 Task: Removing Echo.
Action: Mouse moved to (45, 12)
Screenshot: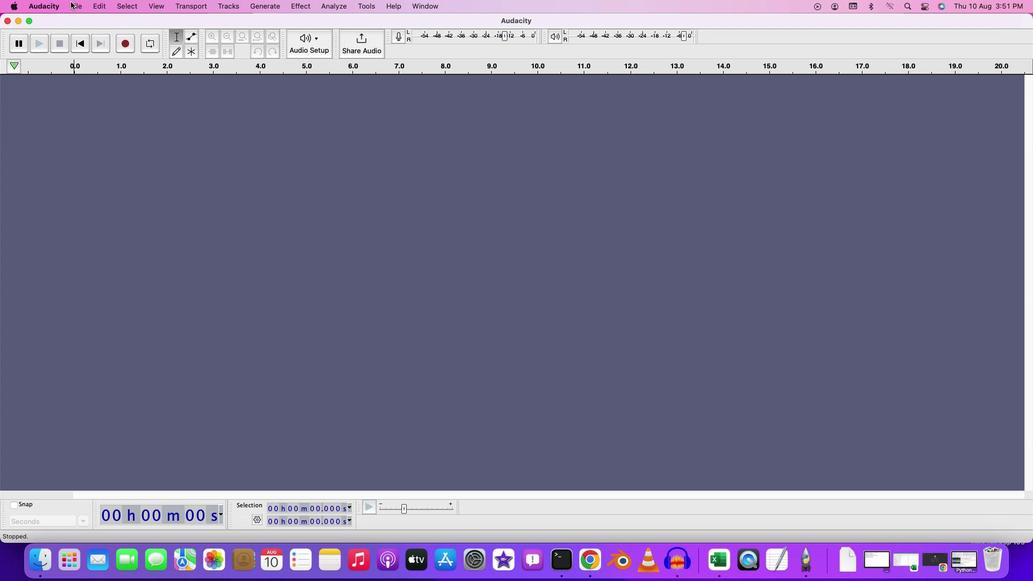 
Action: Mouse pressed left at (45, 12)
Screenshot: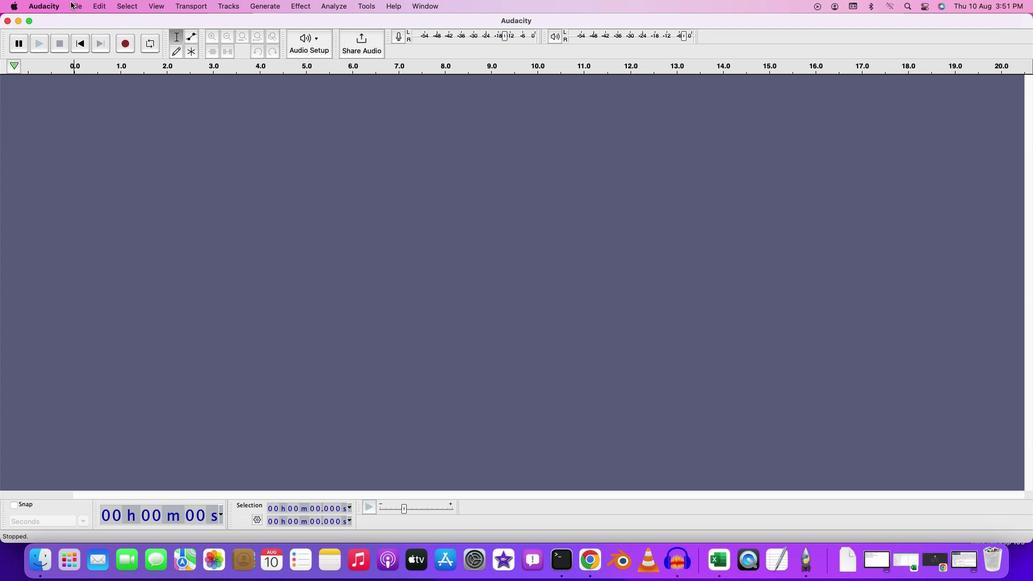 
Action: Mouse moved to (78, 46)
Screenshot: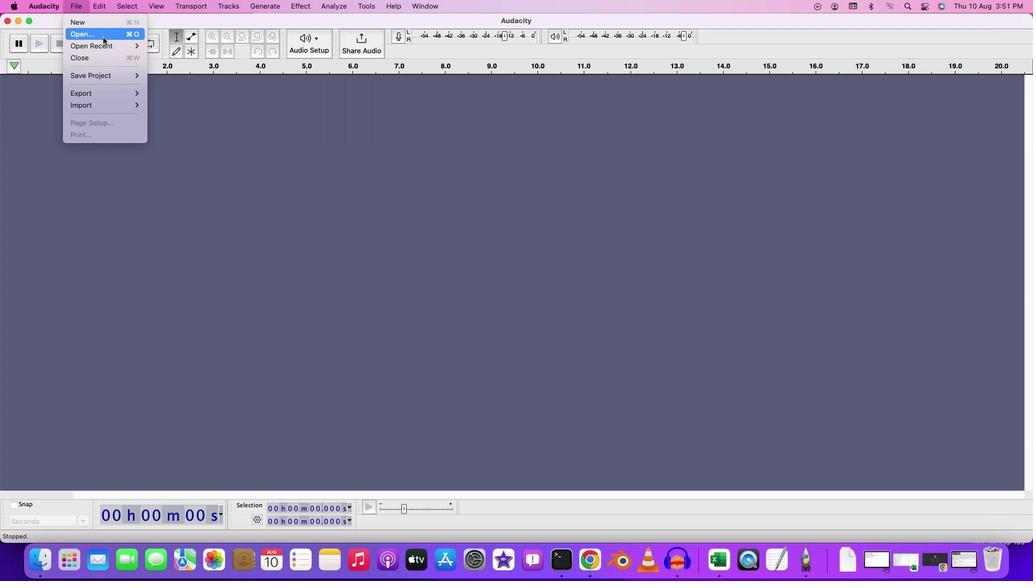 
Action: Mouse pressed left at (78, 46)
Screenshot: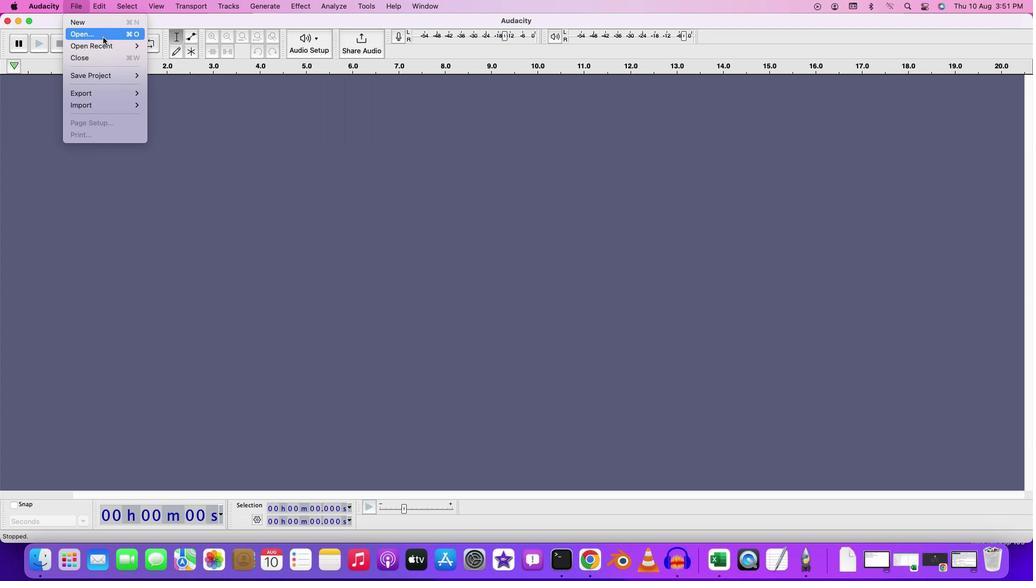 
Action: Mouse moved to (337, 147)
Screenshot: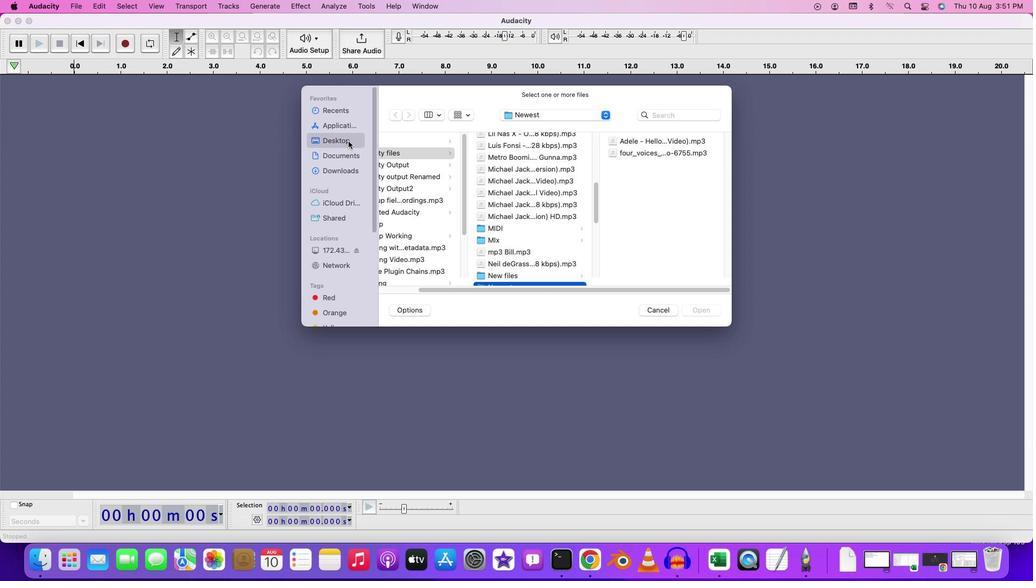 
Action: Mouse pressed left at (337, 147)
Screenshot: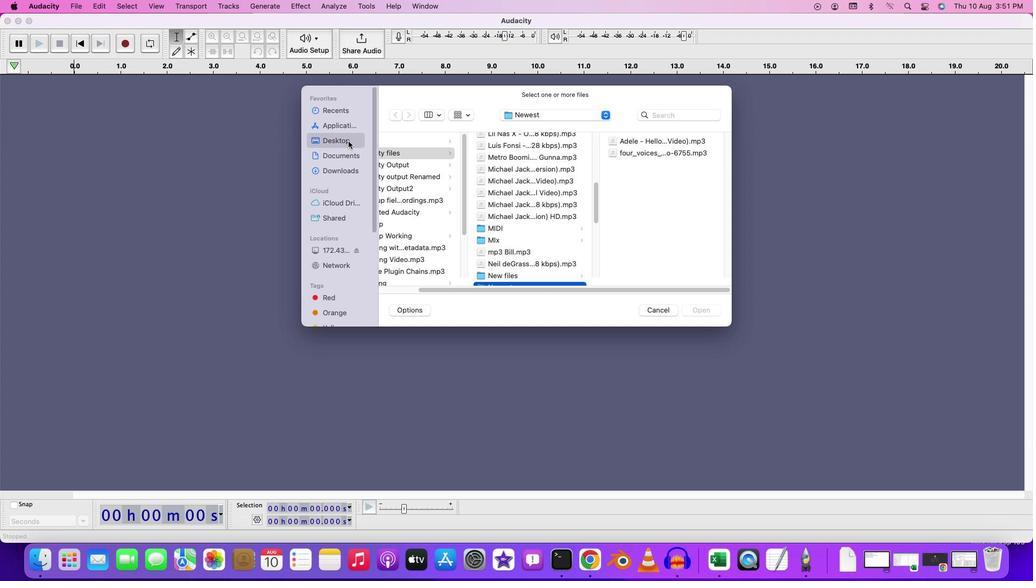 
Action: Mouse moved to (433, 159)
Screenshot: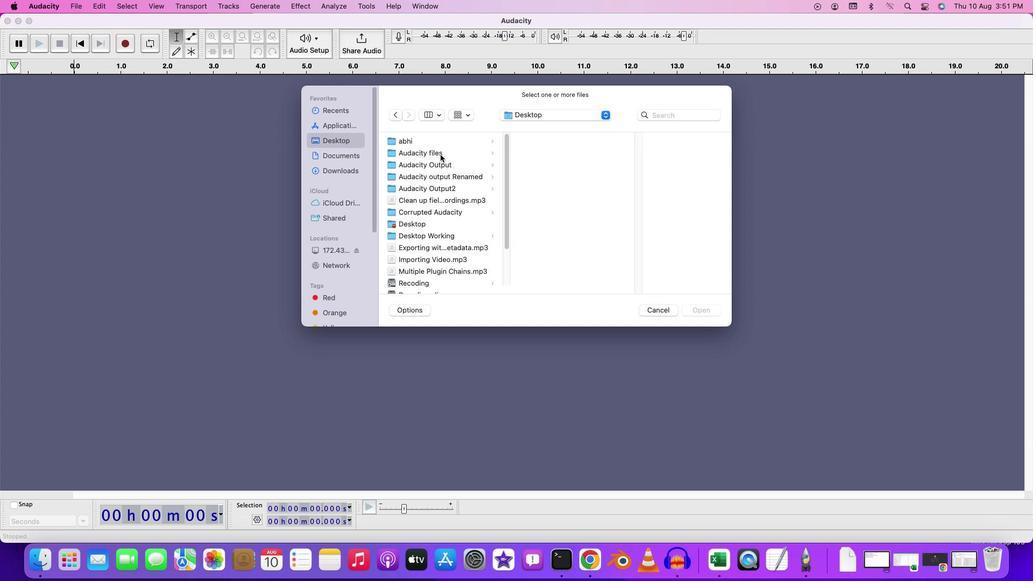 
Action: Mouse pressed left at (433, 159)
Screenshot: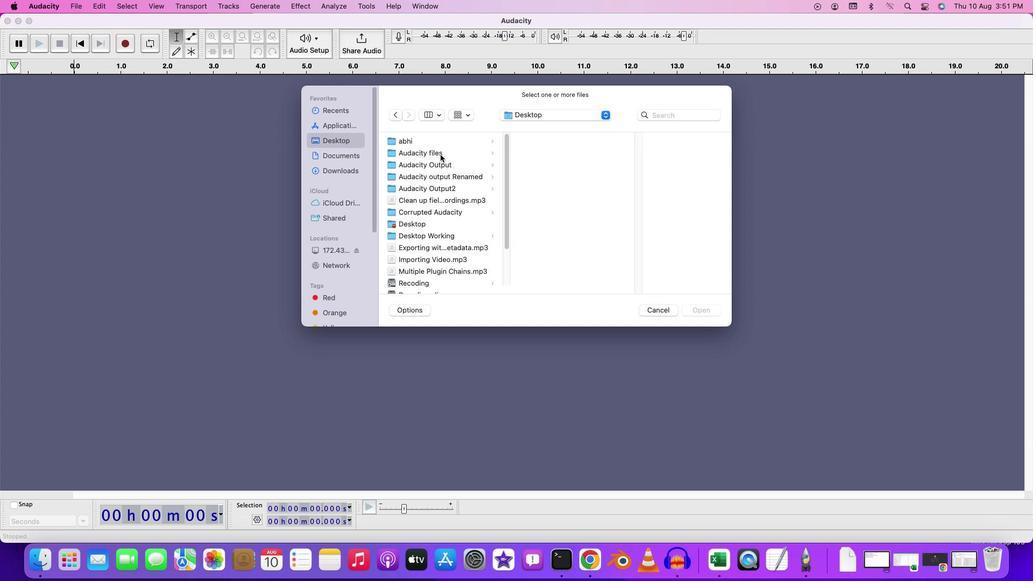 
Action: Mouse moved to (543, 198)
Screenshot: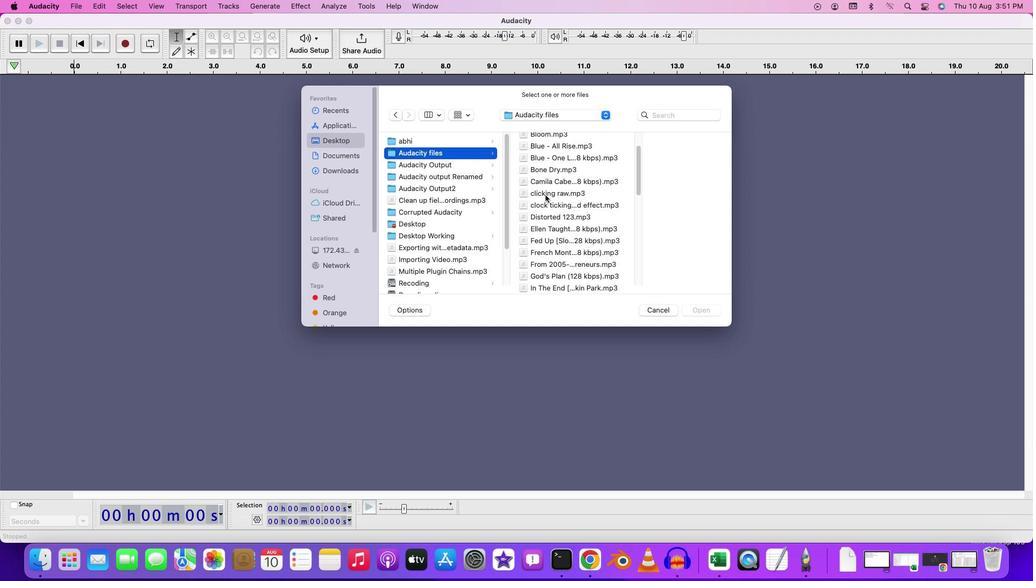
Action: Mouse scrolled (543, 198) with delta (-29, 10)
Screenshot: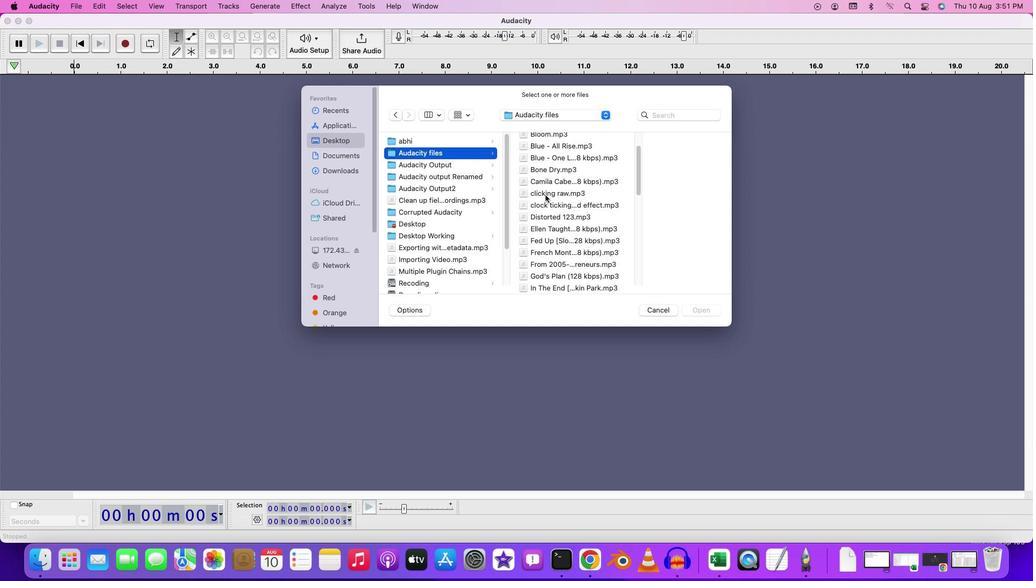 
Action: Mouse scrolled (543, 198) with delta (-29, 10)
Screenshot: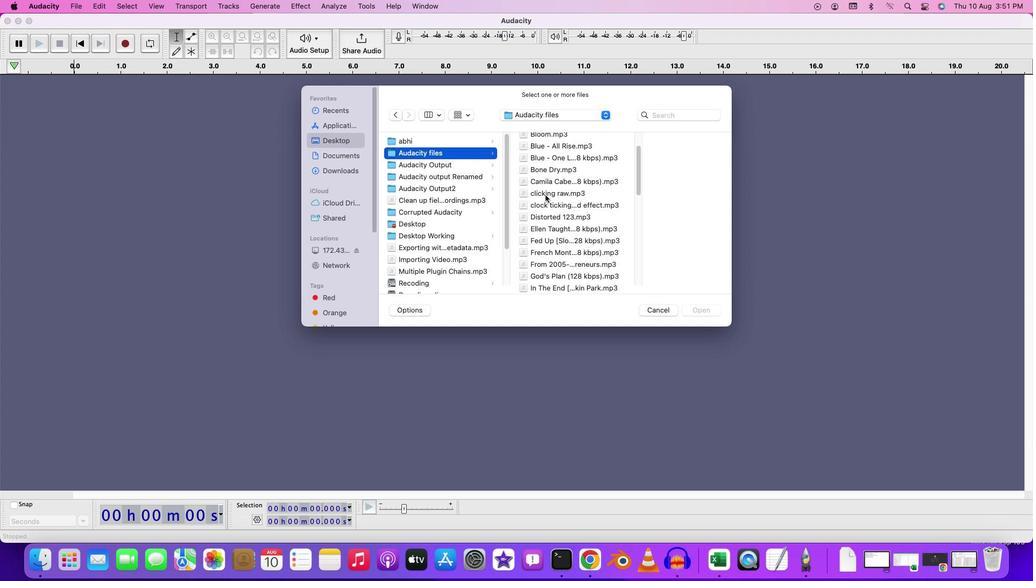 
Action: Mouse scrolled (543, 198) with delta (-29, 9)
Screenshot: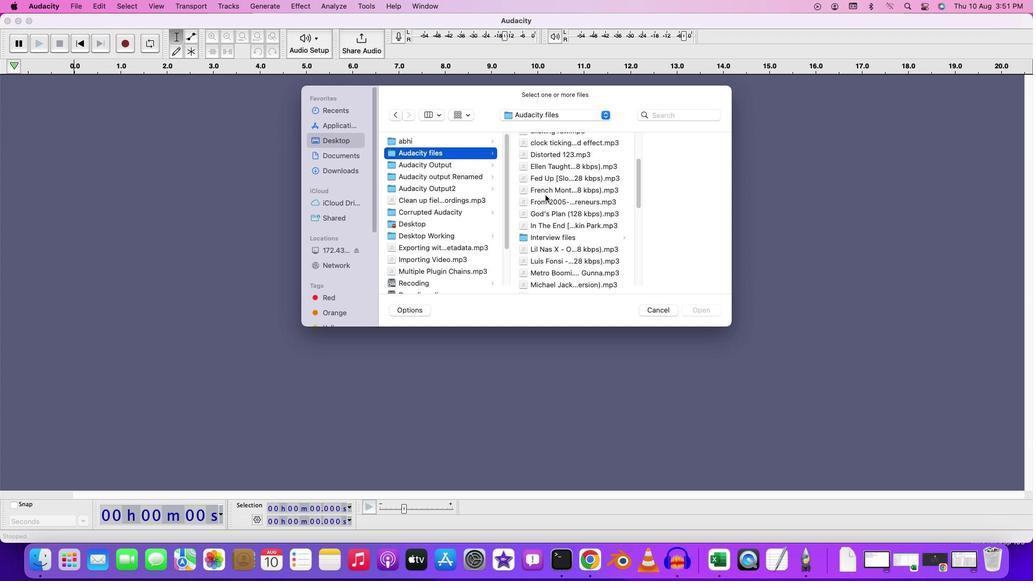 
Action: Mouse scrolled (543, 198) with delta (-29, 8)
Screenshot: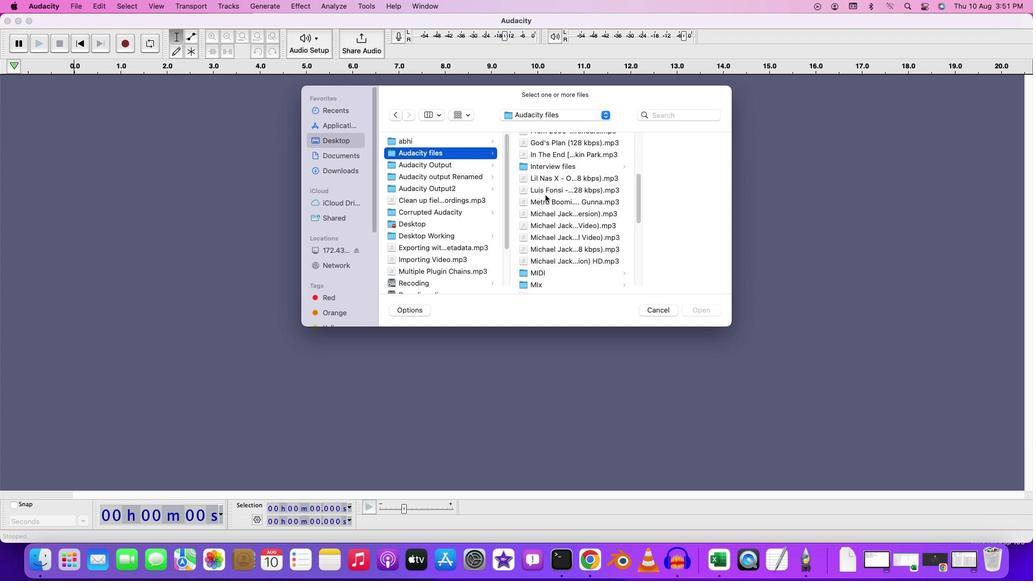 
Action: Mouse scrolled (543, 198) with delta (-29, 8)
Screenshot: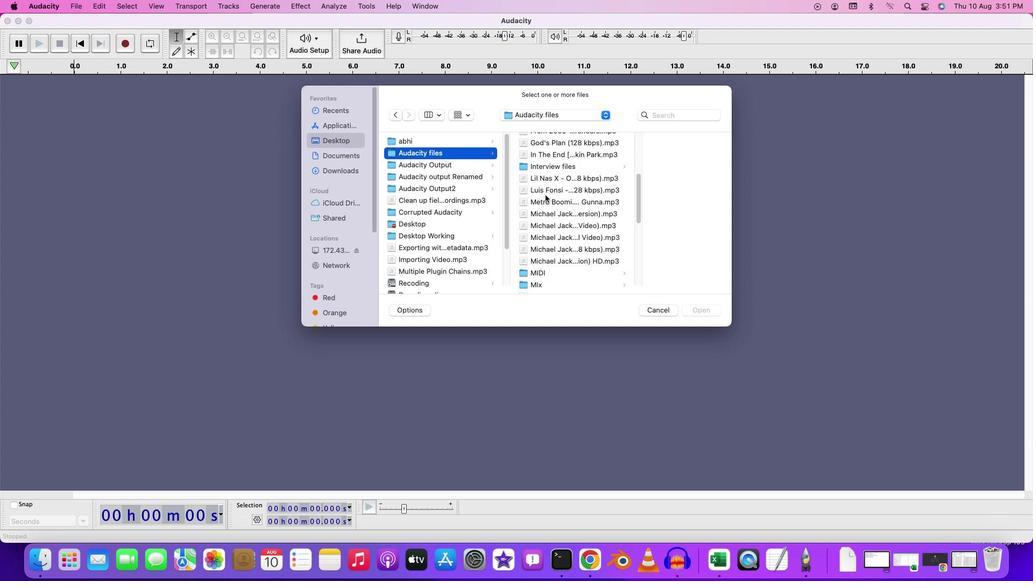 
Action: Mouse scrolled (543, 198) with delta (-29, 10)
Screenshot: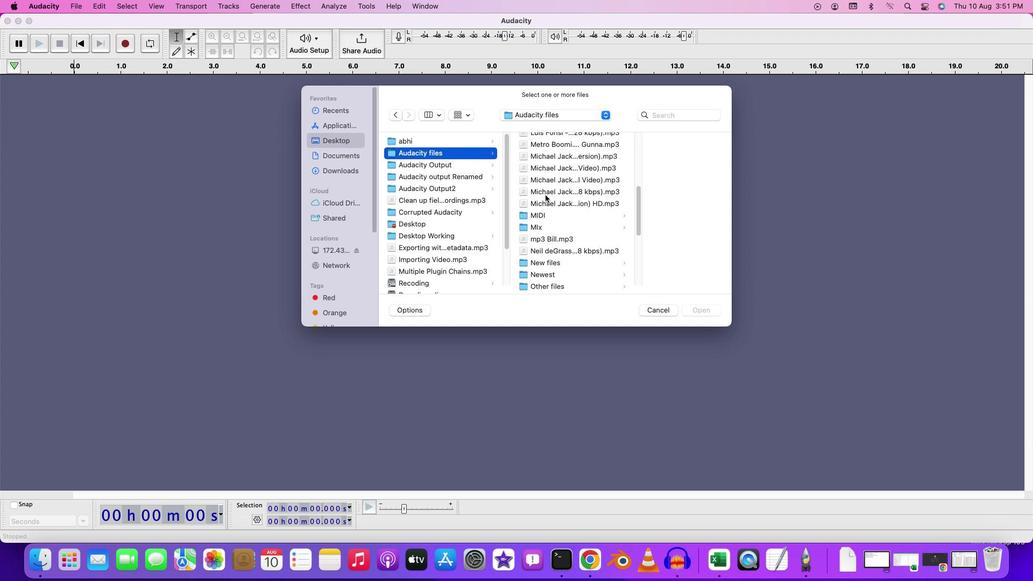 
Action: Mouse scrolled (543, 198) with delta (-29, 10)
Screenshot: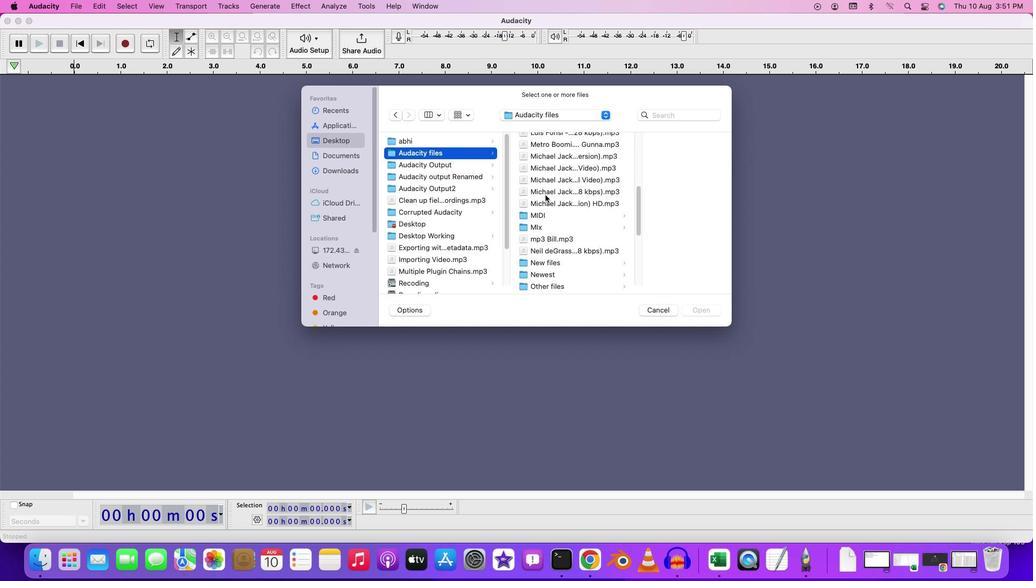
Action: Mouse scrolled (543, 198) with delta (-29, 9)
Screenshot: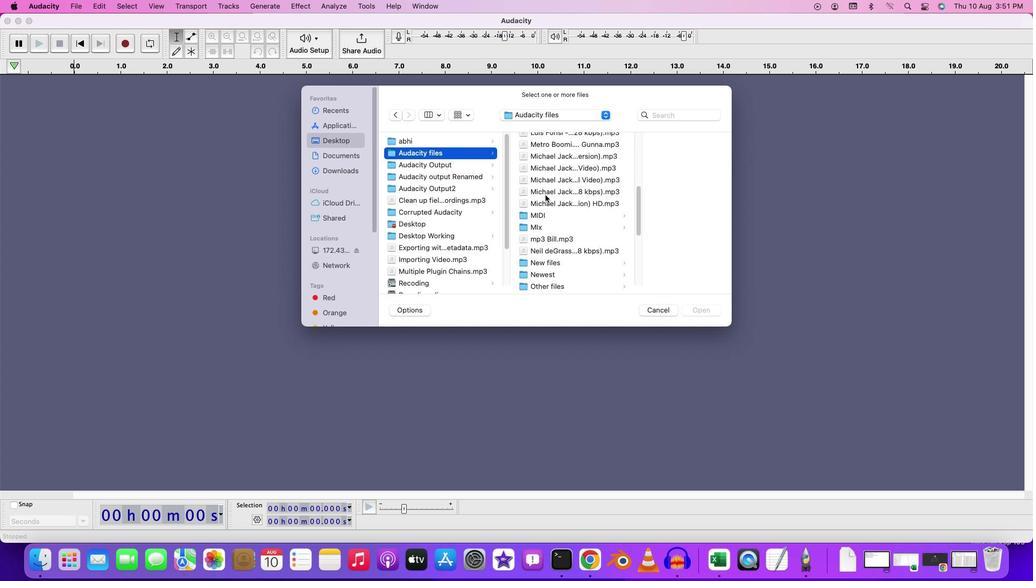 
Action: Mouse scrolled (543, 198) with delta (-29, 8)
Screenshot: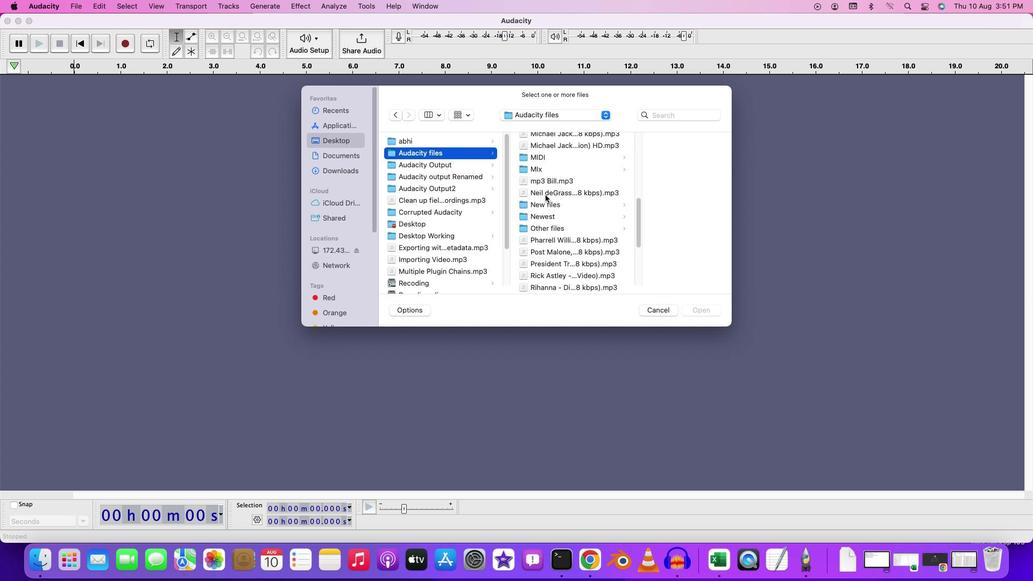 
Action: Mouse moved to (555, 219)
Screenshot: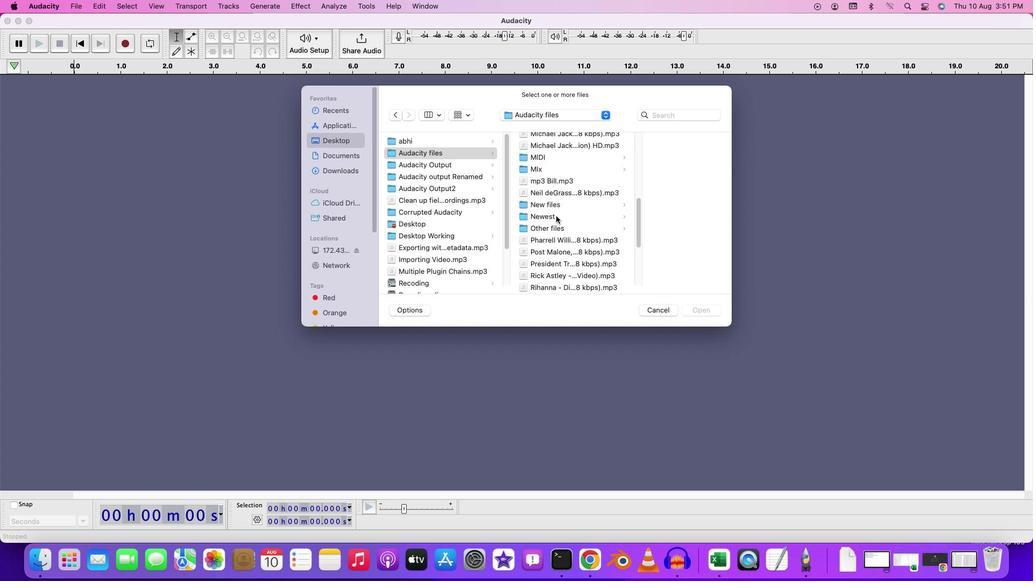 
Action: Mouse pressed left at (555, 219)
Screenshot: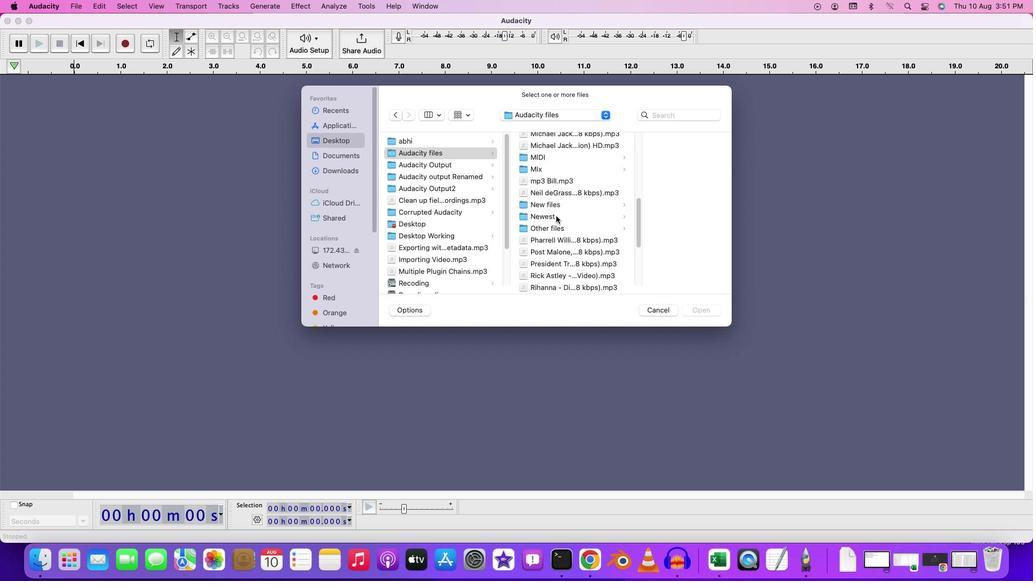 
Action: Mouse moved to (666, 158)
Screenshot: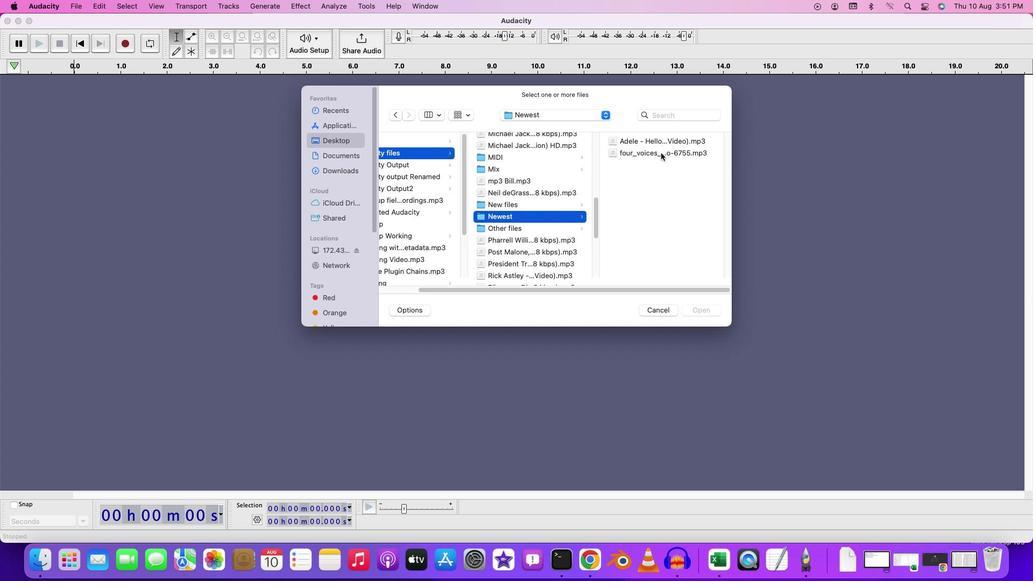 
Action: Mouse pressed left at (666, 158)
Screenshot: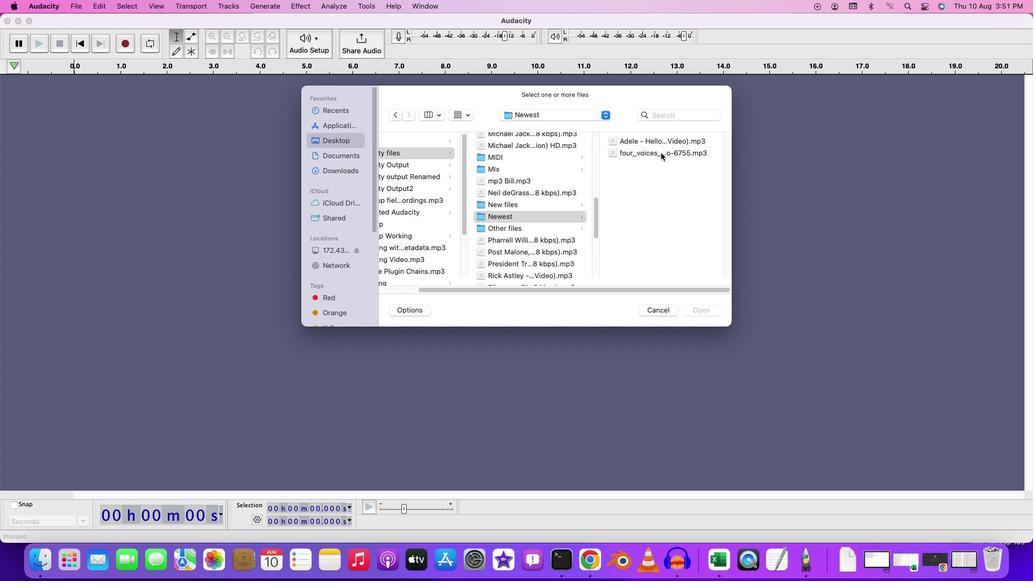 
Action: Mouse pressed left at (666, 158)
Screenshot: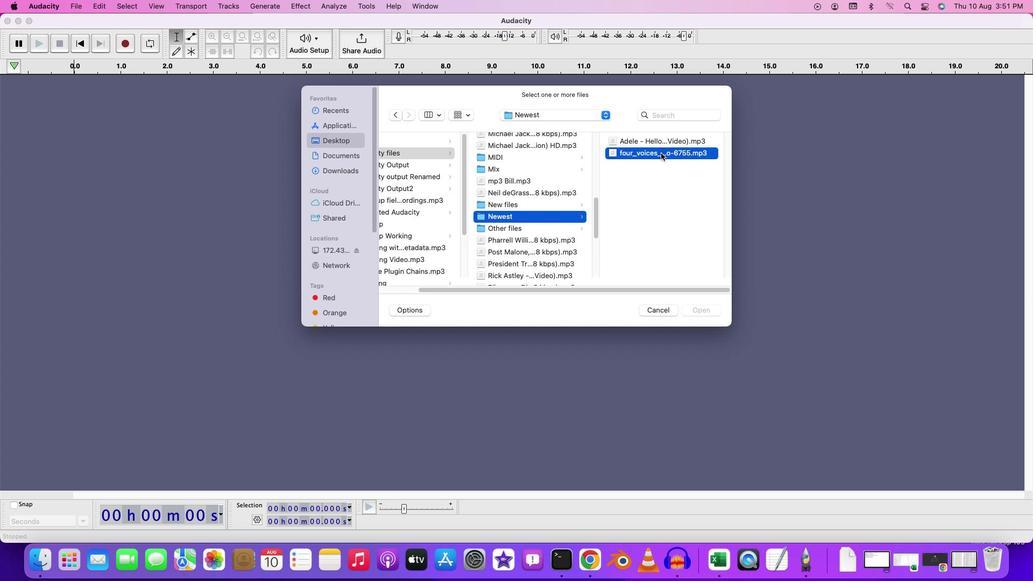 
Action: Mouse moved to (288, 308)
Screenshot: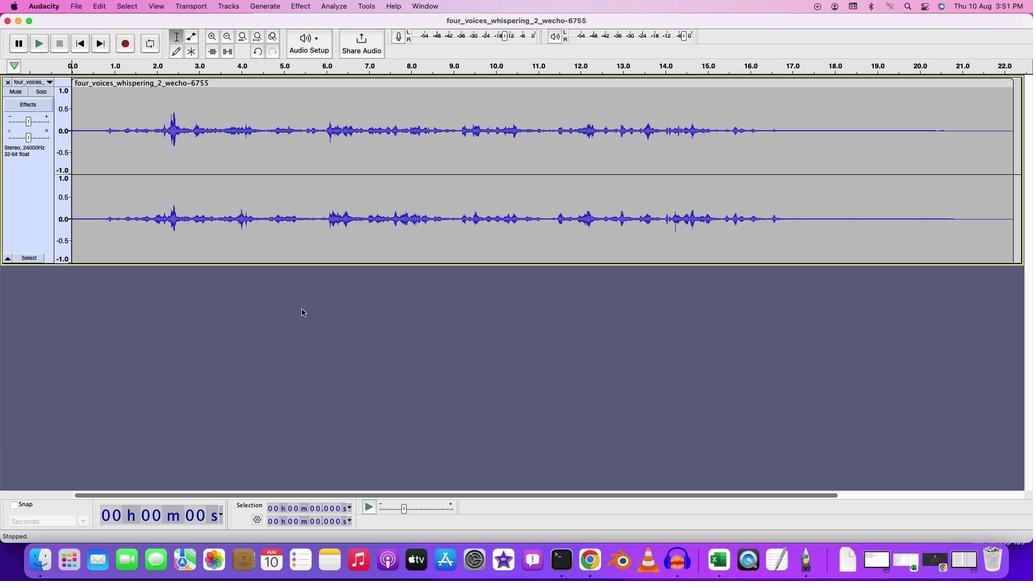 
Action: Mouse pressed left at (288, 308)
Screenshot: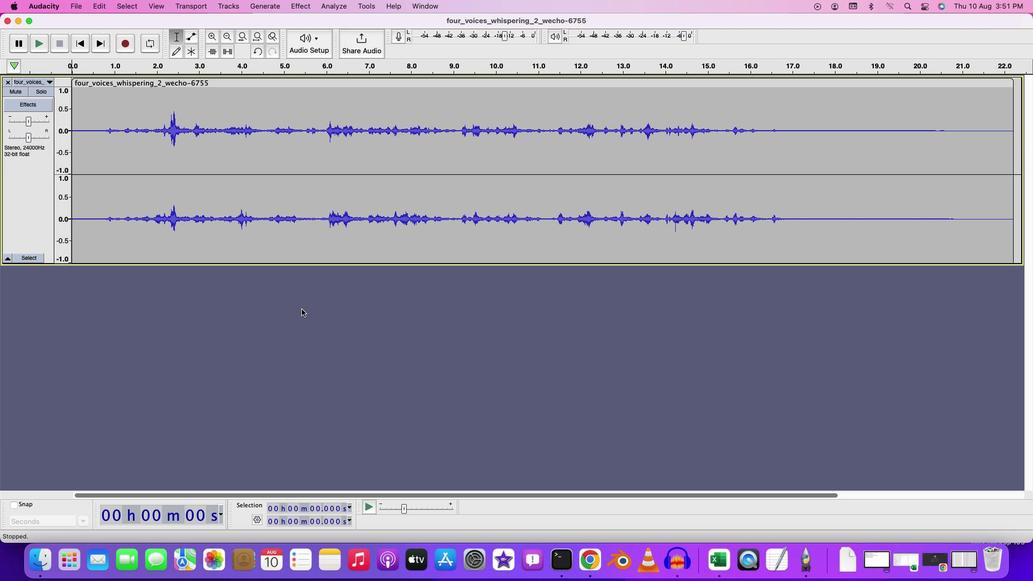 
Action: Mouse moved to (67, 119)
Screenshot: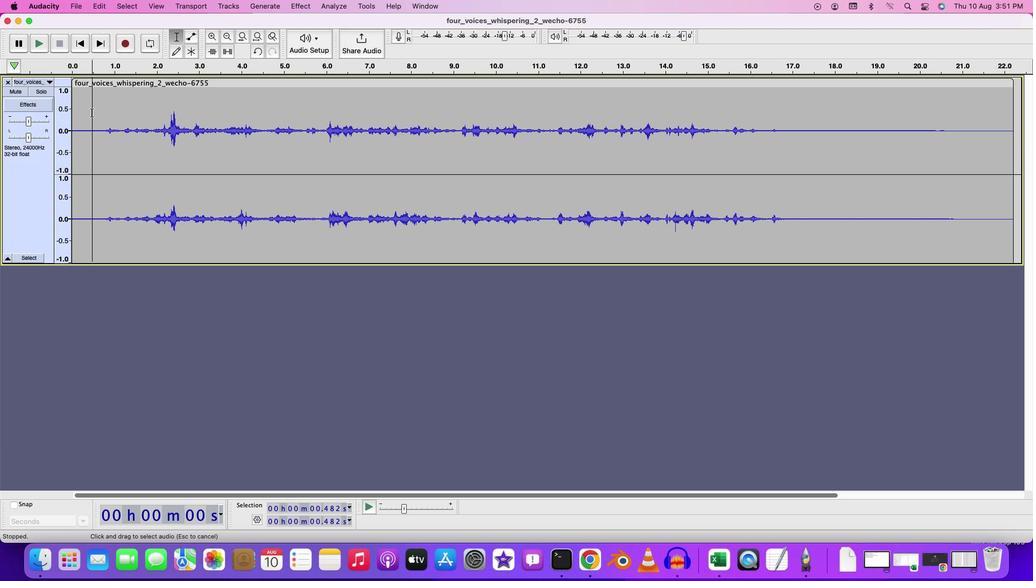 
Action: Mouse pressed left at (67, 119)
Screenshot: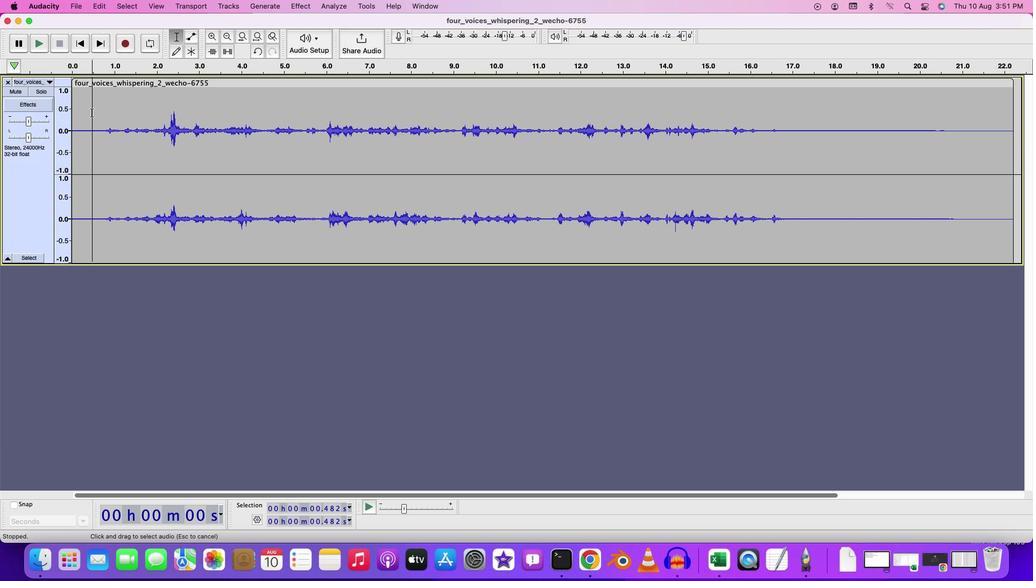 
Action: Key pressed Key.space
Screenshot: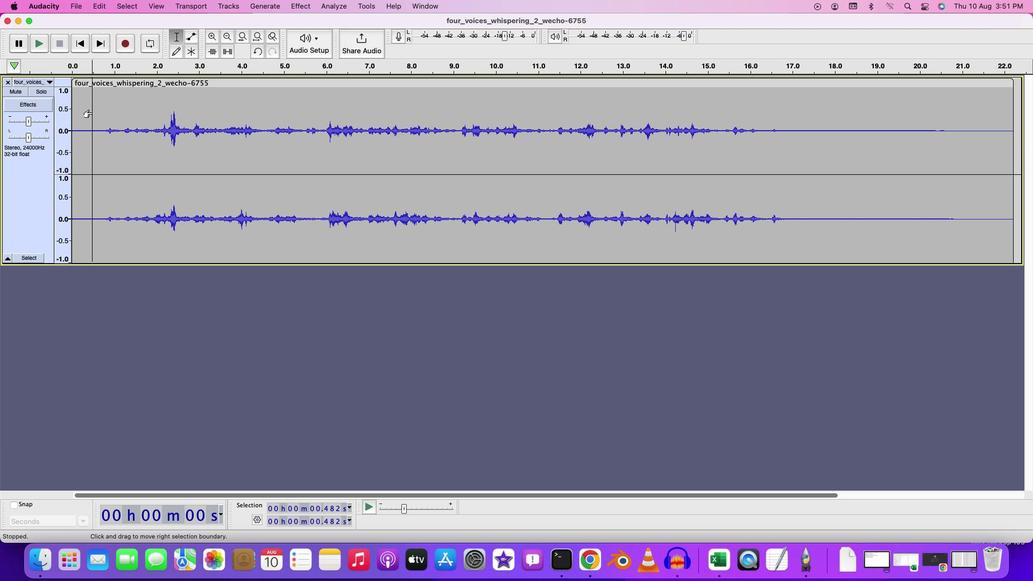 
Action: Mouse moved to (451, 233)
Screenshot: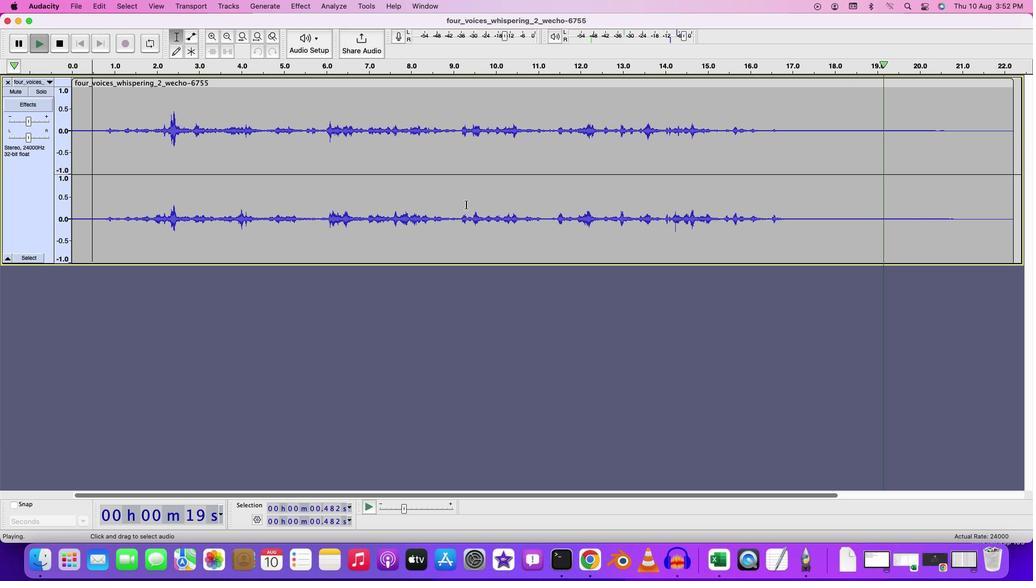 
Action: Key pressed Key.alt
Screenshot: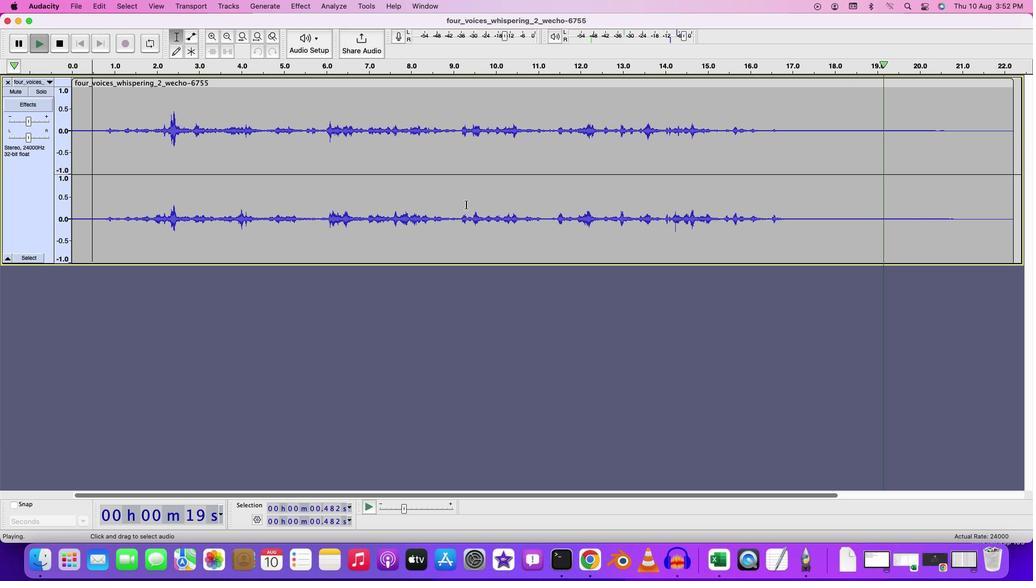 
Action: Mouse moved to (460, 198)
Screenshot: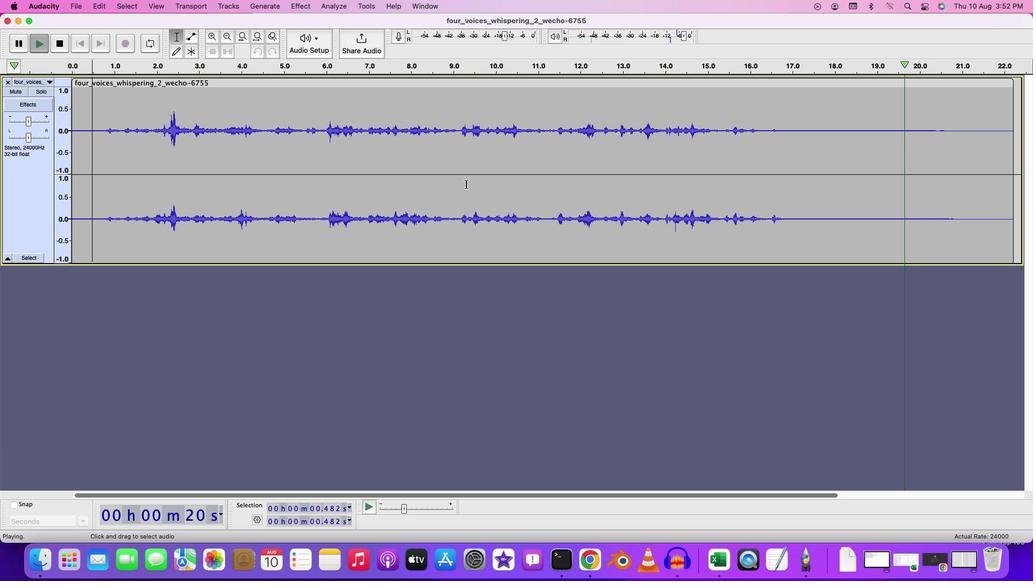 
Action: Key pressed Key.space
Screenshot: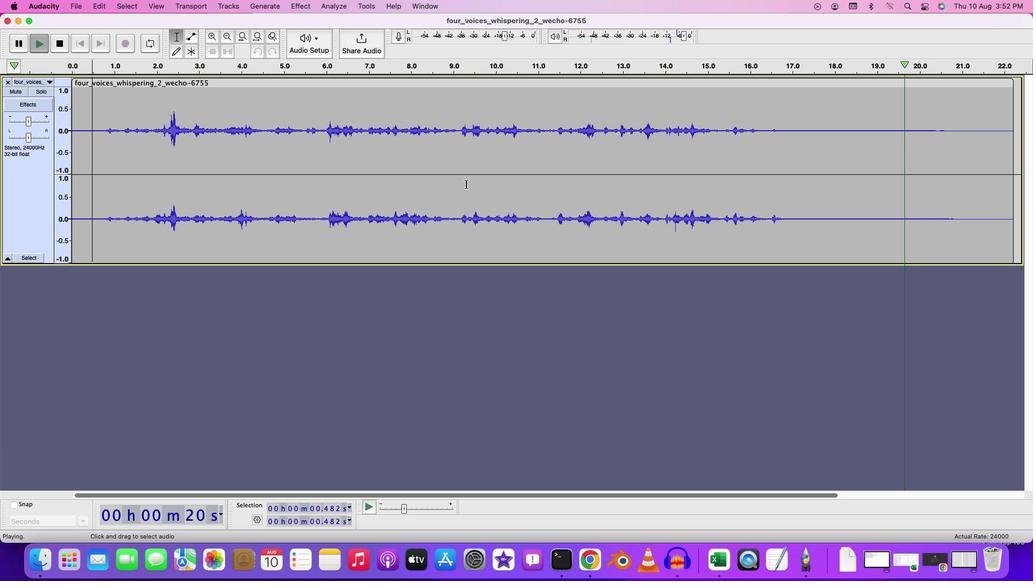 
Action: Mouse moved to (452, 162)
Screenshot: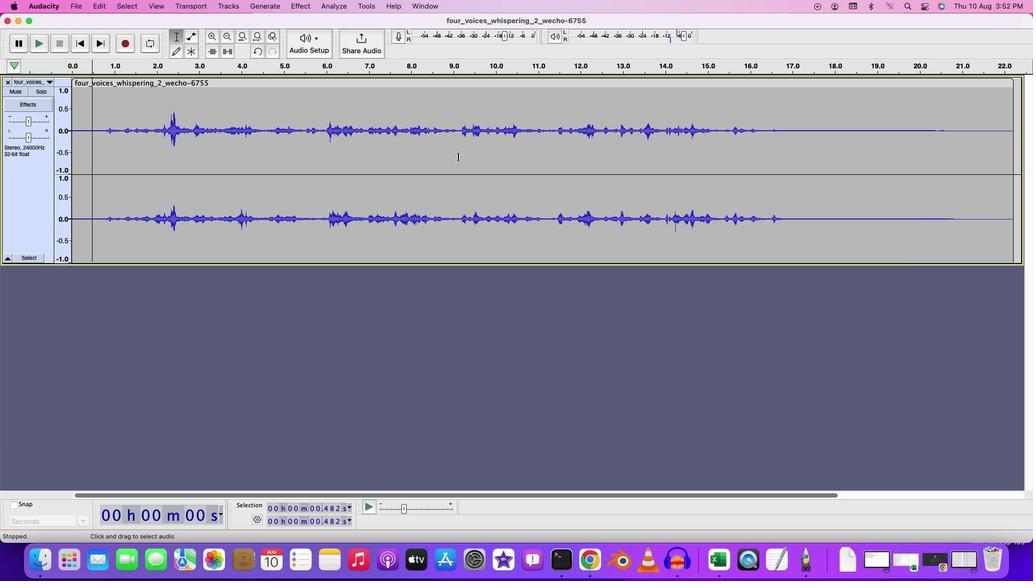 
Action: Mouse pressed left at (452, 162)
Screenshot: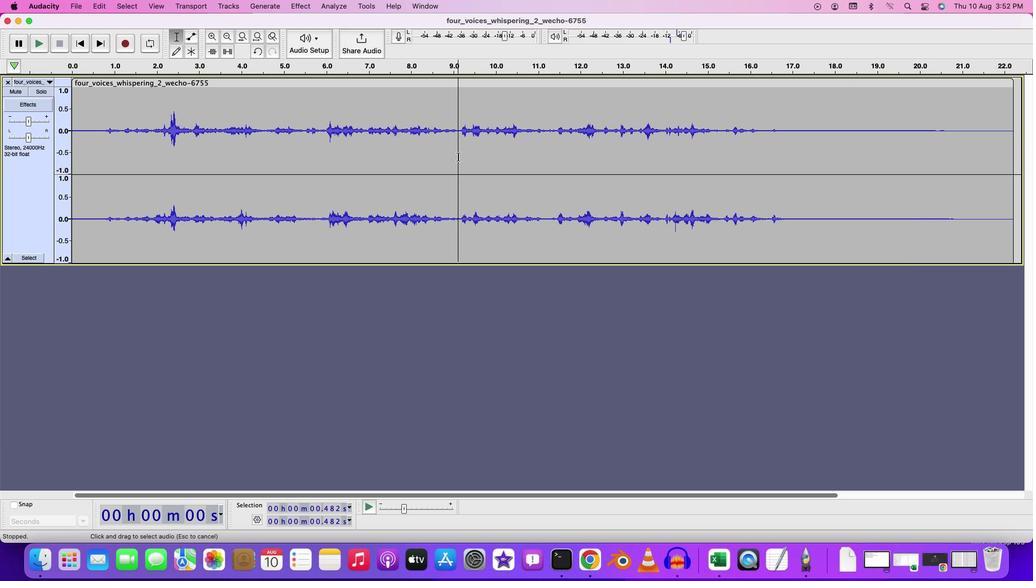
Action: Mouse pressed left at (452, 162)
Screenshot: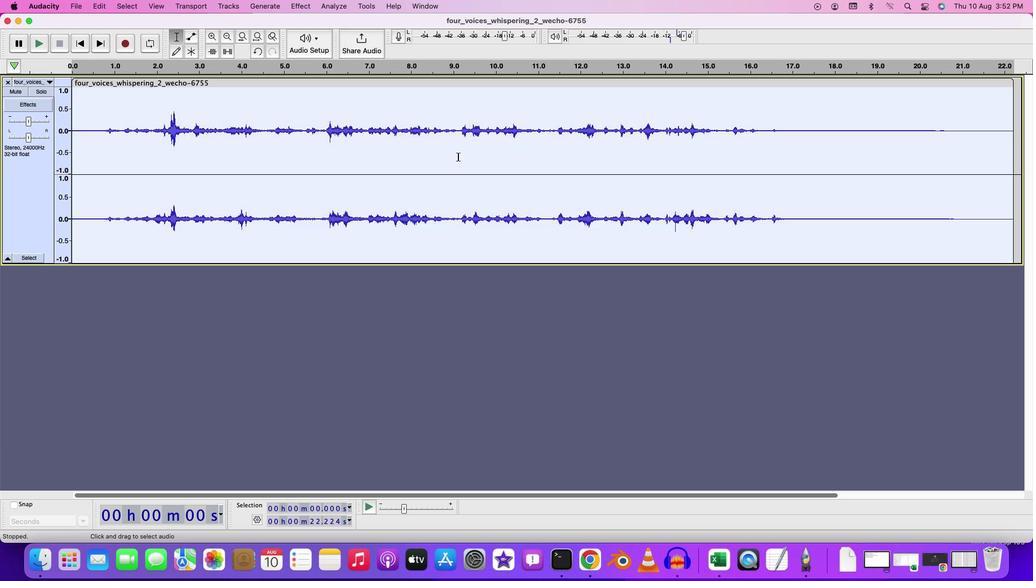 
Action: Mouse moved to (294, 15)
Screenshot: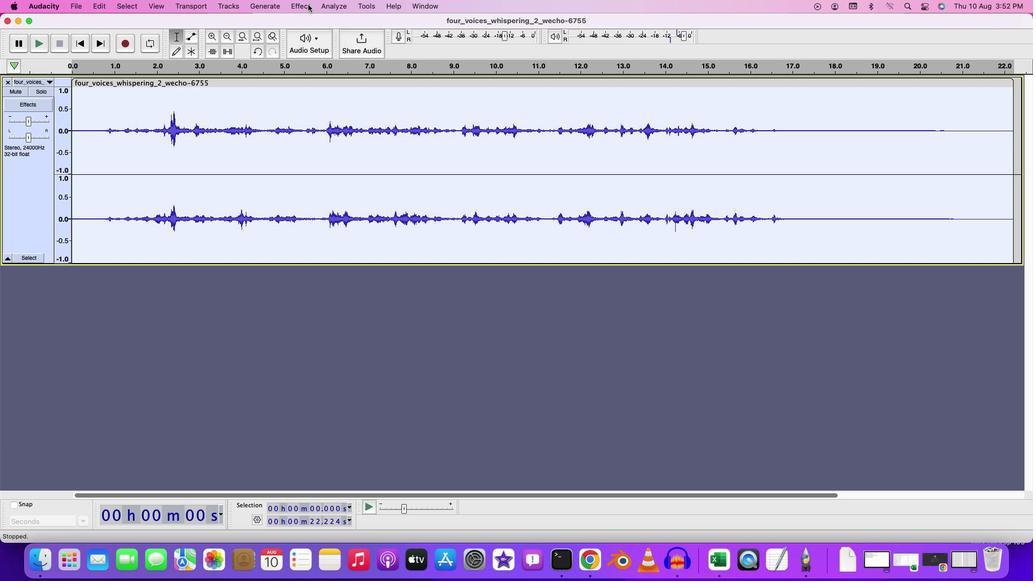 
Action: Mouse pressed left at (294, 15)
Screenshot: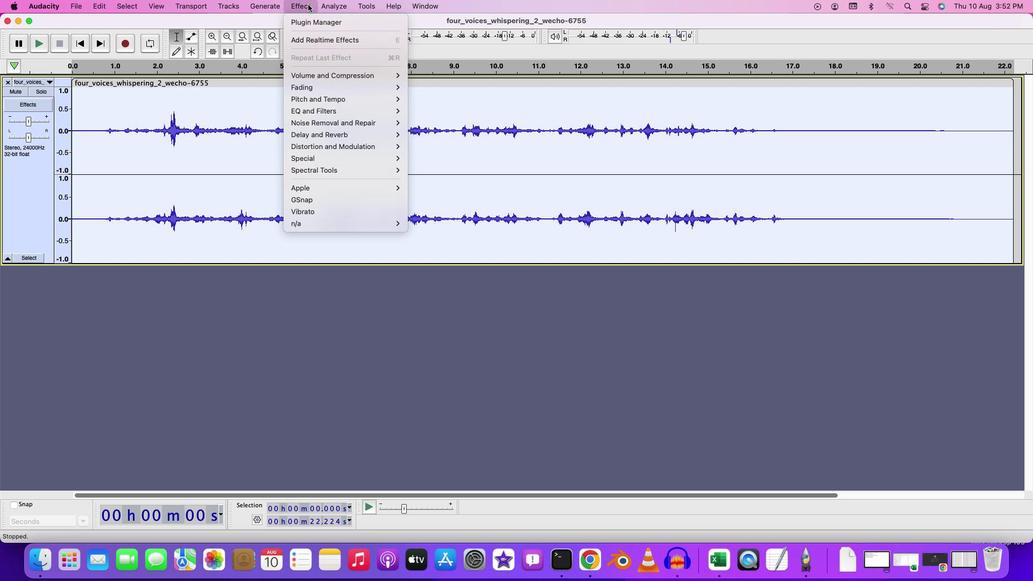 
Action: Mouse moved to (421, 155)
Screenshot: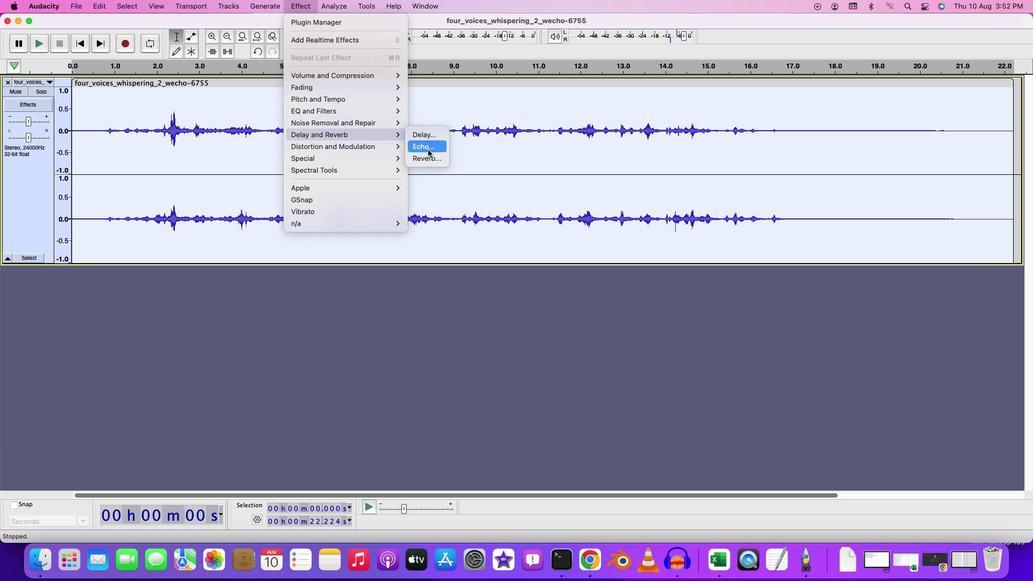 
Action: Mouse pressed left at (421, 155)
Screenshot: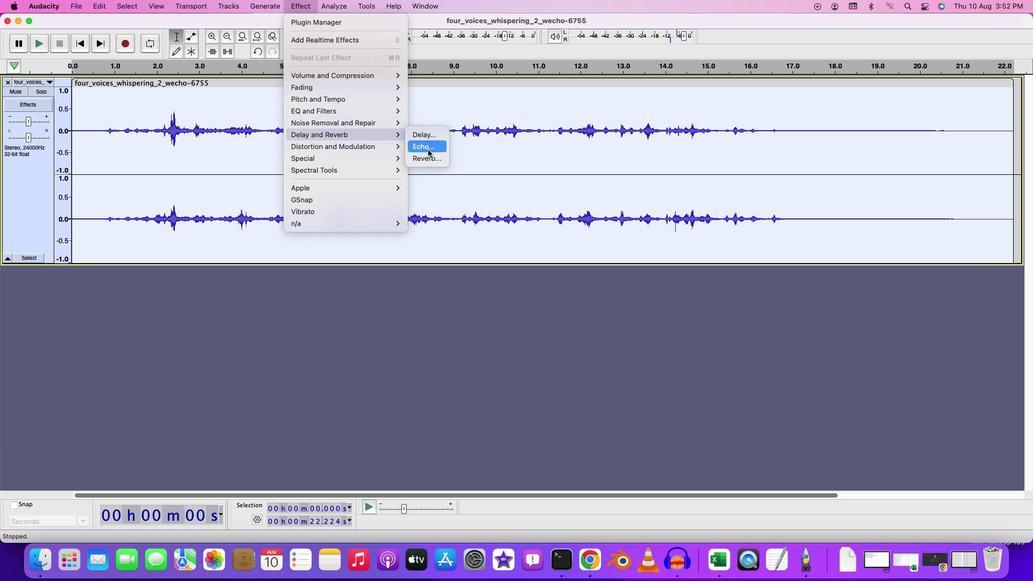 
Action: Mouse moved to (581, 263)
Screenshot: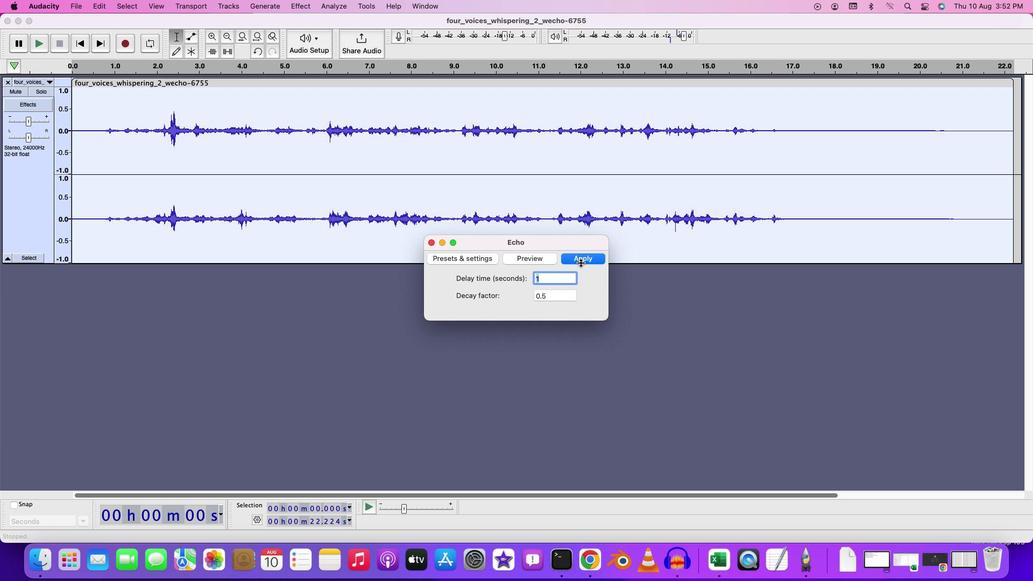 
Action: Mouse pressed left at (581, 263)
Screenshot: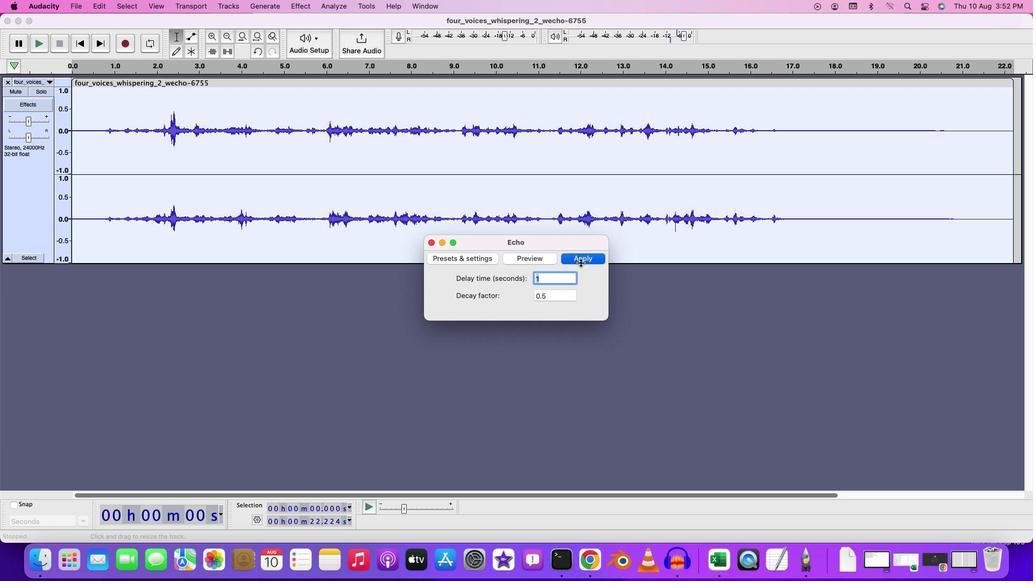 
Action: Mouse moved to (89, 115)
Screenshot: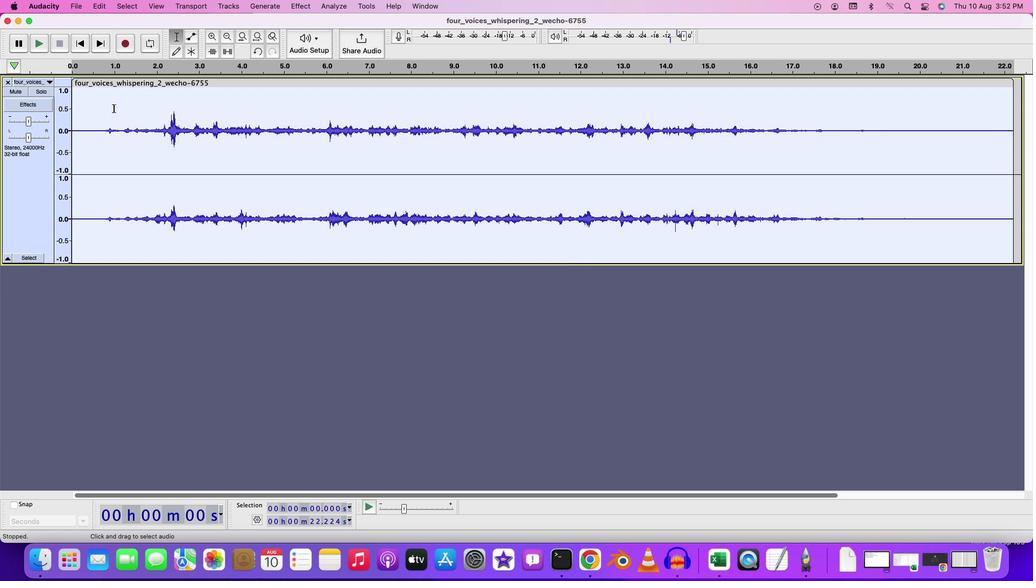 
Action: Mouse pressed left at (89, 115)
Screenshot: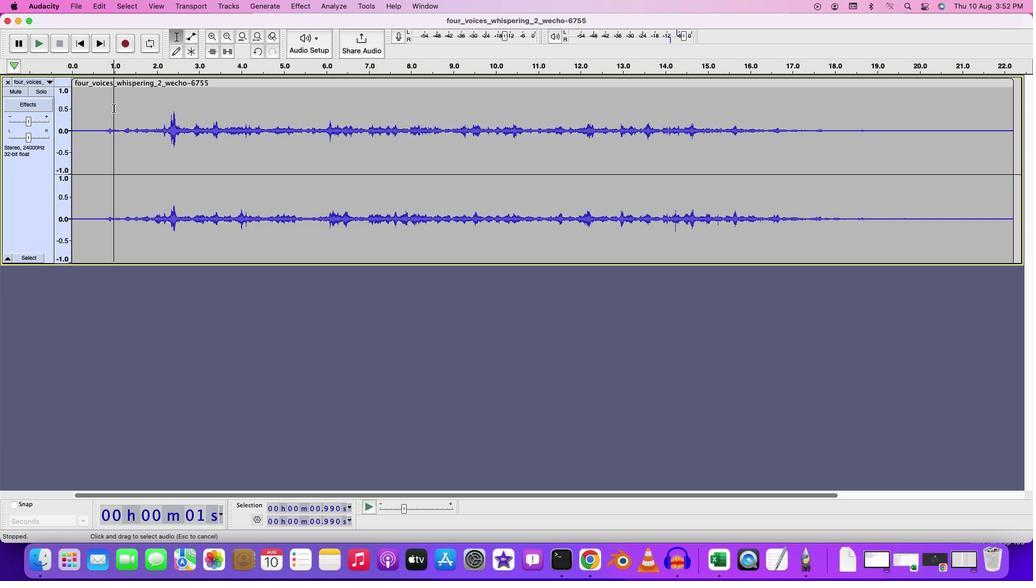 
Action: Key pressed Key.space
Screenshot: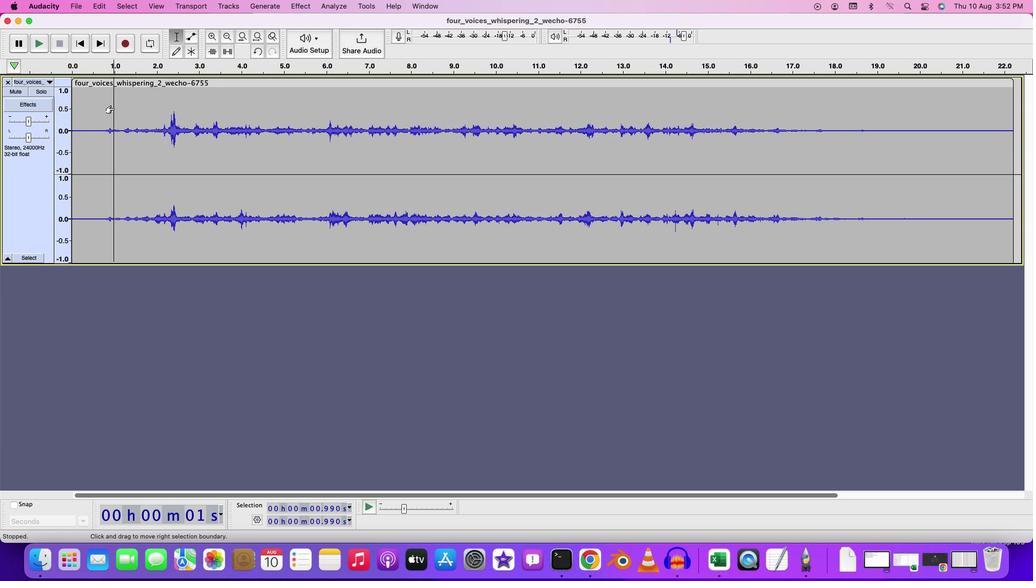 
Action: Mouse moved to (435, 242)
Screenshot: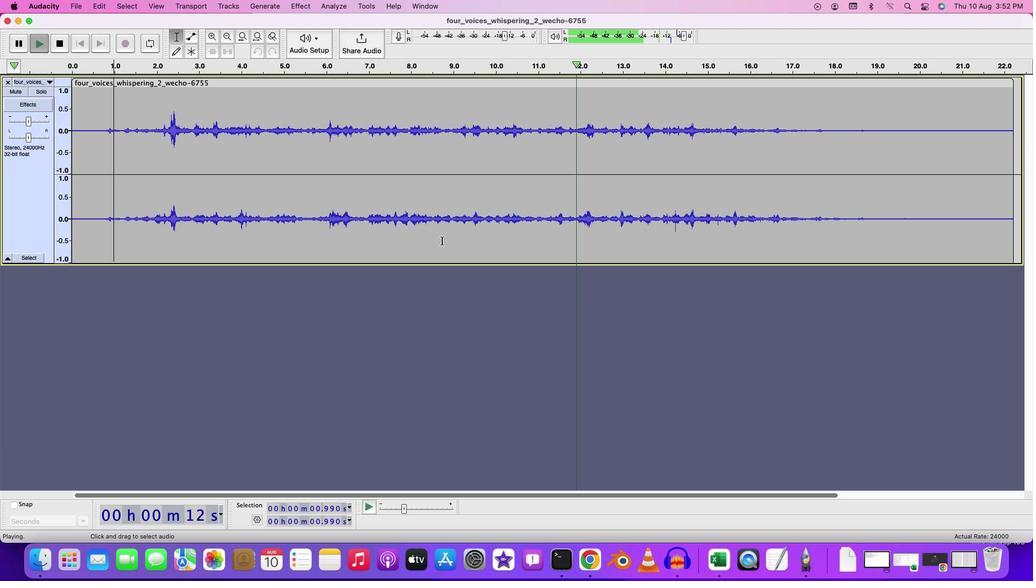 
Action: Key pressed Key.space
Screenshot: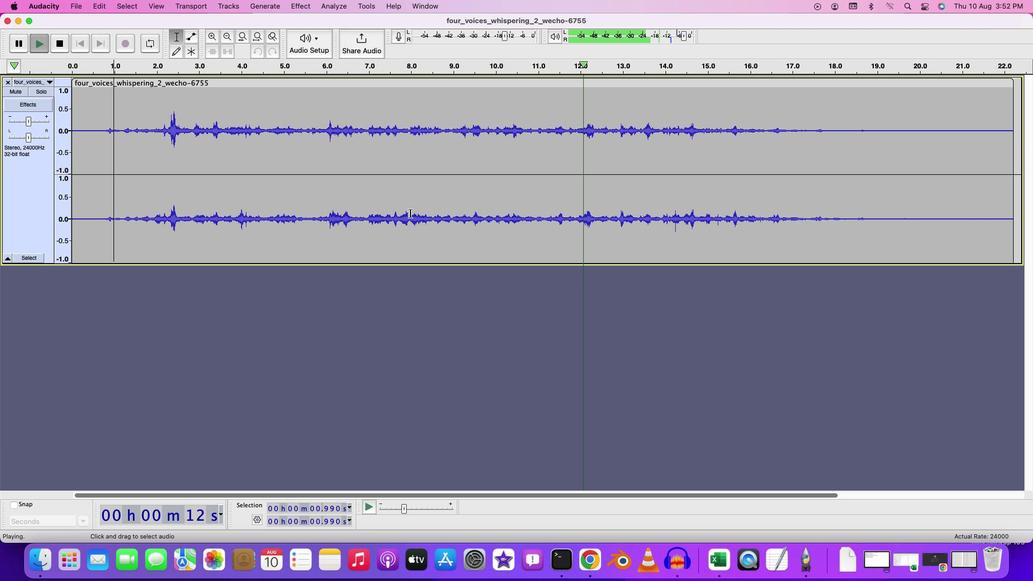 
Action: Mouse moved to (306, 134)
Screenshot: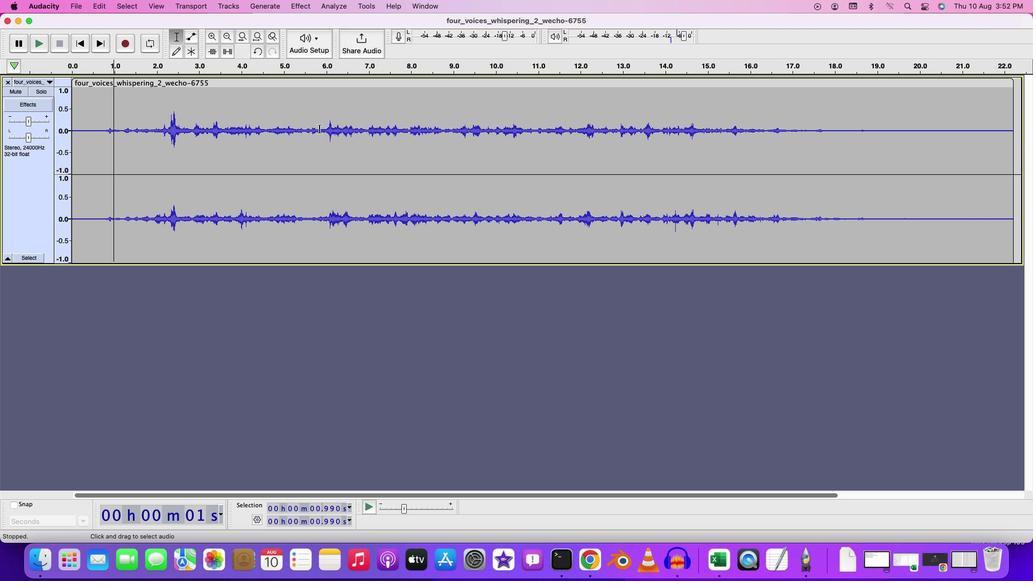 
Action: Mouse pressed left at (306, 134)
Screenshot: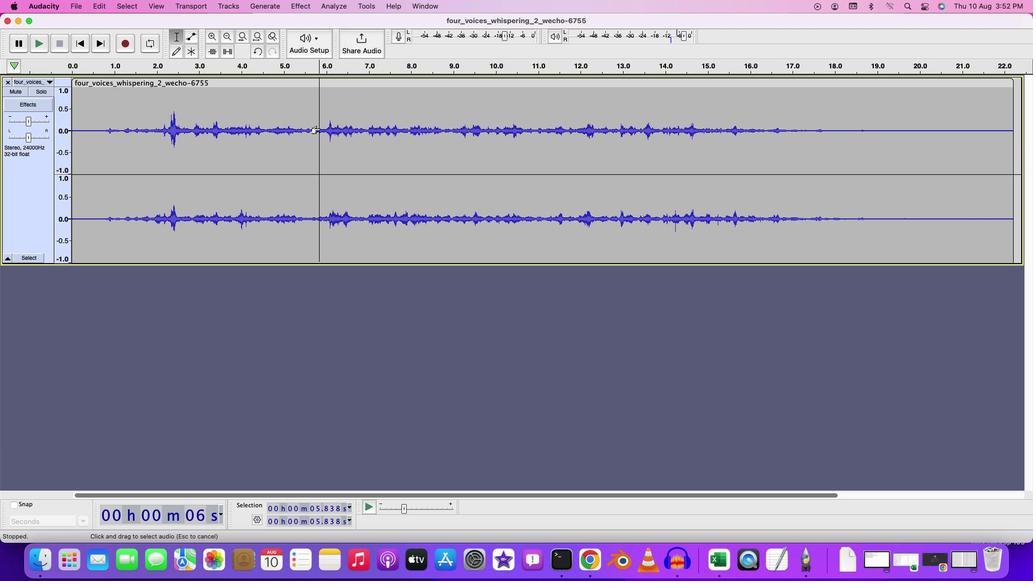 
Action: Mouse pressed left at (306, 134)
Screenshot: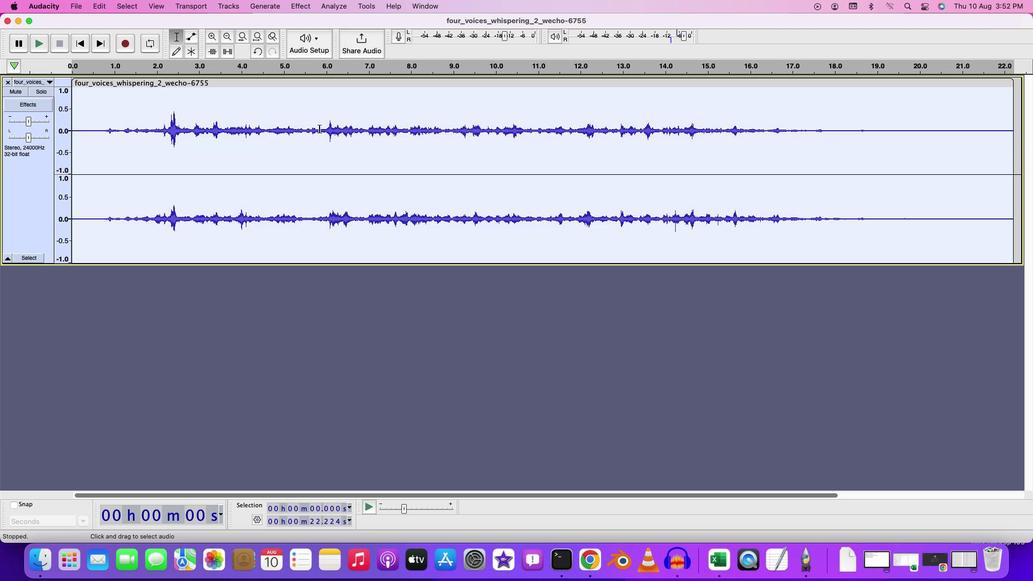 
Action: Mouse moved to (299, 21)
Screenshot: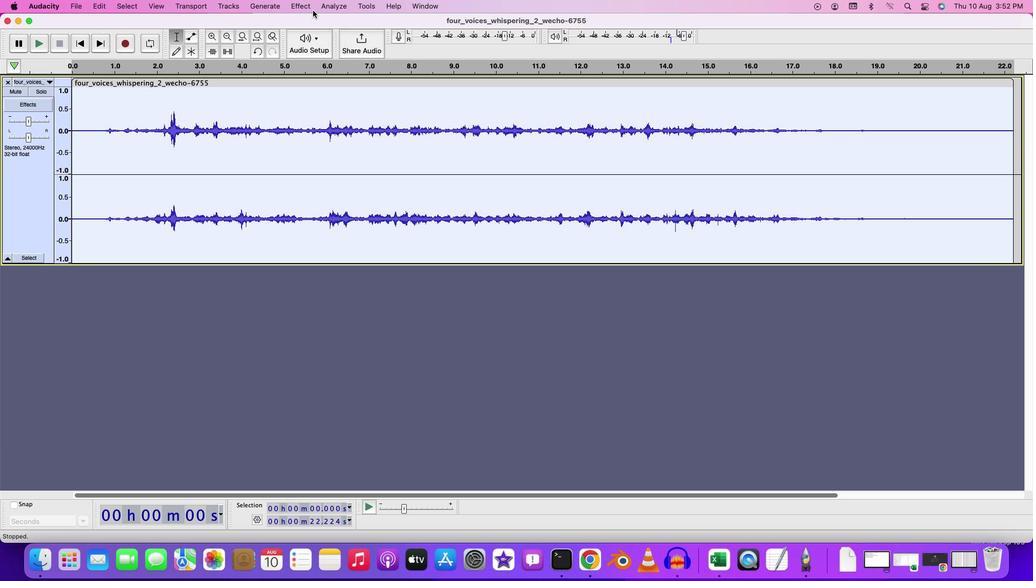 
Action: Mouse pressed left at (299, 21)
Screenshot: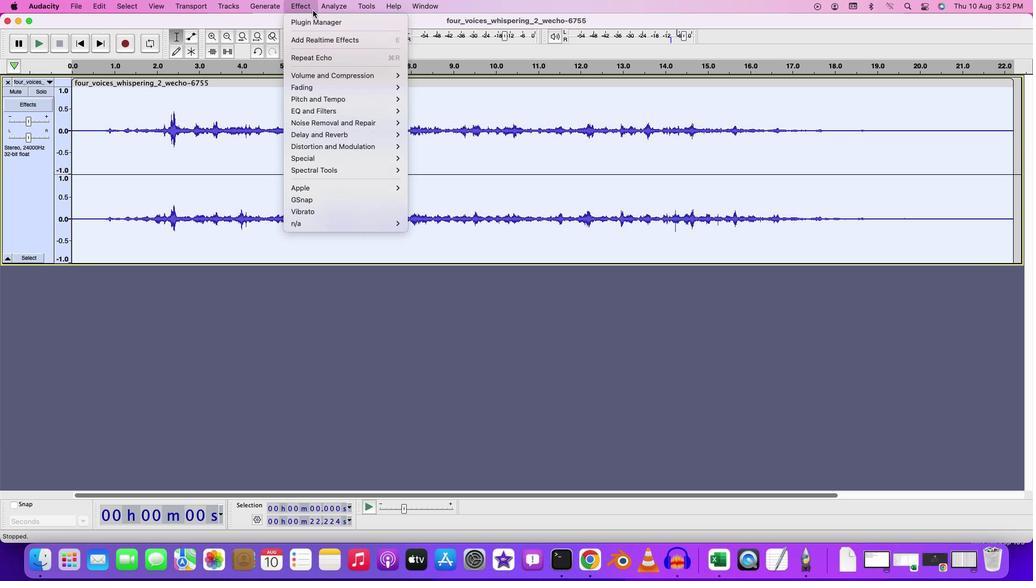
Action: Mouse moved to (432, 151)
Screenshot: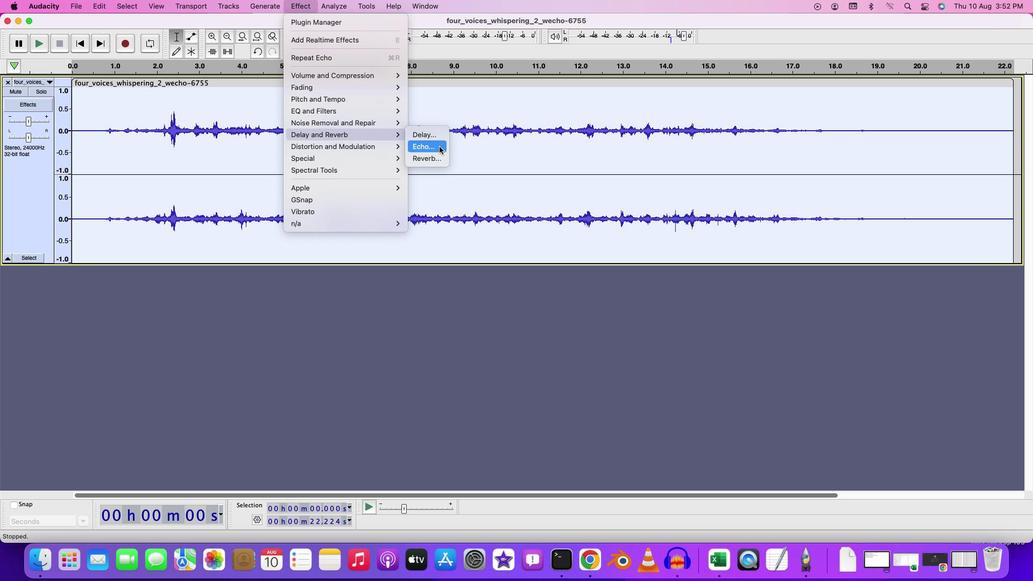
Action: Mouse pressed left at (432, 151)
Screenshot: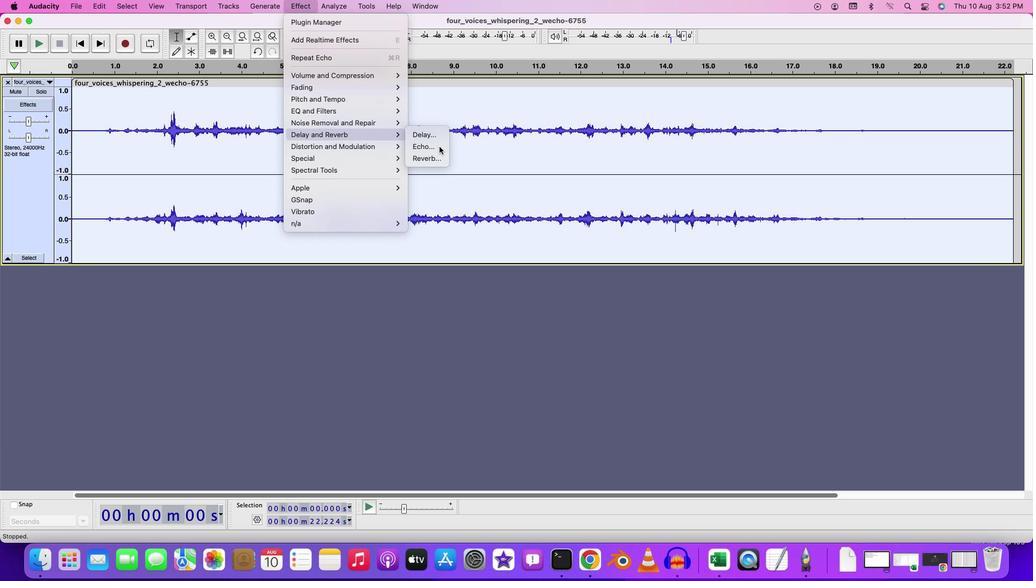 
Action: Mouse moved to (554, 295)
Screenshot: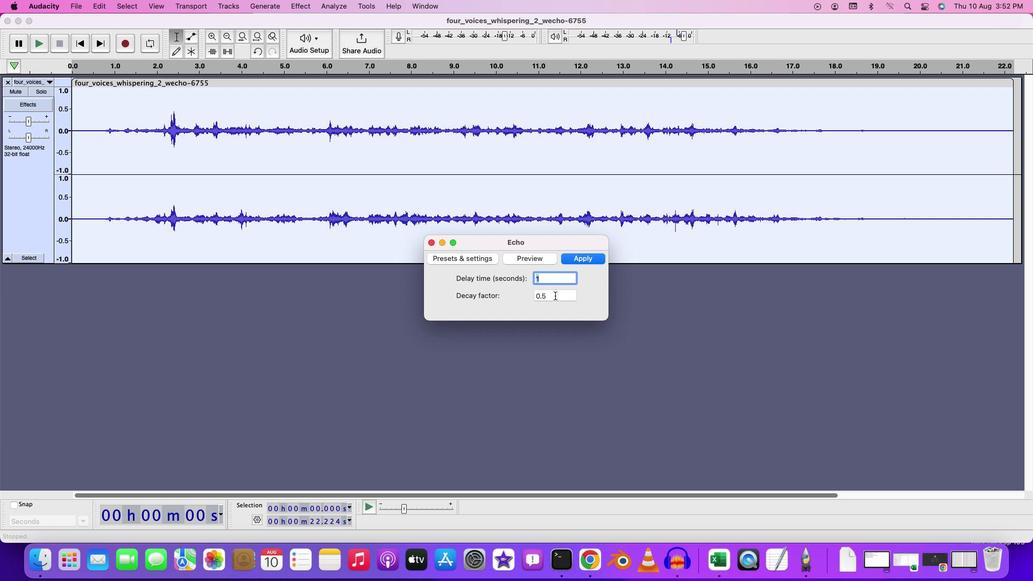 
Action: Mouse pressed left at (554, 295)
Screenshot: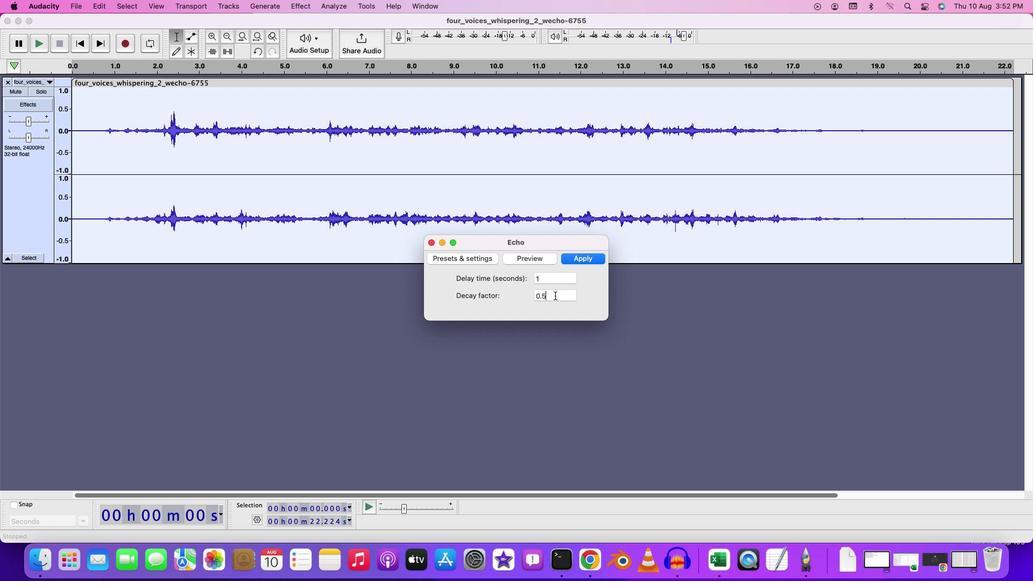 
Action: Mouse moved to (554, 292)
Screenshot: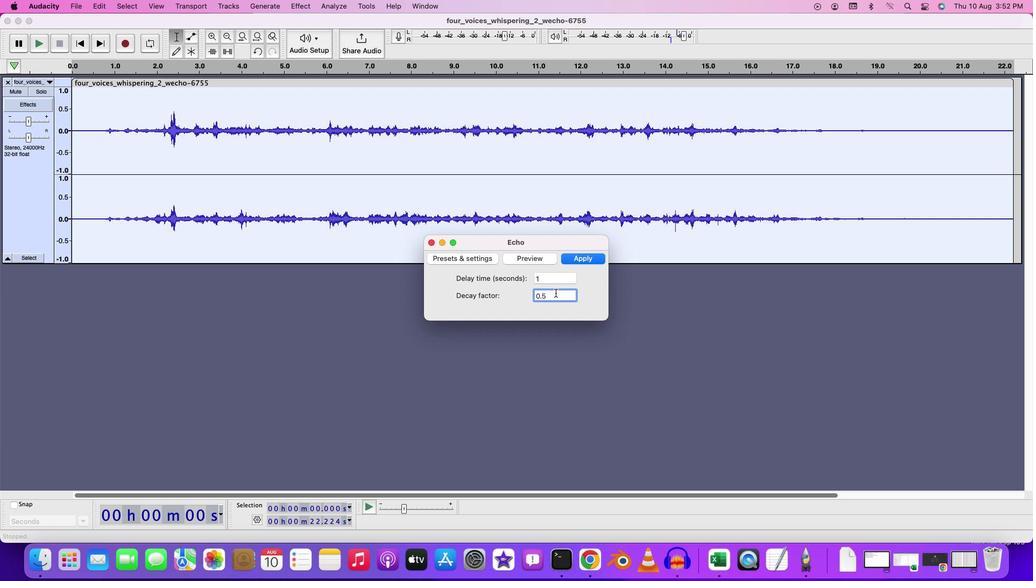 
Action: Key pressed Key.backspace'8'
Screenshot: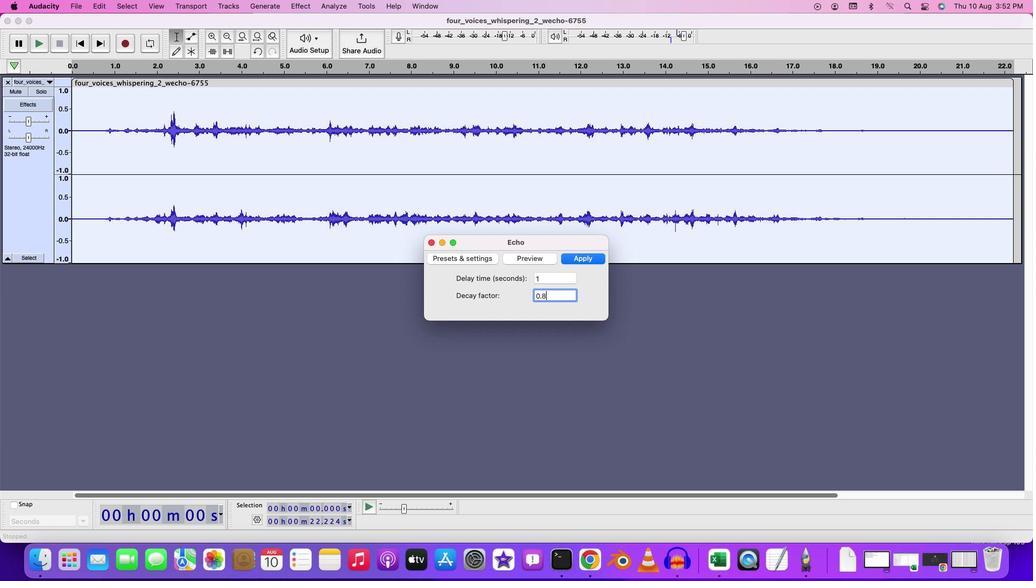 
Action: Mouse moved to (596, 262)
Screenshot: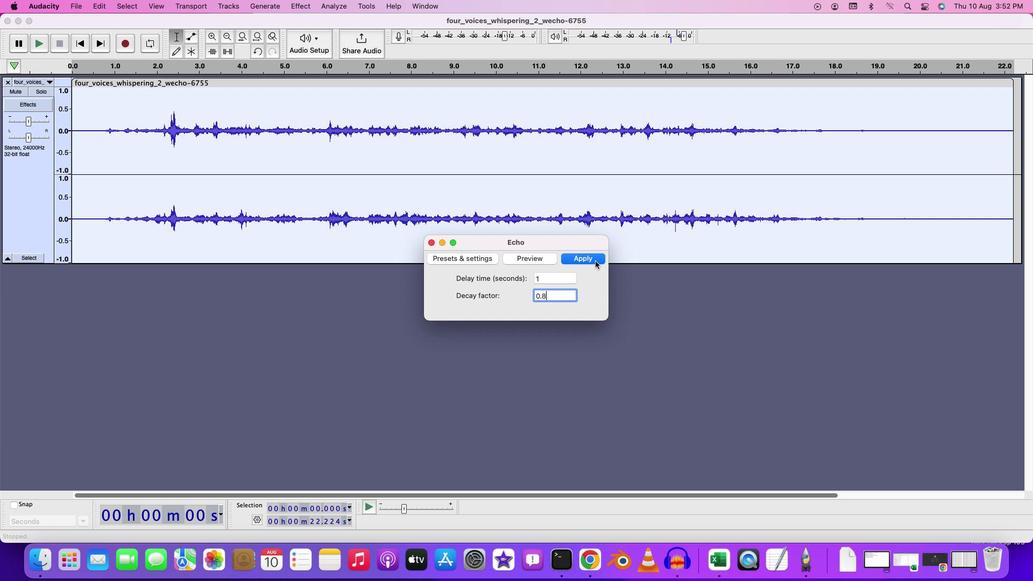 
Action: Mouse pressed left at (596, 262)
Screenshot: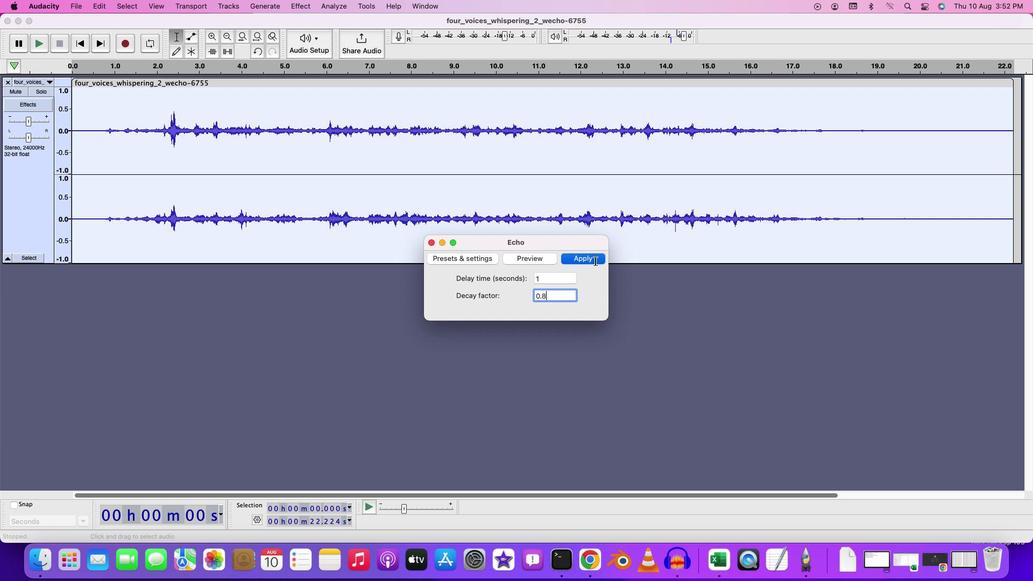 
Action: Mouse moved to (88, 112)
Screenshot: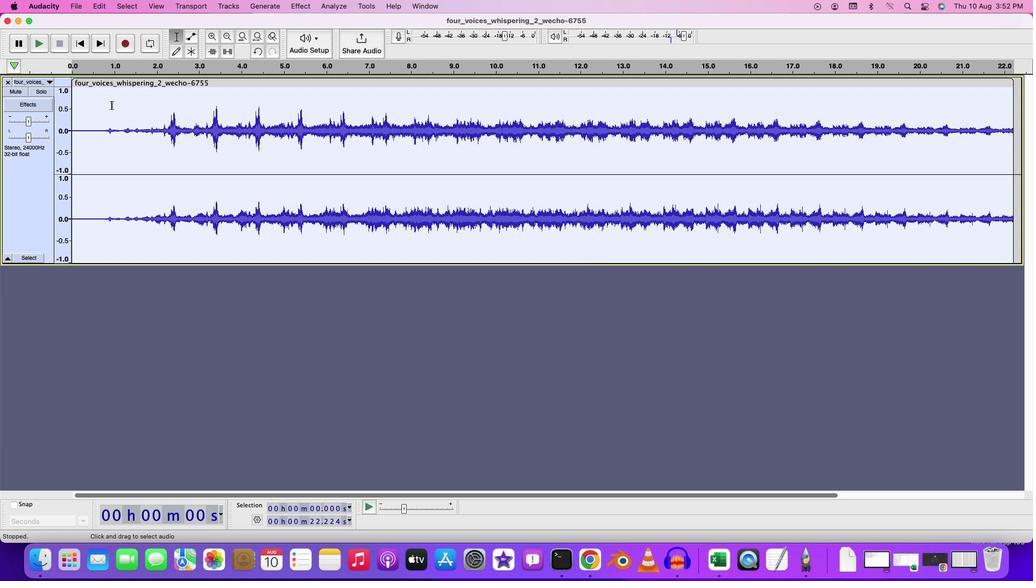 
Action: Mouse pressed left at (88, 112)
Screenshot: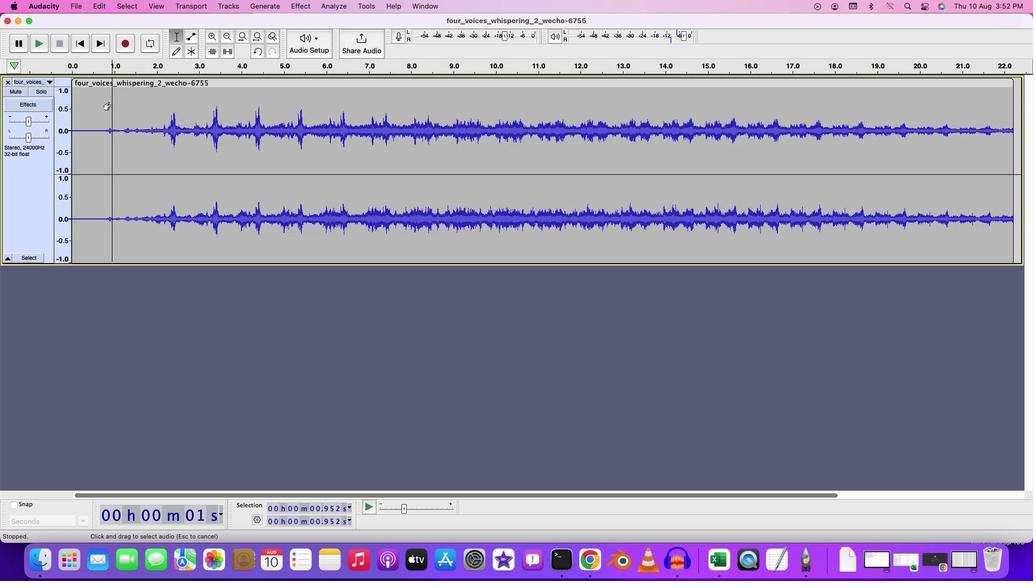
Action: Key pressed Key.space
Screenshot: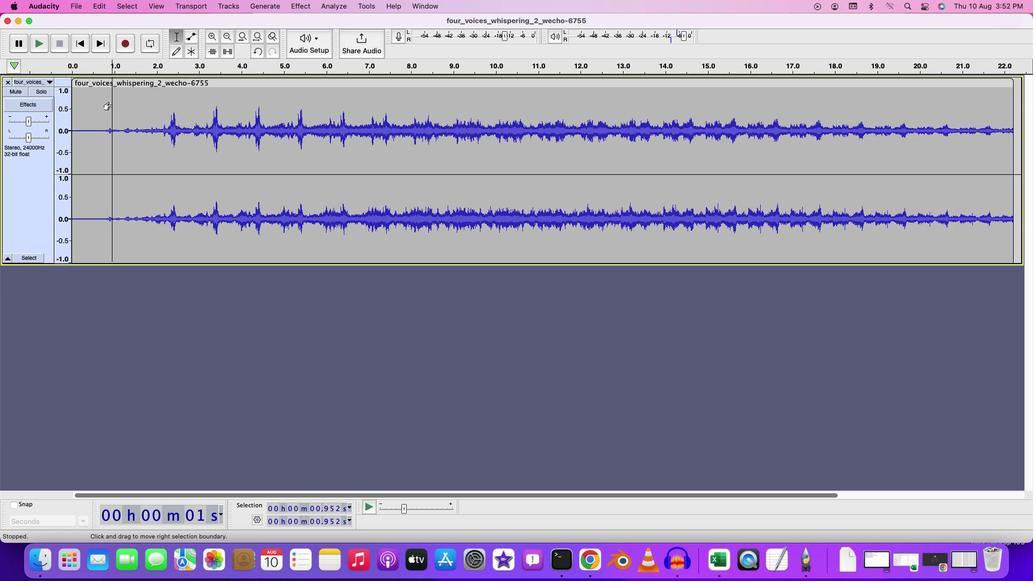 
Action: Mouse moved to (88, 112)
Screenshot: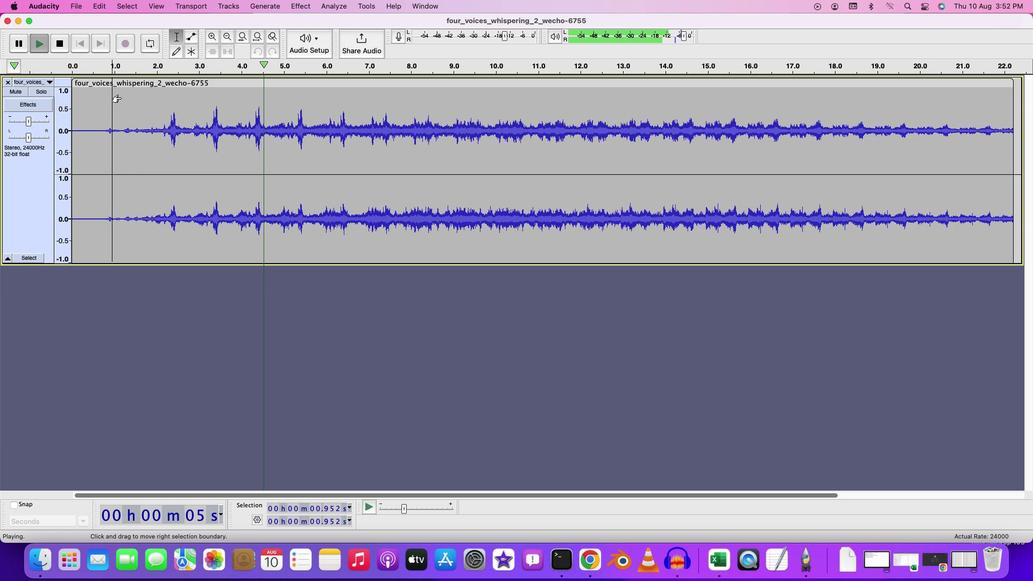 
Action: Key pressed Key.space
Screenshot: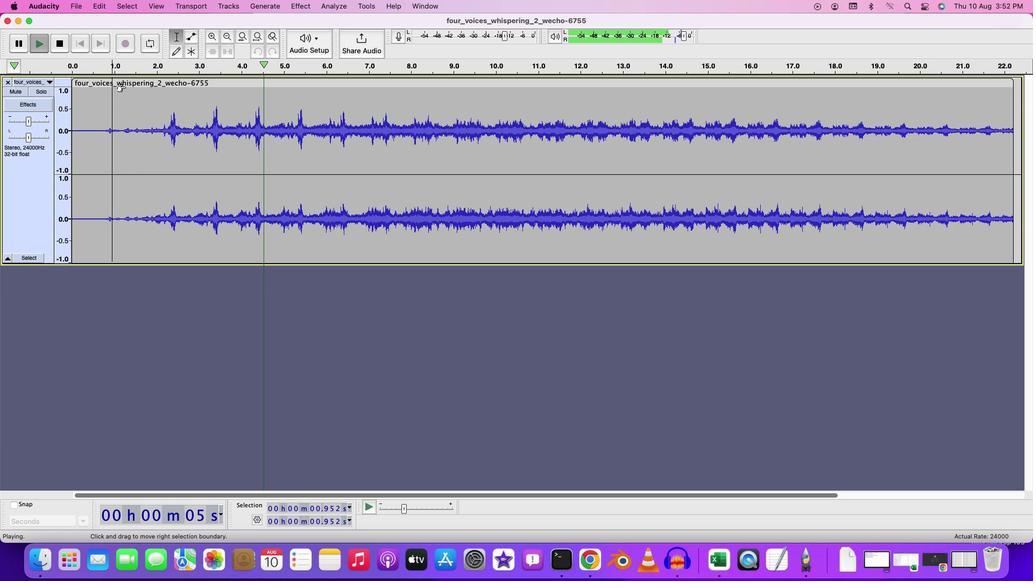 
Action: Mouse moved to (299, 122)
Screenshot: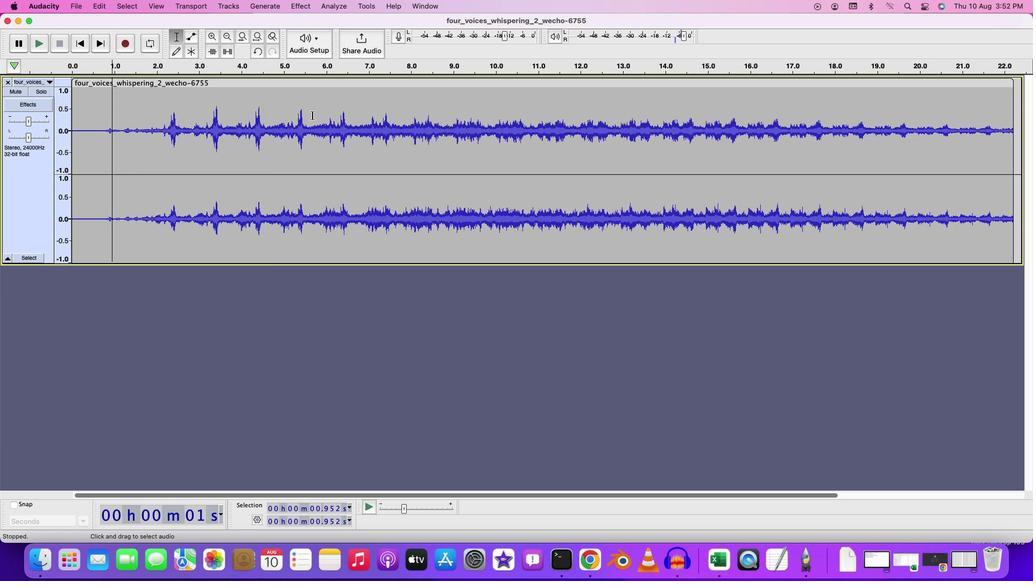 
Action: Mouse pressed left at (299, 122)
Screenshot: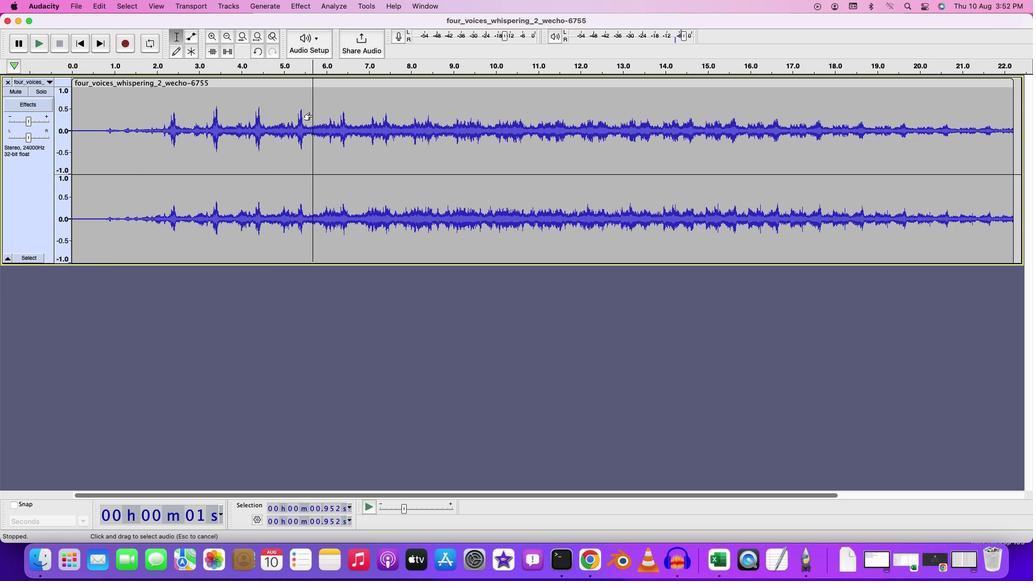 
Action: Mouse pressed left at (299, 122)
Screenshot: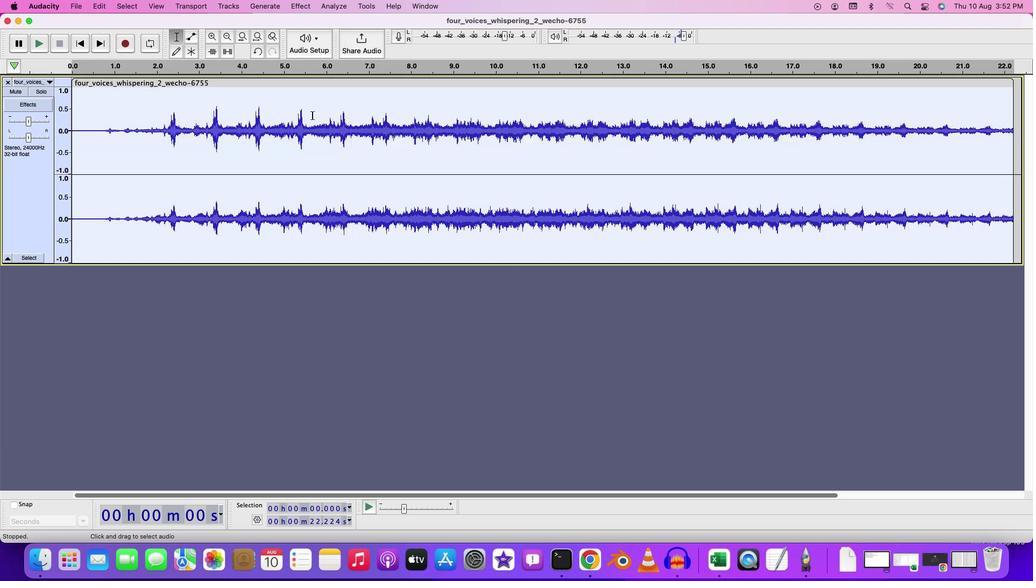 
Action: Mouse moved to (298, 18)
Screenshot: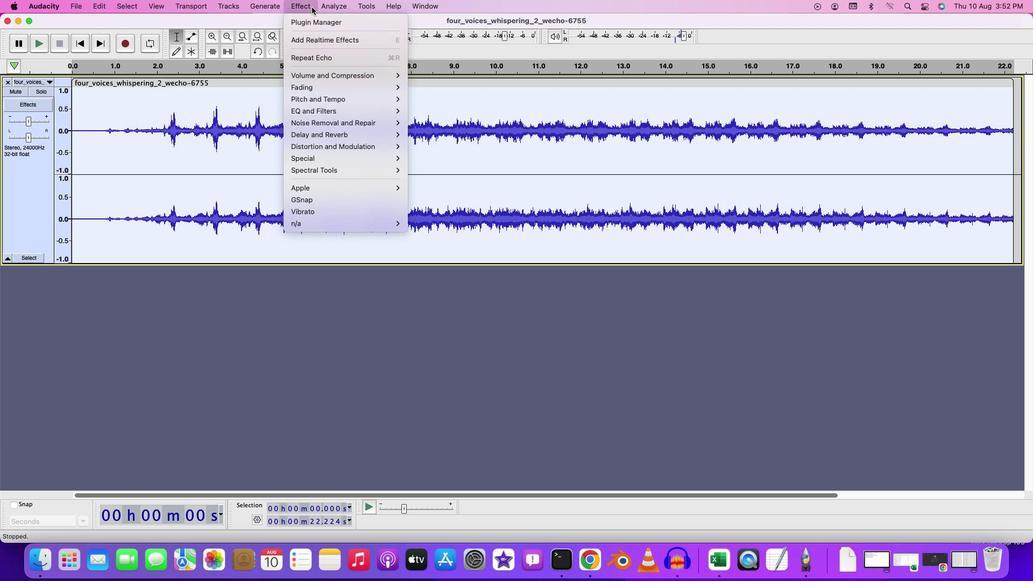 
Action: Mouse pressed left at (298, 18)
Screenshot: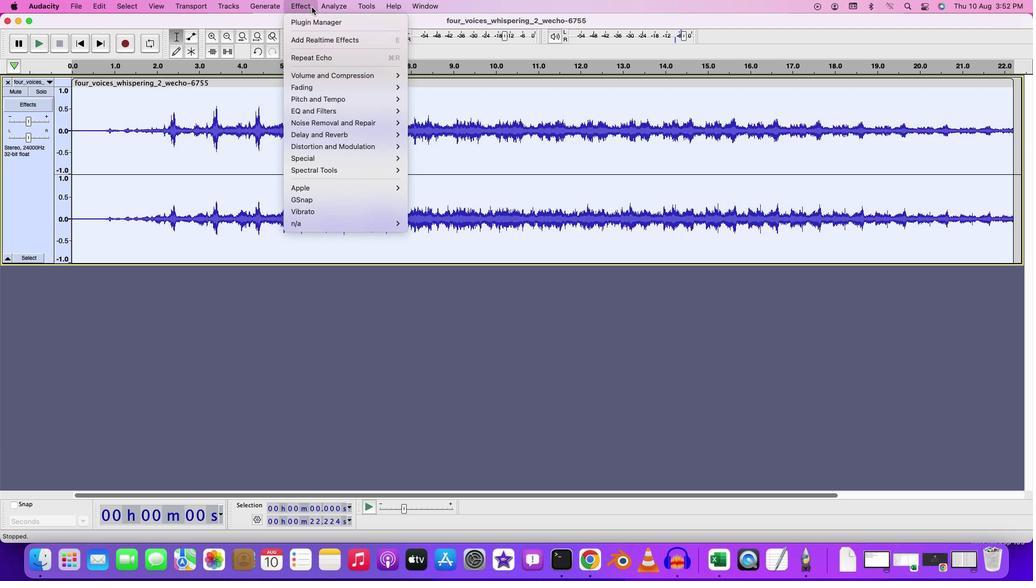 
Action: Mouse moved to (428, 155)
Screenshot: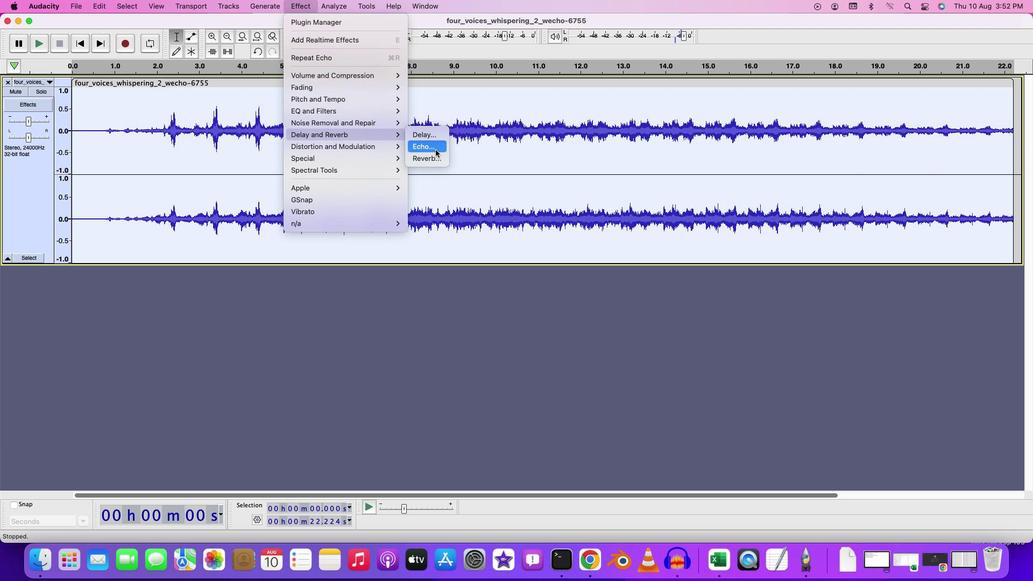 
Action: Mouse pressed left at (428, 155)
Screenshot: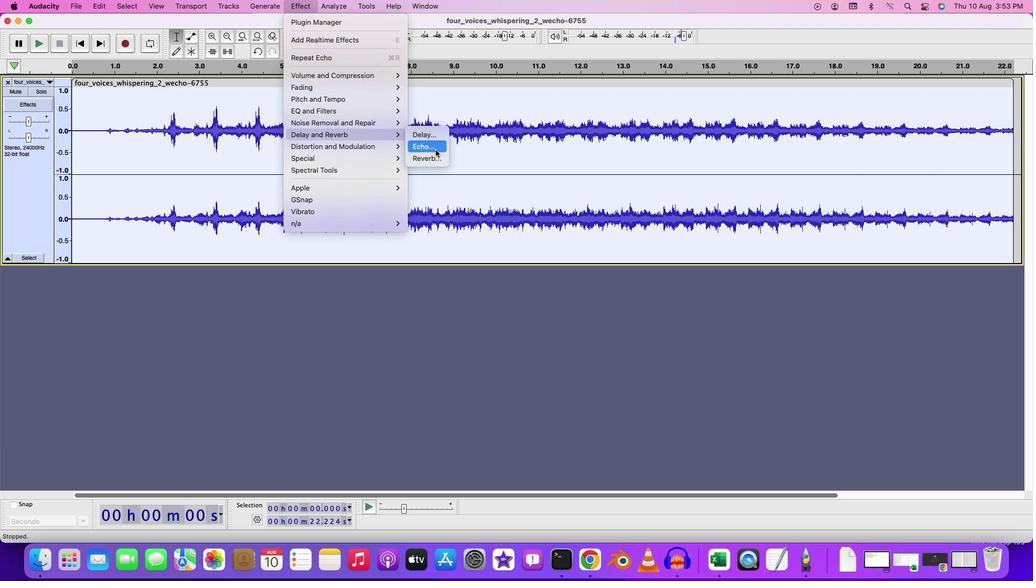 
Action: Mouse moved to (550, 279)
Screenshot: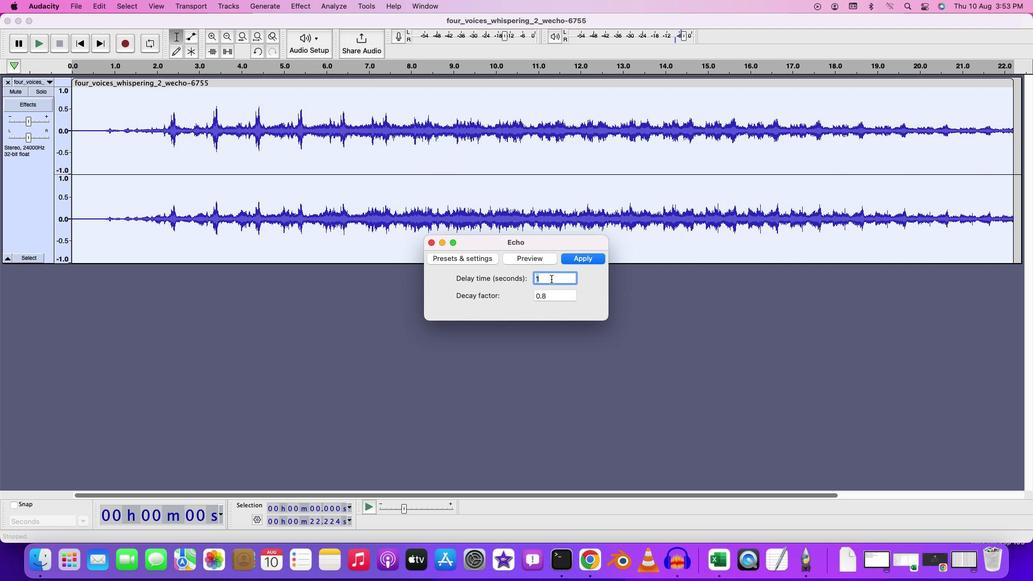 
Action: Mouse pressed left at (550, 279)
Screenshot: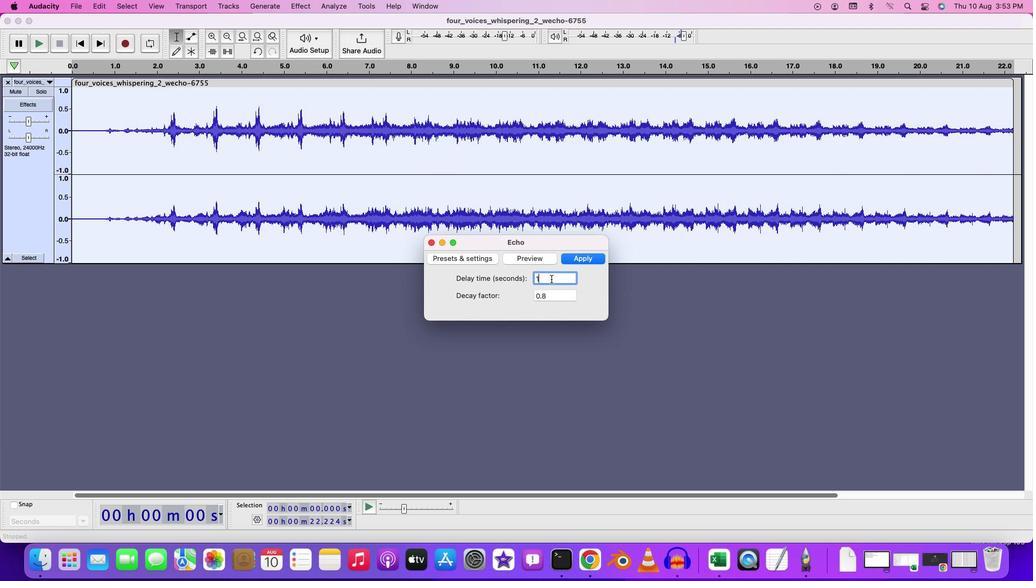 
Action: Key pressed Key.backspace'3'
Screenshot: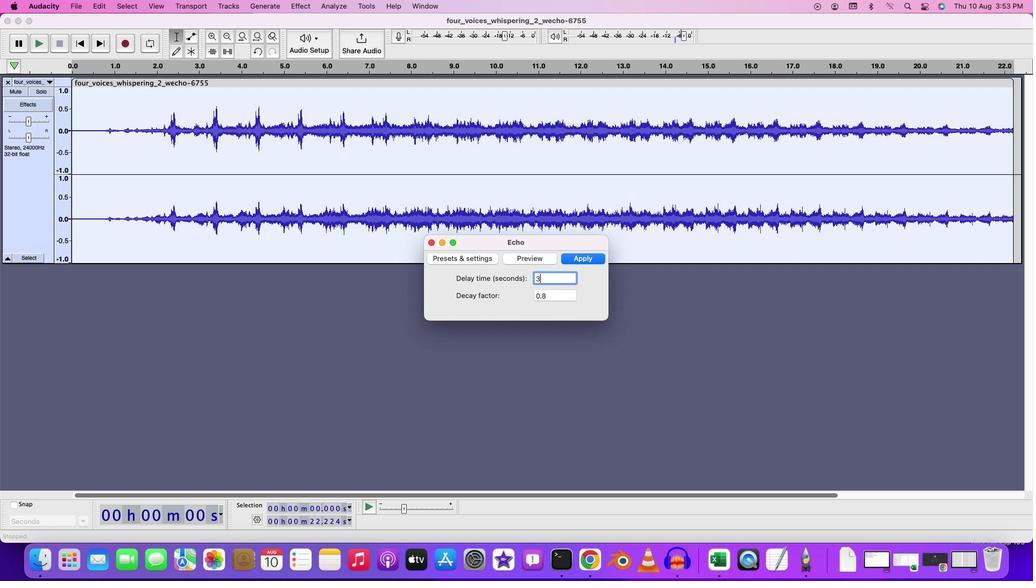 
Action: Mouse moved to (577, 265)
Screenshot: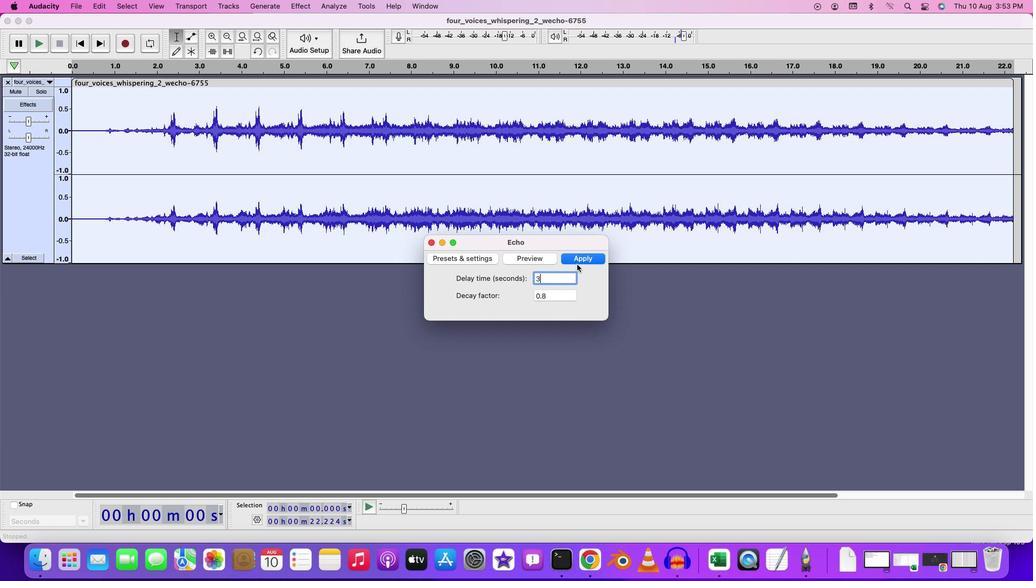 
Action: Mouse pressed left at (577, 265)
Screenshot: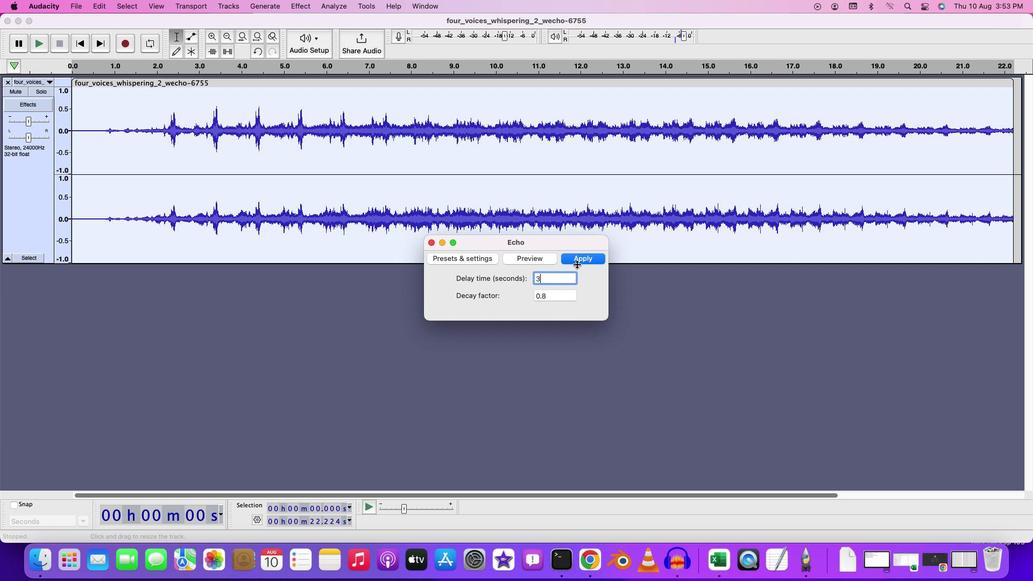 
Action: Mouse moved to (582, 261)
Screenshot: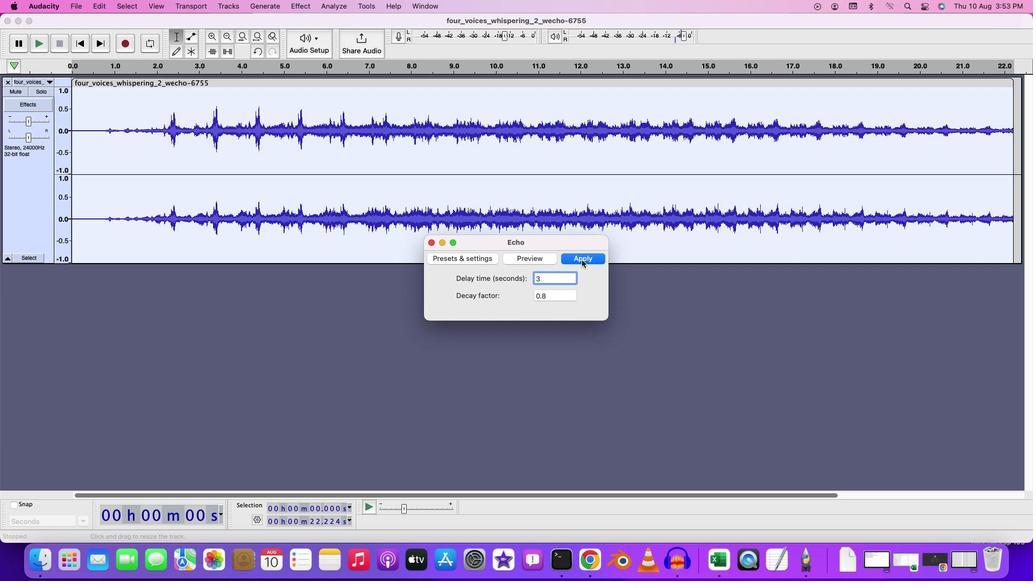 
Action: Mouse pressed left at (582, 261)
Screenshot: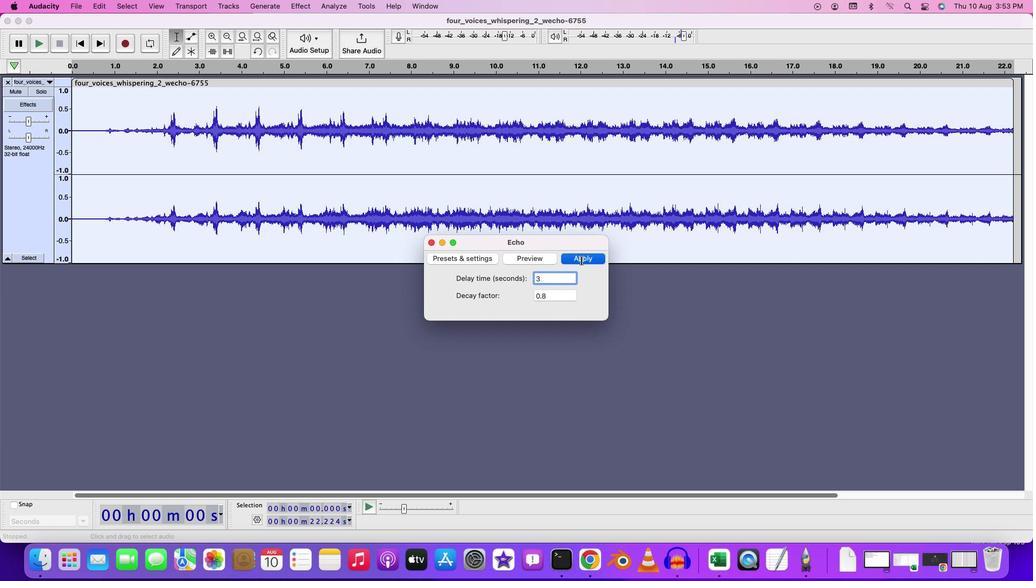 
Action: Mouse moved to (147, 109)
Screenshot: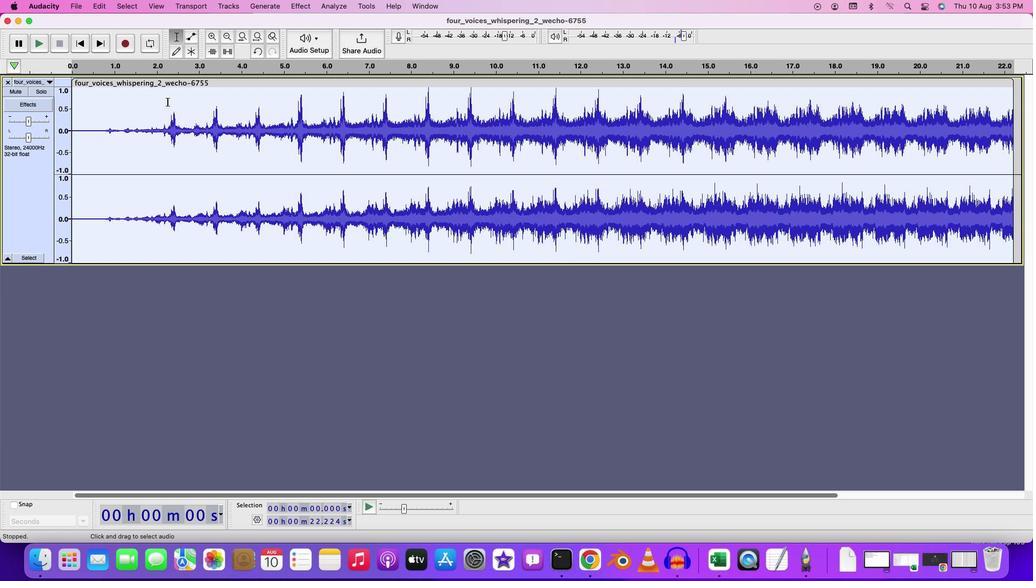
Action: Mouse pressed left at (147, 109)
Screenshot: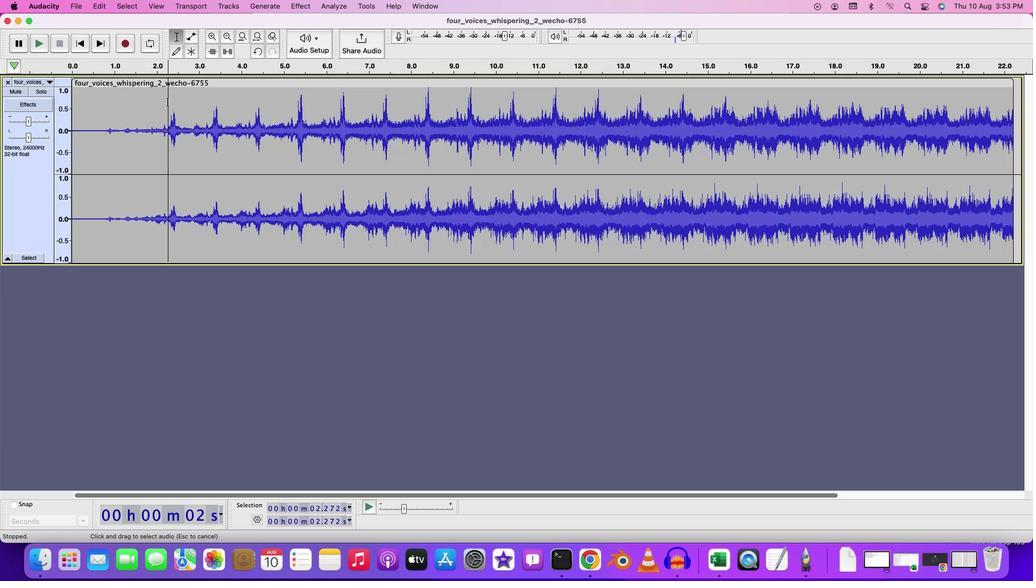 
Action: Key pressed Key.spaceKey.spaceKey.cmd'z''z'
Screenshot: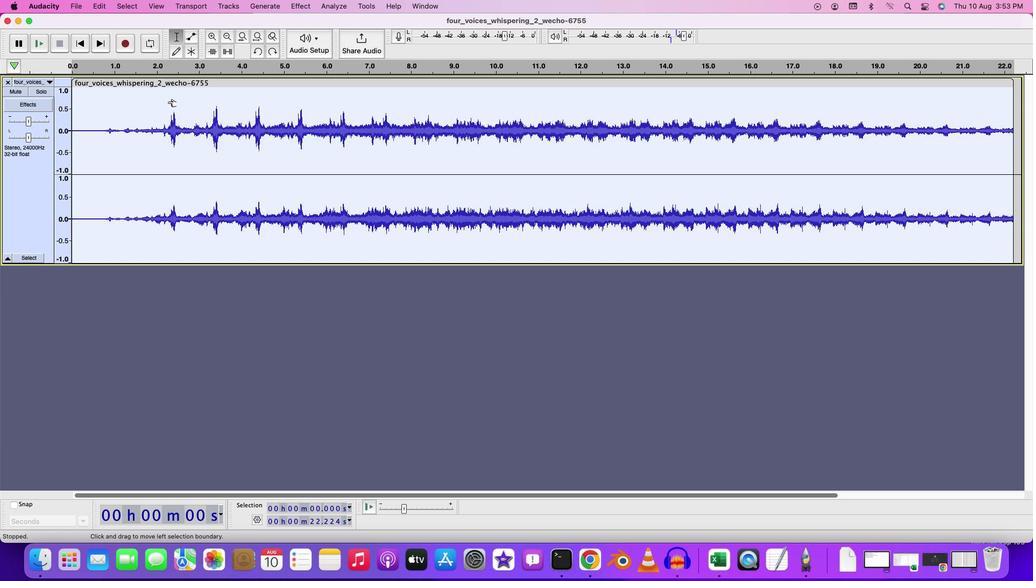 
Action: Mouse moved to (141, 117)
Screenshot: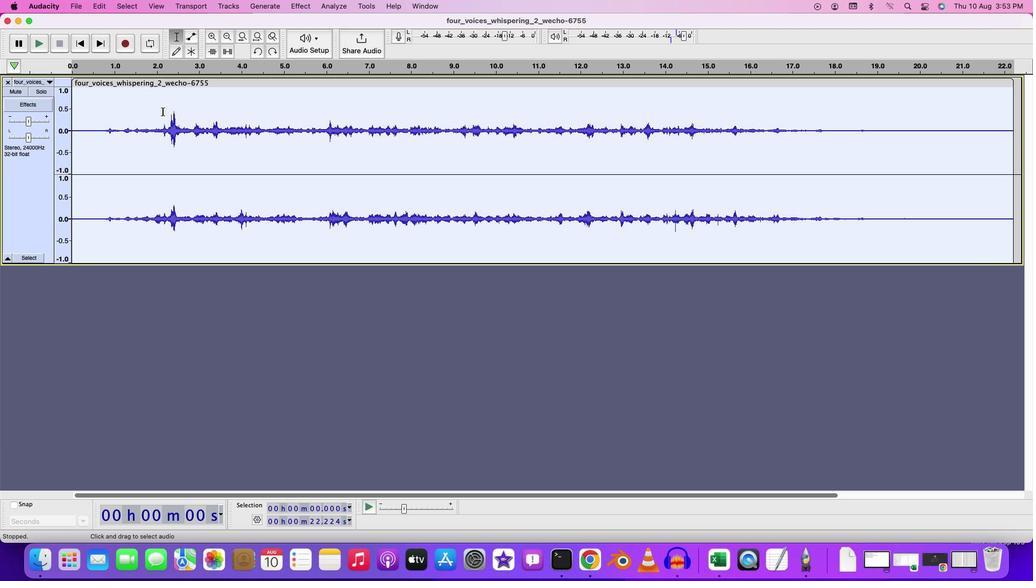 
Action: Mouse pressed left at (141, 117)
Screenshot: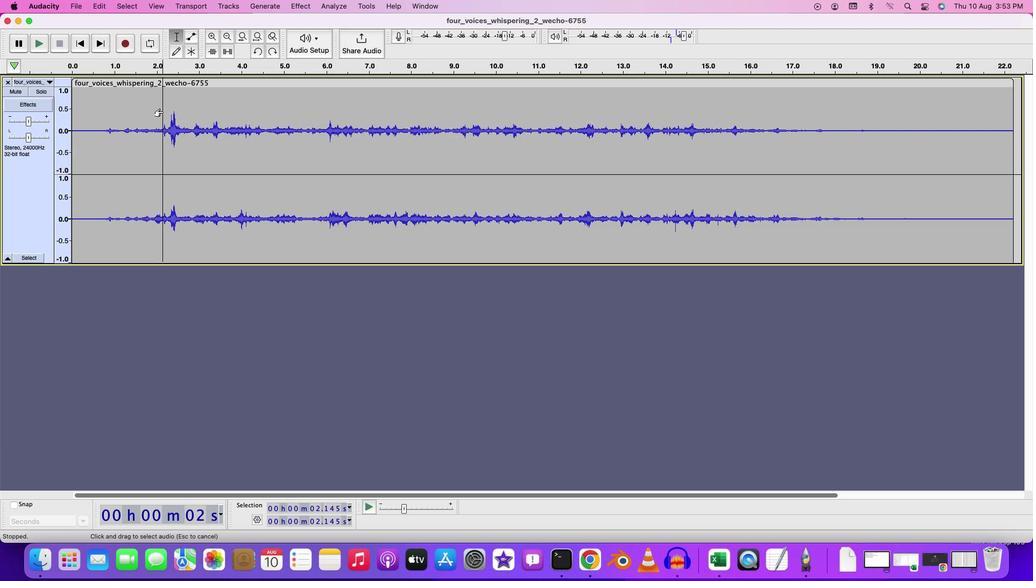 
Action: Key pressed Key.space
Screenshot: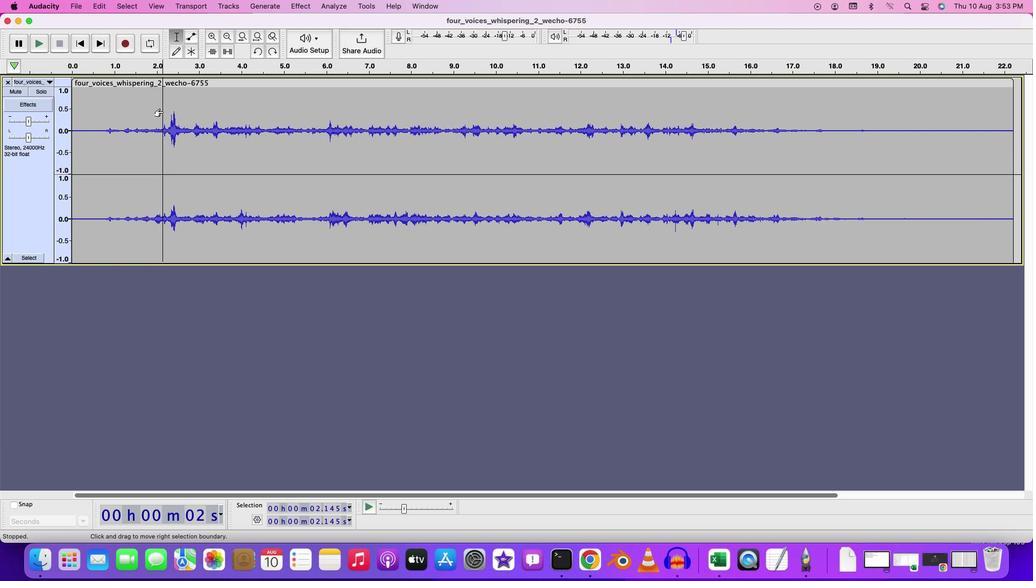 
Action: Mouse moved to (278, 128)
Screenshot: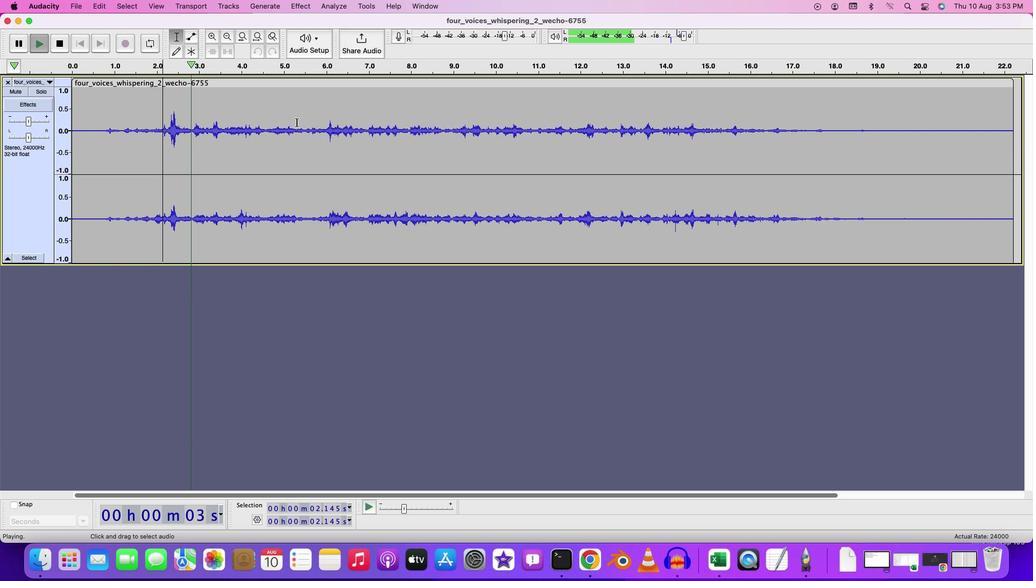 
Action: Key pressed Key.space
Screenshot: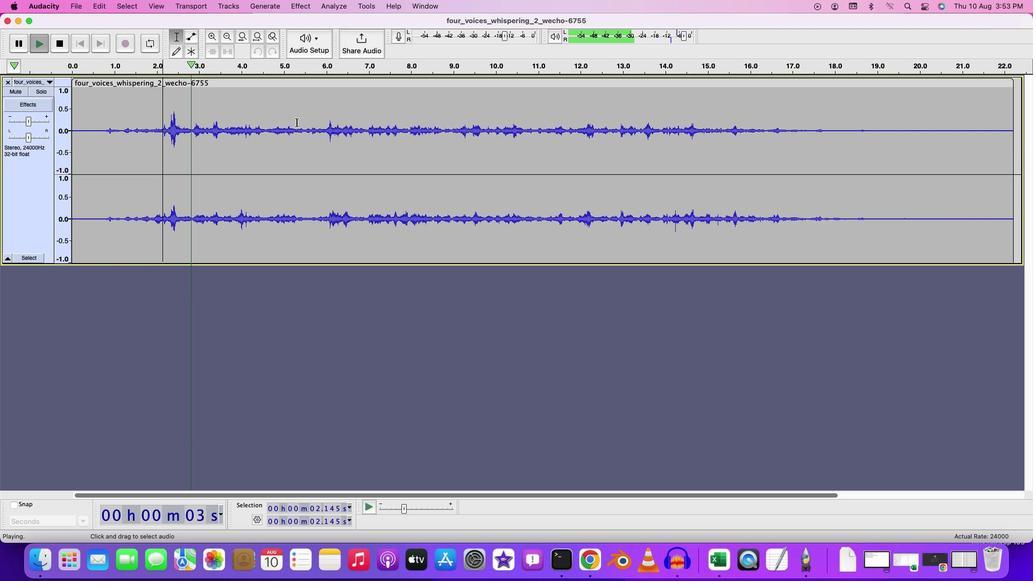 
Action: Mouse moved to (282, 129)
Screenshot: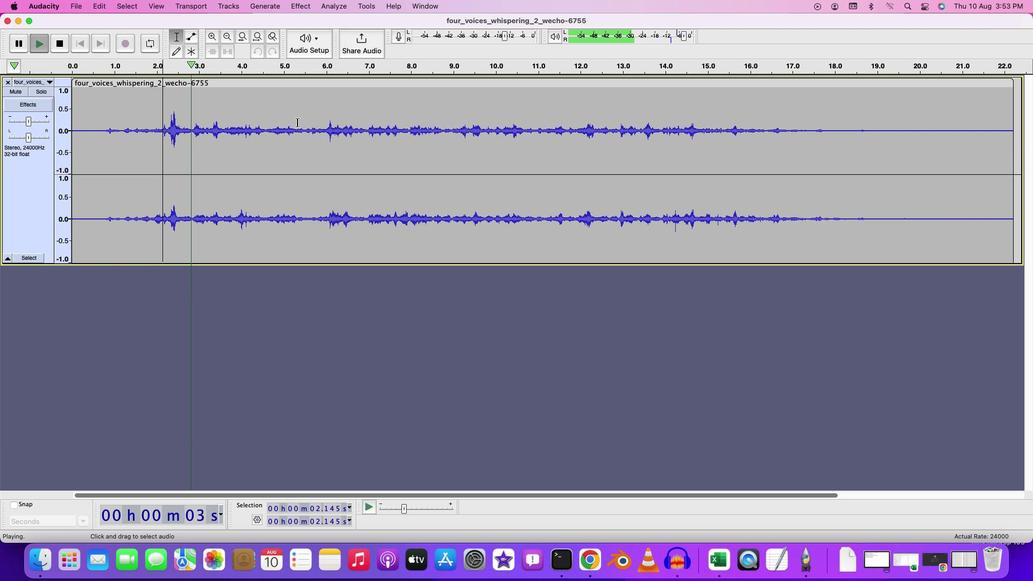 
Action: Mouse pressed left at (282, 129)
Screenshot: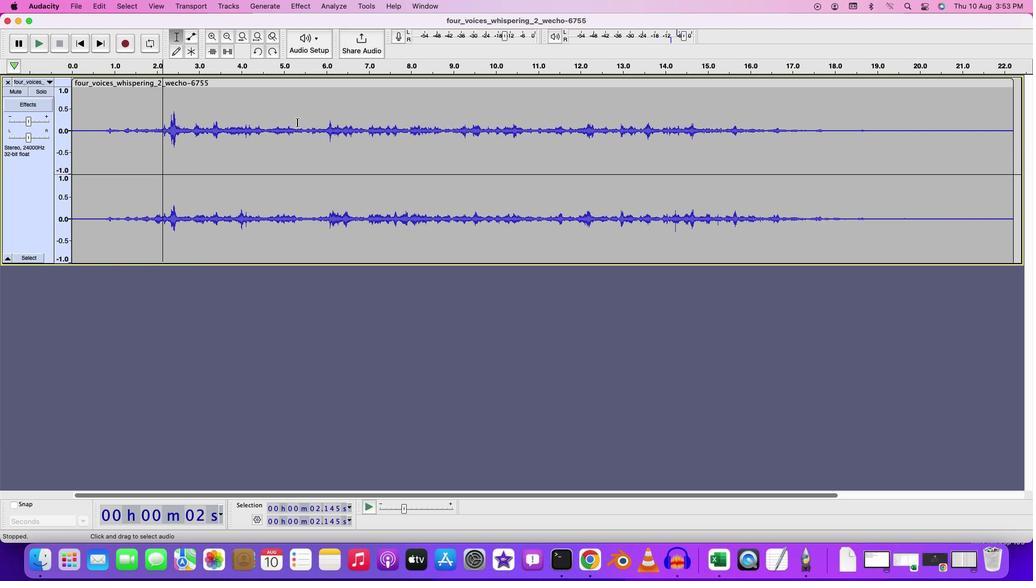 
Action: Mouse pressed left at (282, 129)
Screenshot: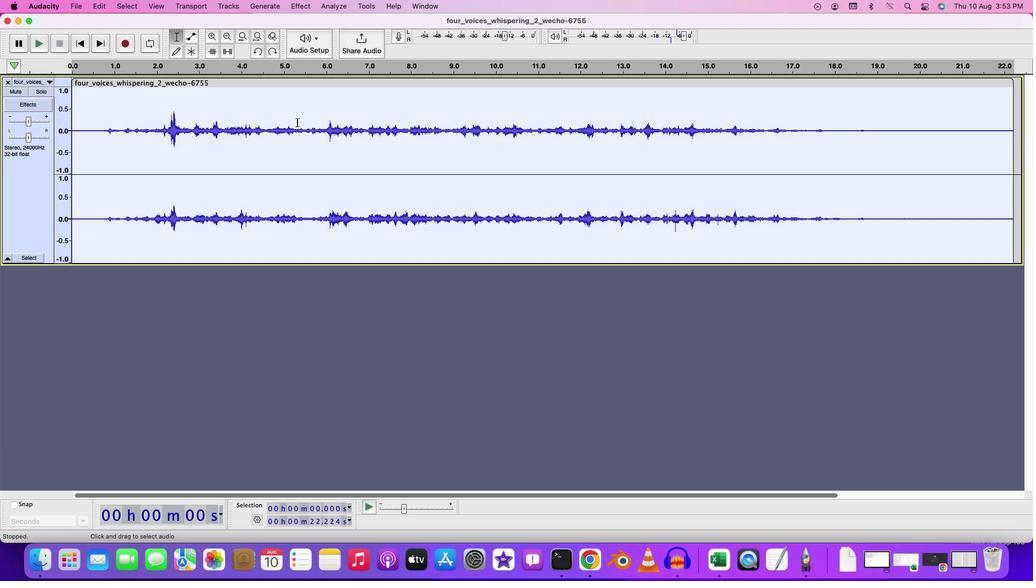 
Action: Mouse moved to (291, 18)
Screenshot: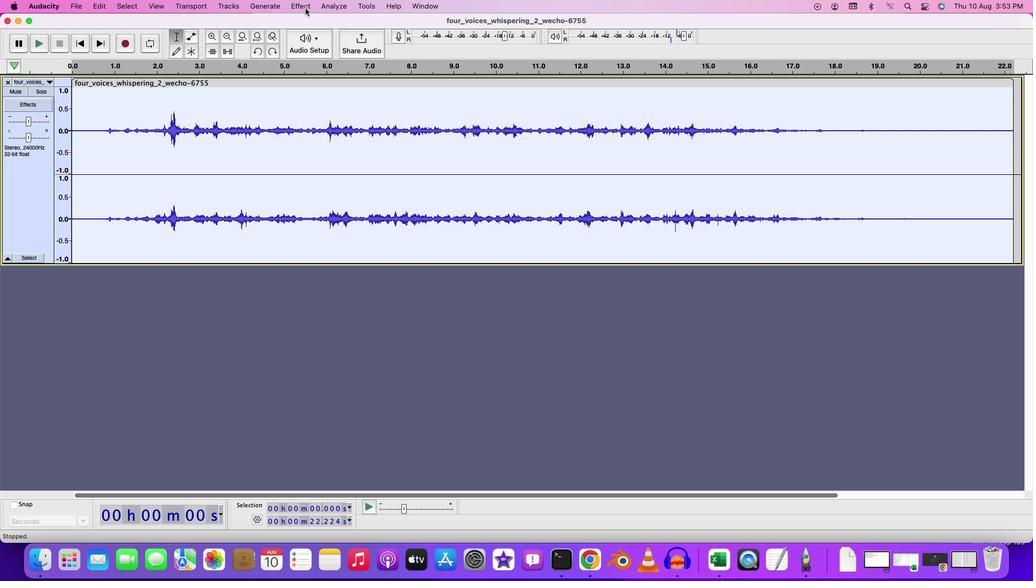 
Action: Mouse pressed left at (291, 18)
Screenshot: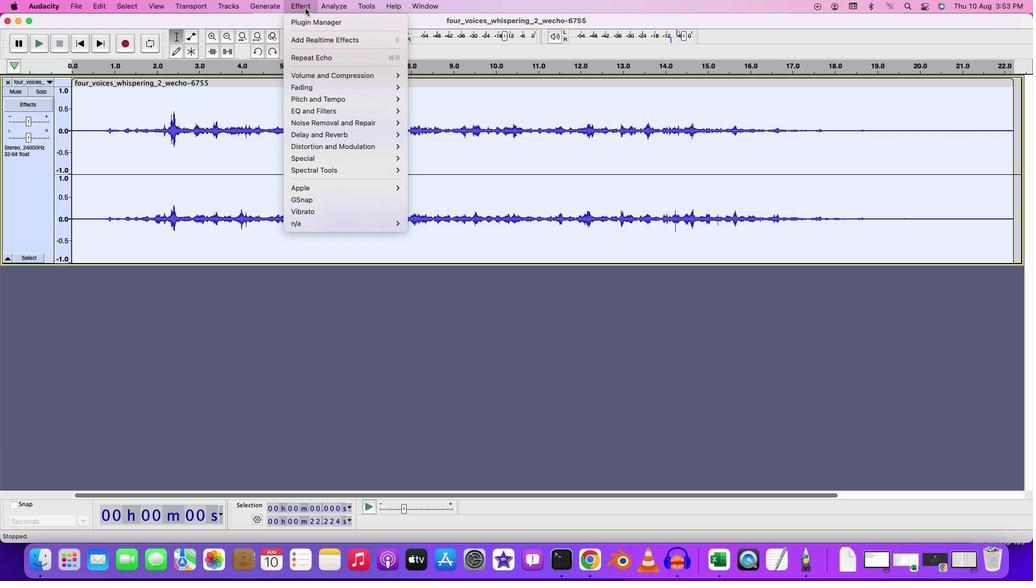 
Action: Mouse moved to (422, 151)
Screenshot: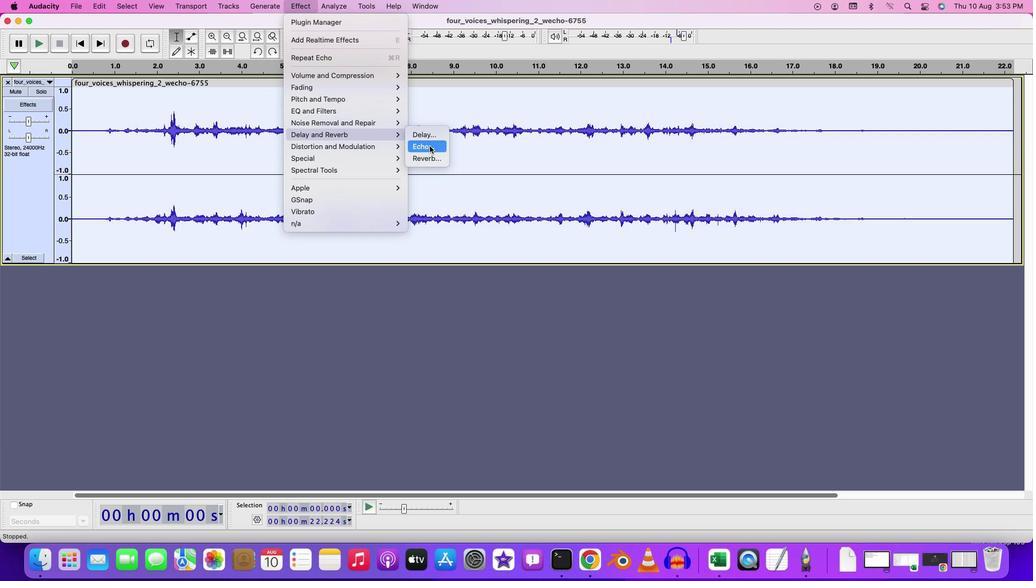 
Action: Mouse pressed left at (422, 151)
Screenshot: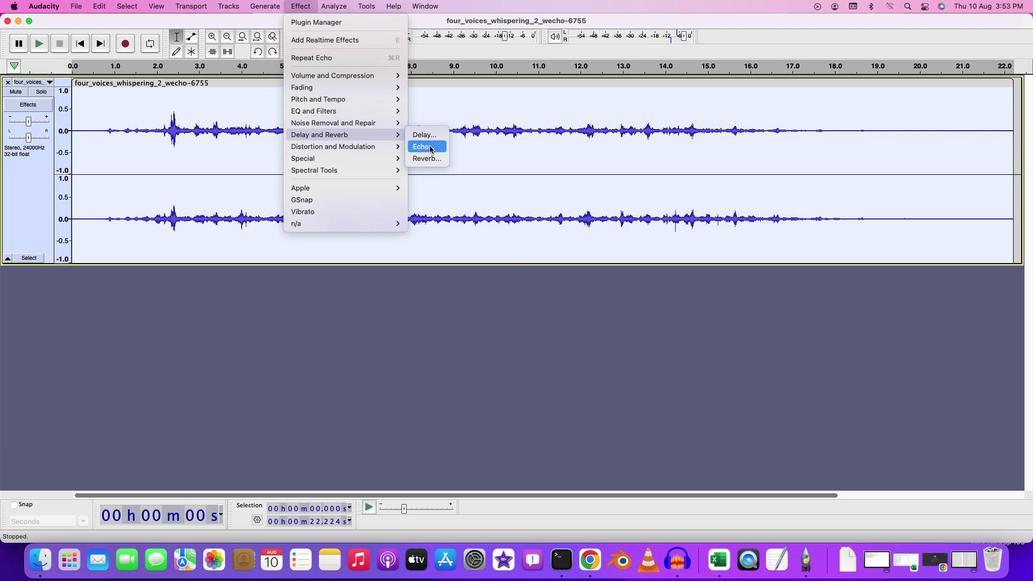 
Action: Mouse moved to (550, 282)
Screenshot: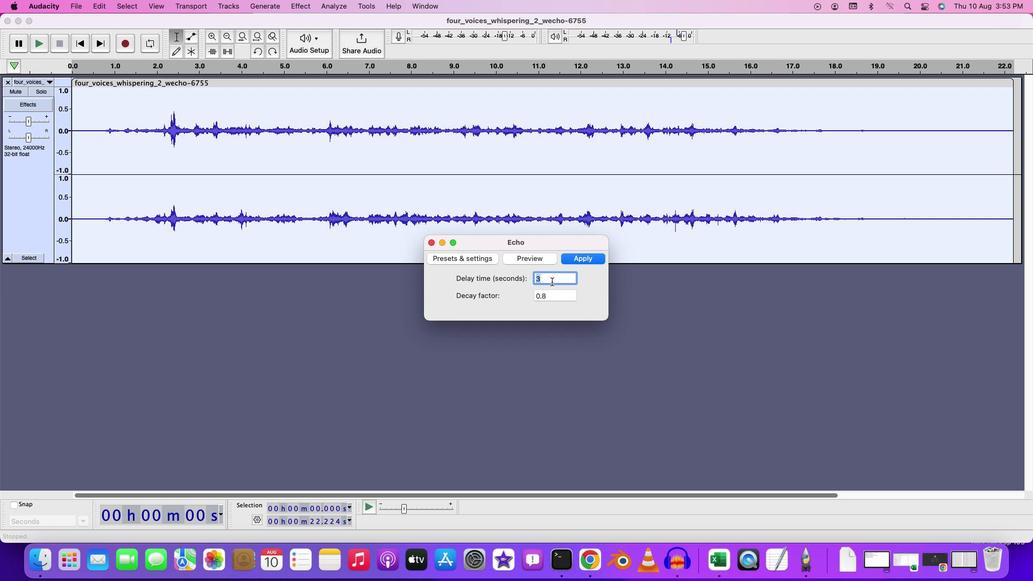 
Action: Mouse pressed left at (550, 282)
Screenshot: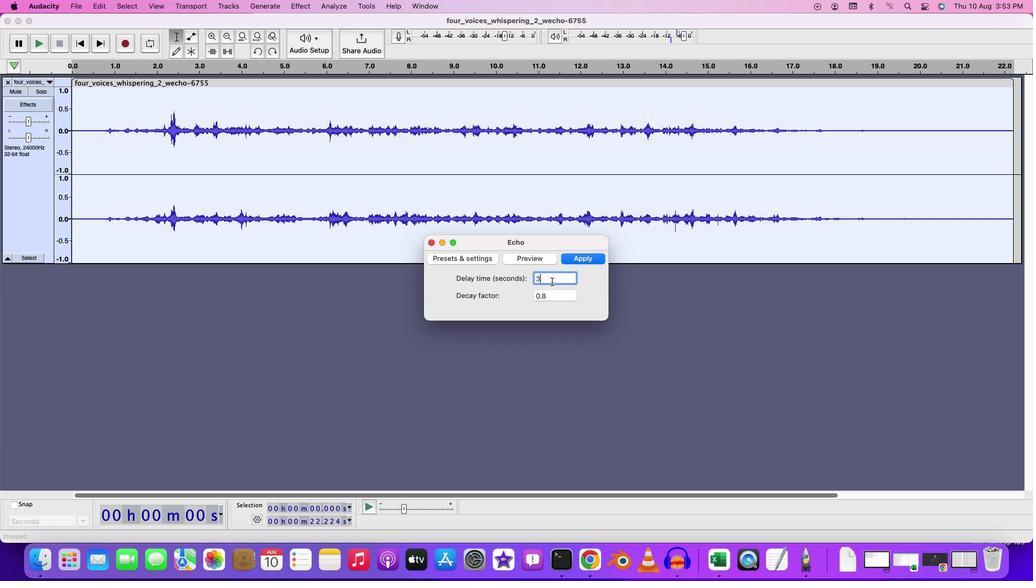 
Action: Key pressed Key.backspace'5'
Screenshot: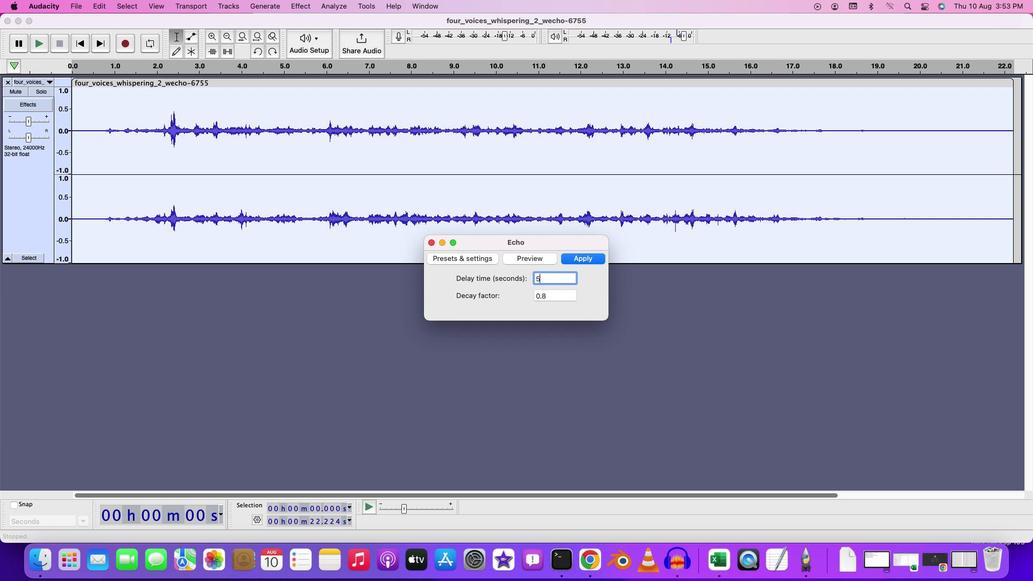 
Action: Mouse moved to (586, 259)
Screenshot: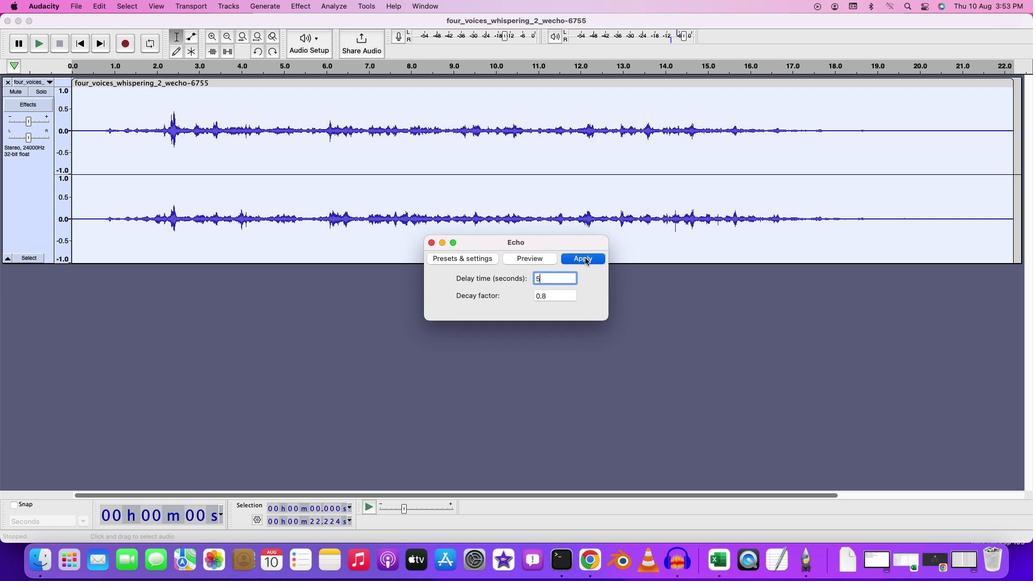 
Action: Mouse pressed left at (586, 259)
Screenshot: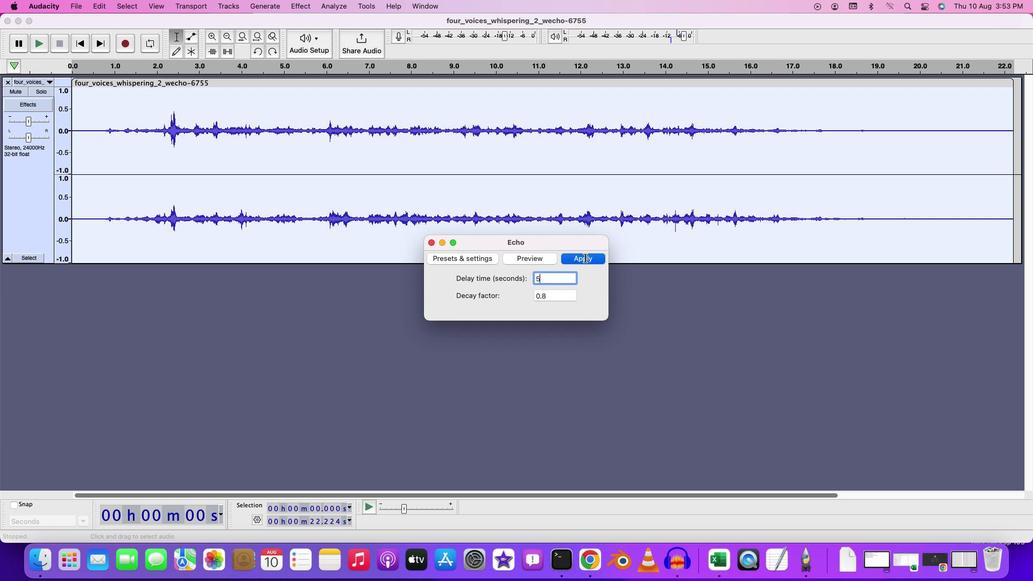 
Action: Mouse moved to (75, 121)
Screenshot: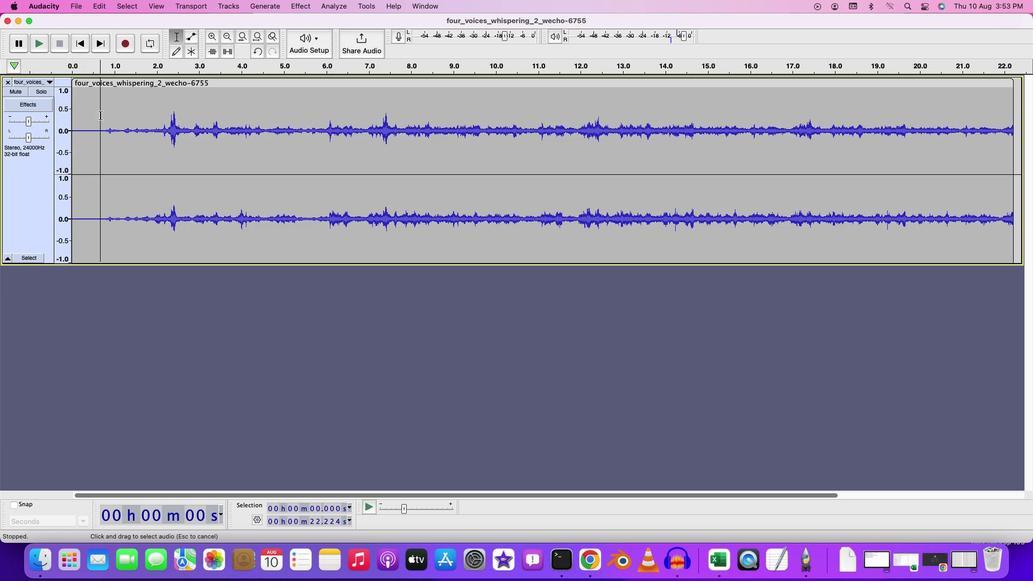 
Action: Mouse pressed left at (75, 121)
Screenshot: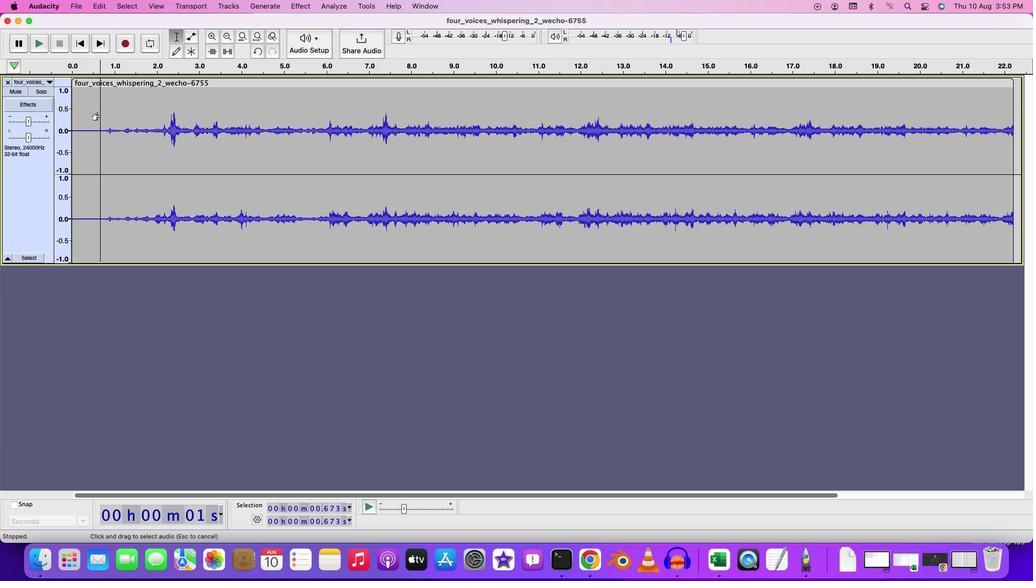 
Action: Key pressed Key.space
Screenshot: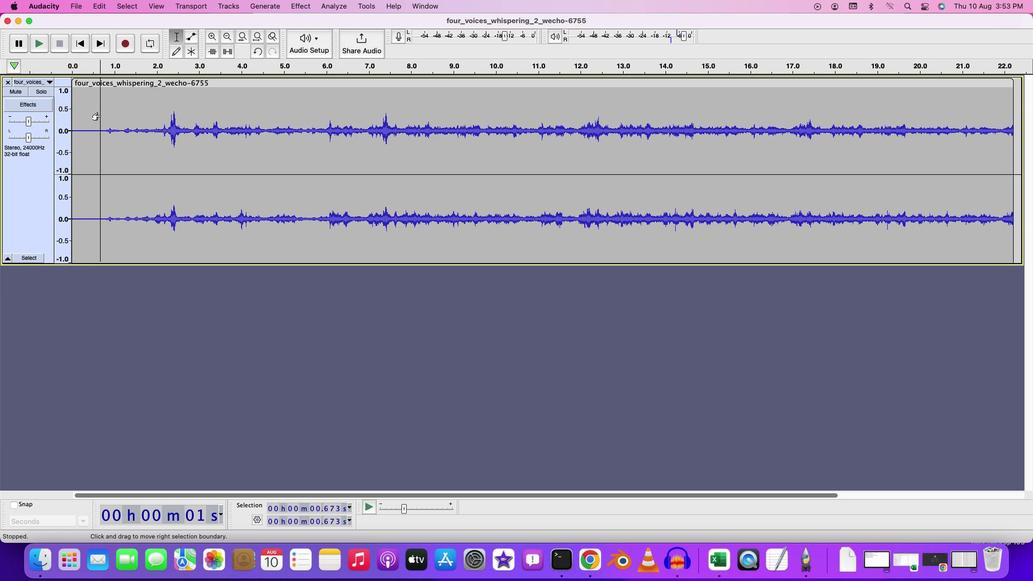 
Action: Mouse moved to (813, 115)
Screenshot: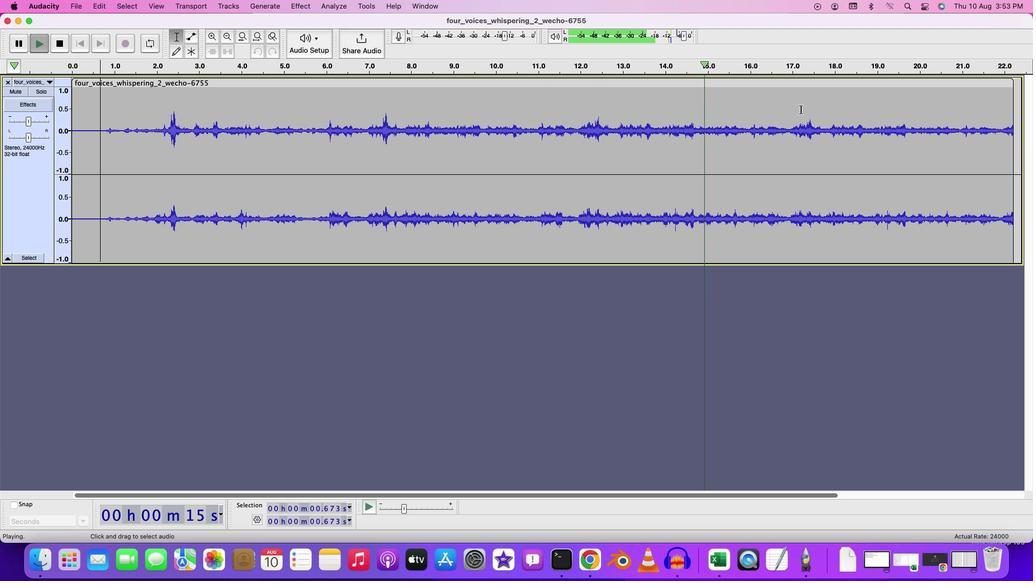 
Action: Mouse pressed left at (813, 115)
Screenshot: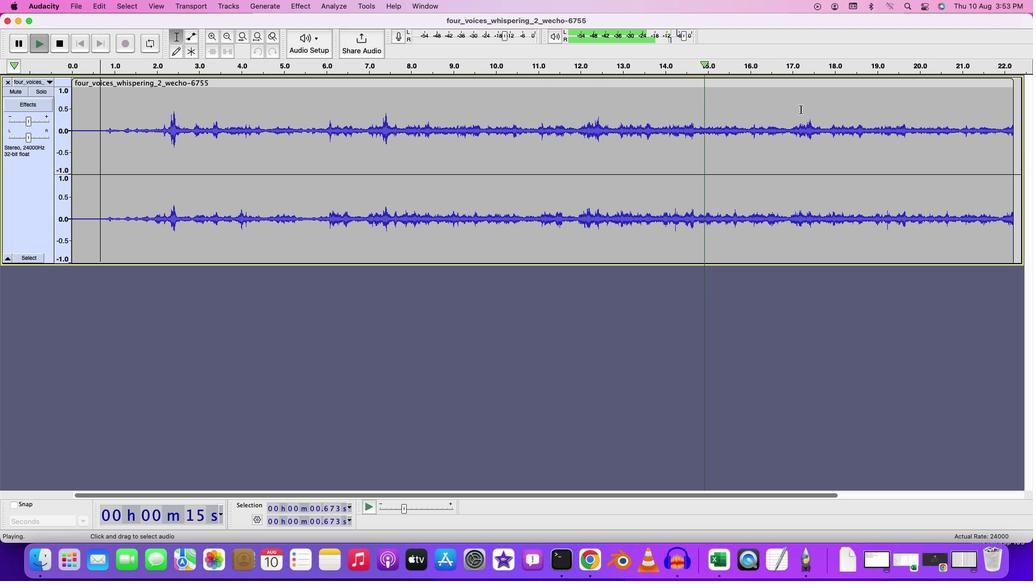 
Action: Key pressed Key.spaceKey.space
Screenshot: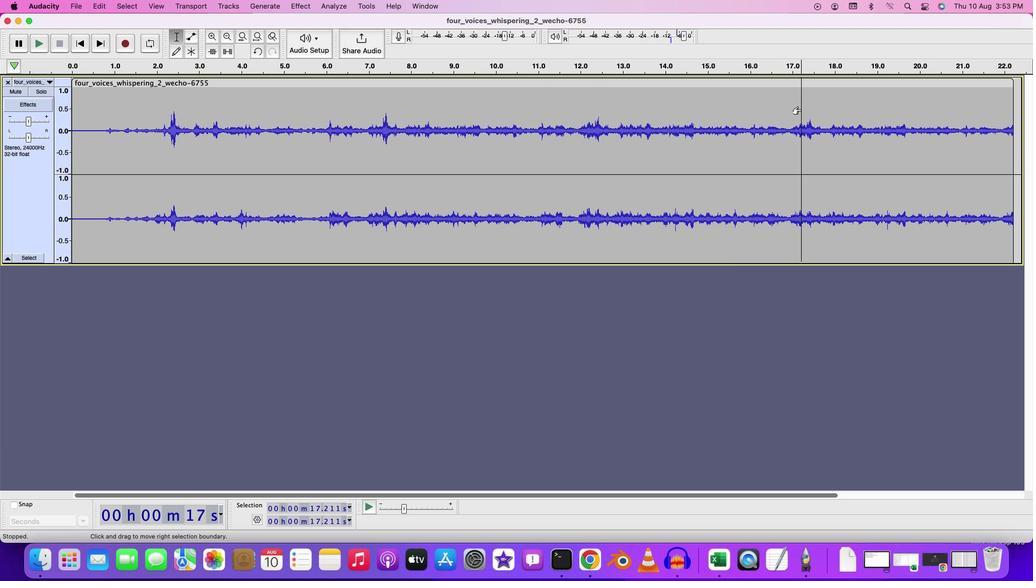 
Action: Mouse moved to (800, 118)
Screenshot: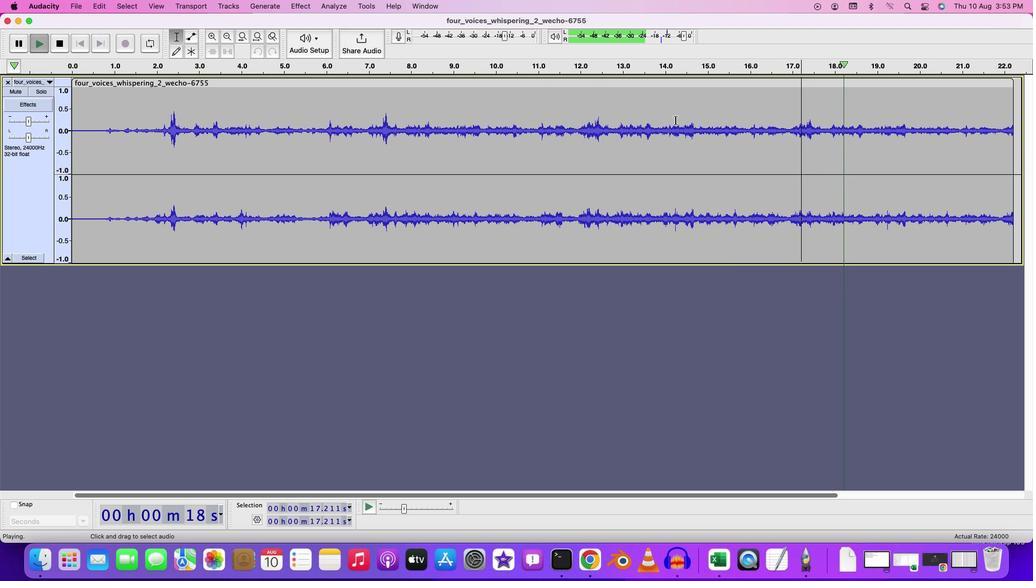 
Action: Key pressed Key.space
Screenshot: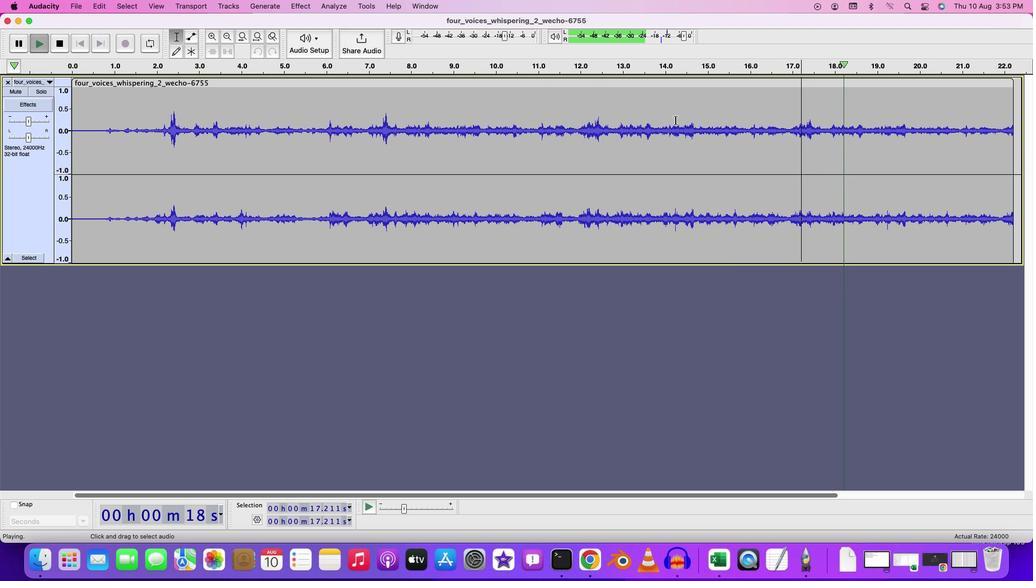 
Action: Mouse moved to (542, 119)
Screenshot: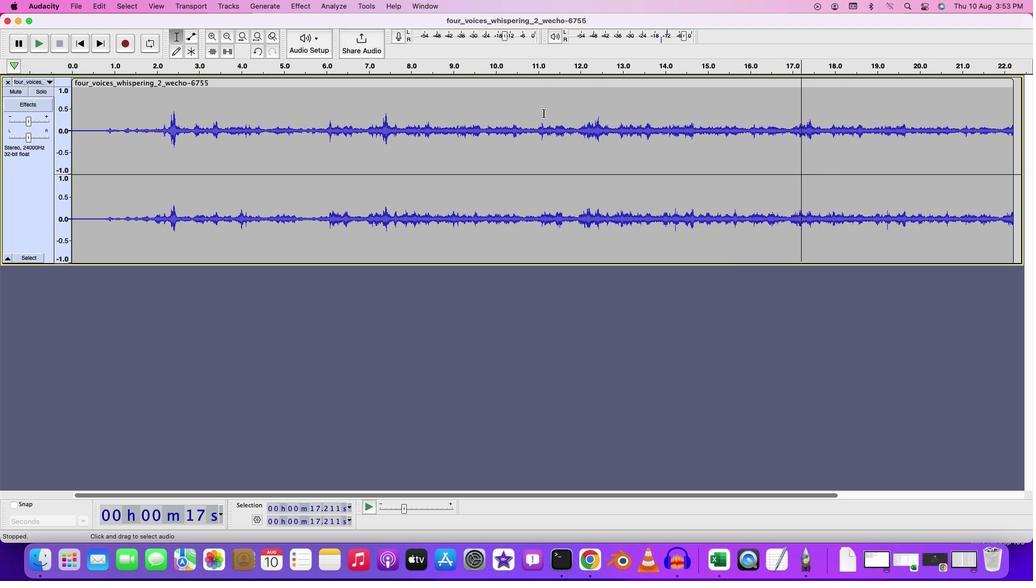
Action: Mouse pressed left at (542, 119)
Screenshot: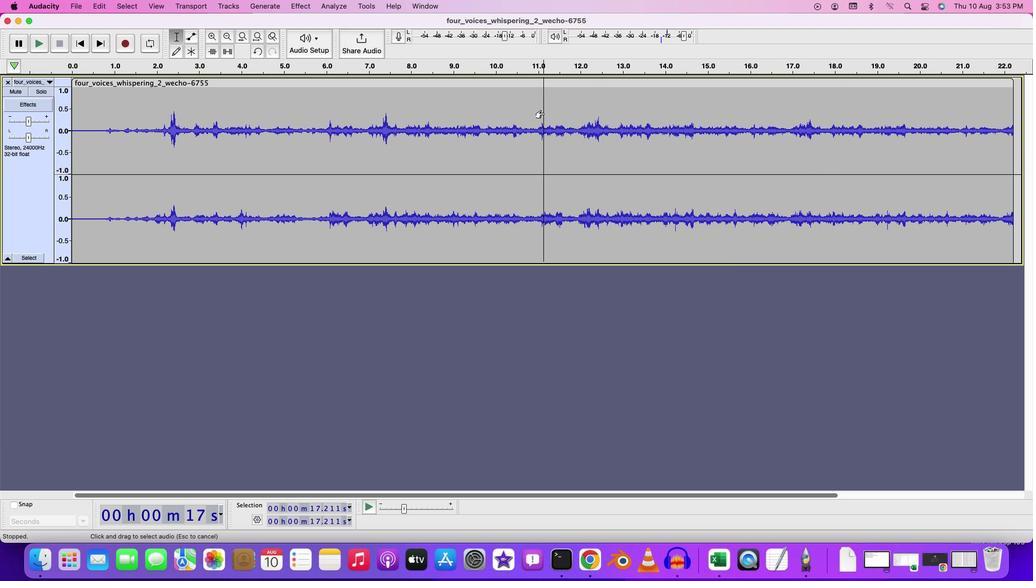 
Action: Mouse pressed left at (542, 119)
Screenshot: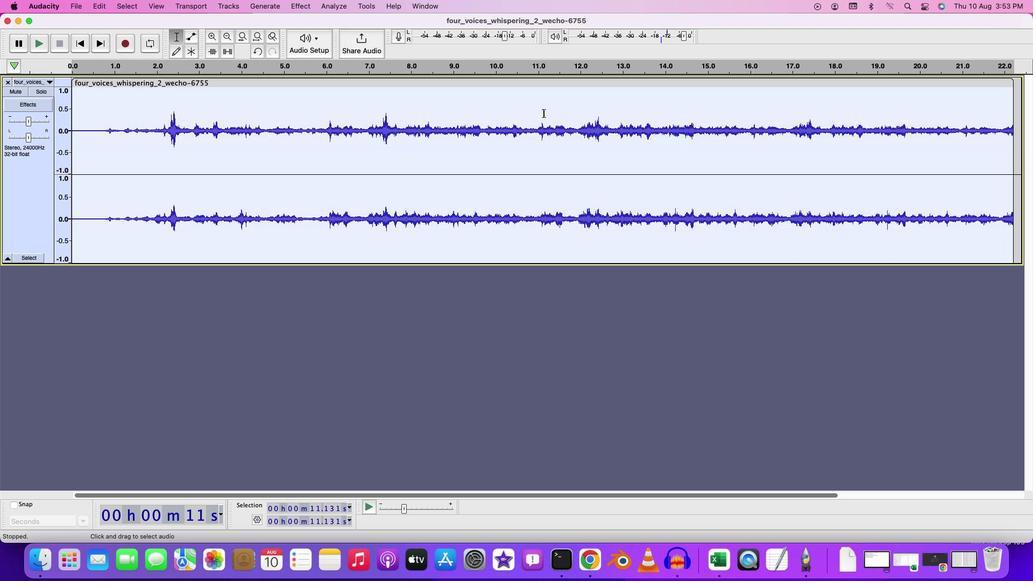 
Action: Mouse moved to (290, 16)
Screenshot: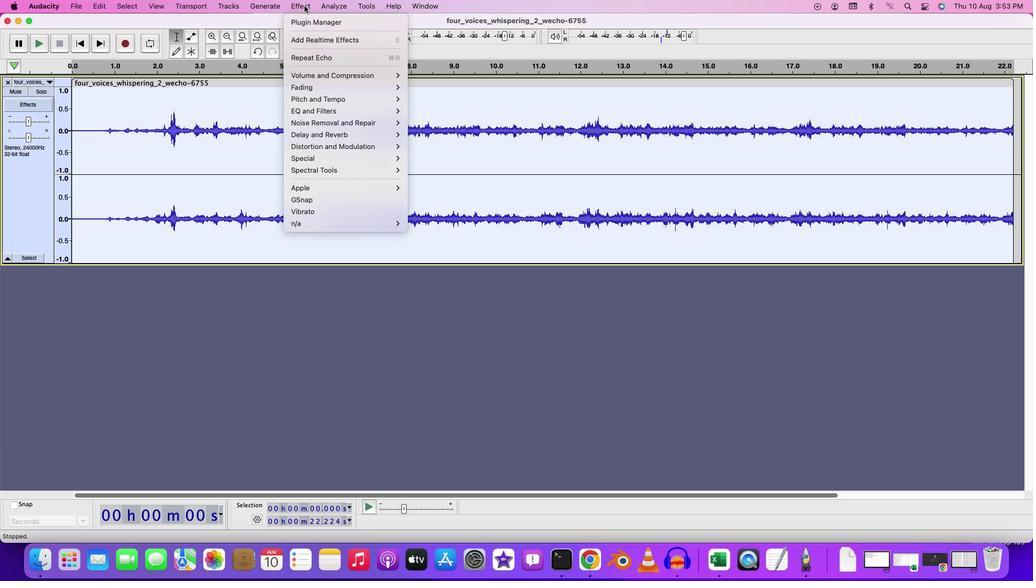 
Action: Mouse pressed left at (290, 16)
Screenshot: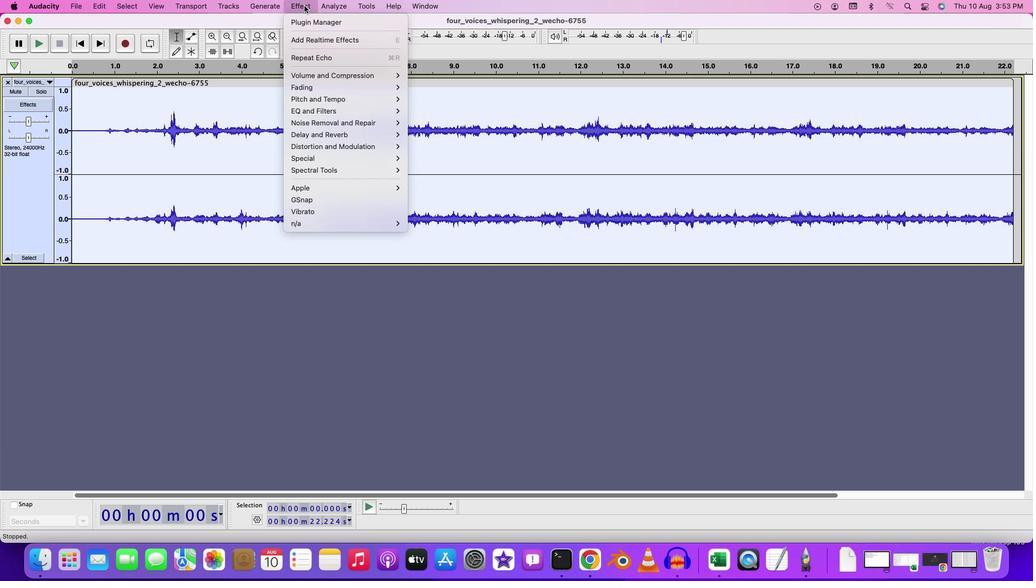 
Action: Mouse moved to (411, 152)
Screenshot: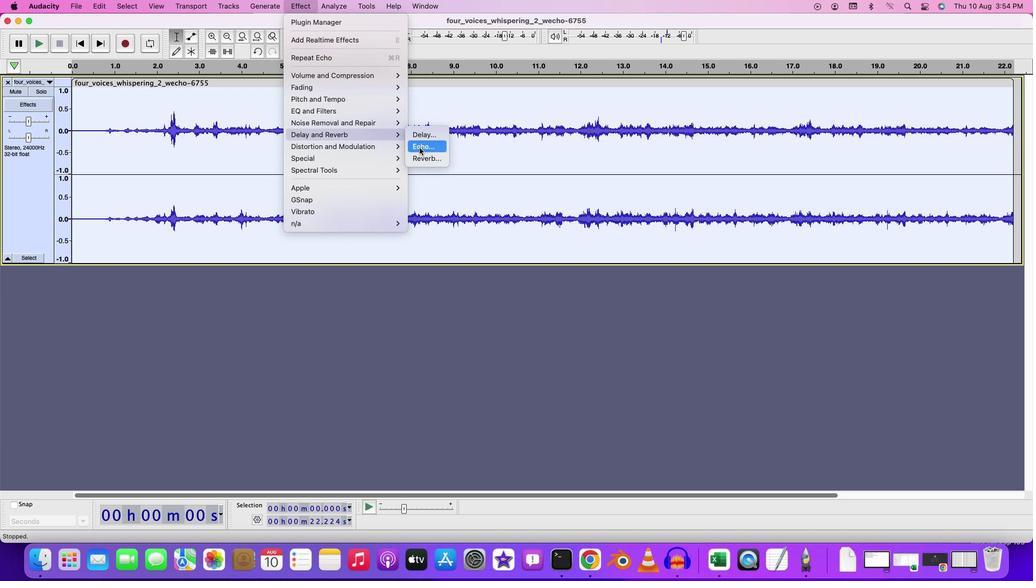 
Action: Mouse pressed left at (411, 152)
Screenshot: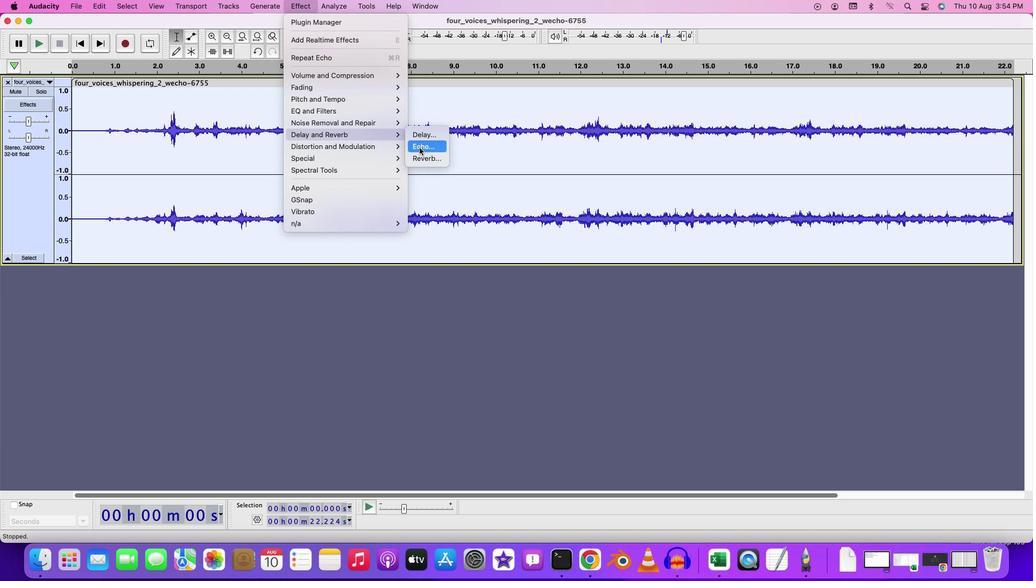 
Action: Mouse moved to (561, 298)
Screenshot: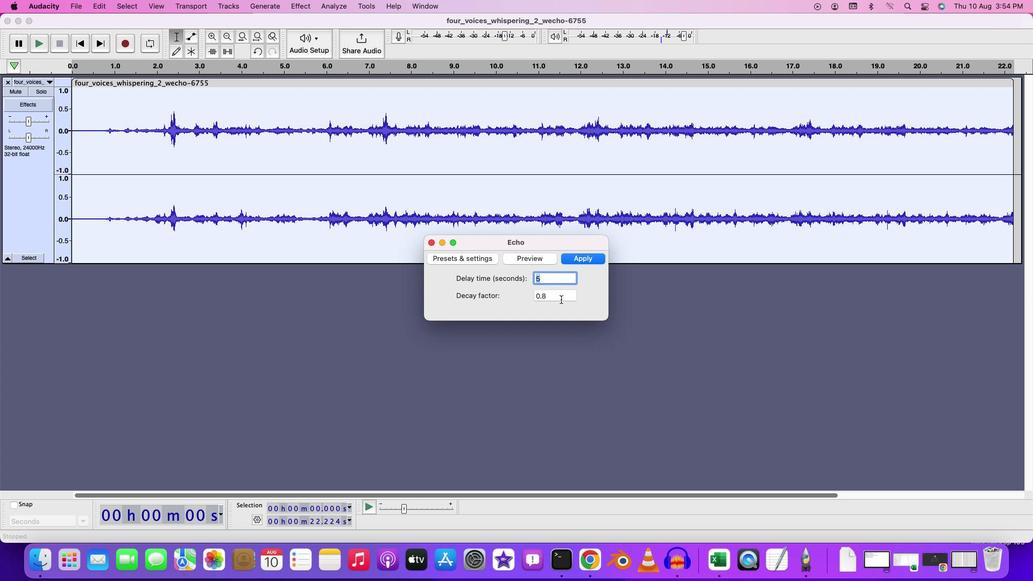 
Action: Mouse pressed left at (561, 298)
Screenshot: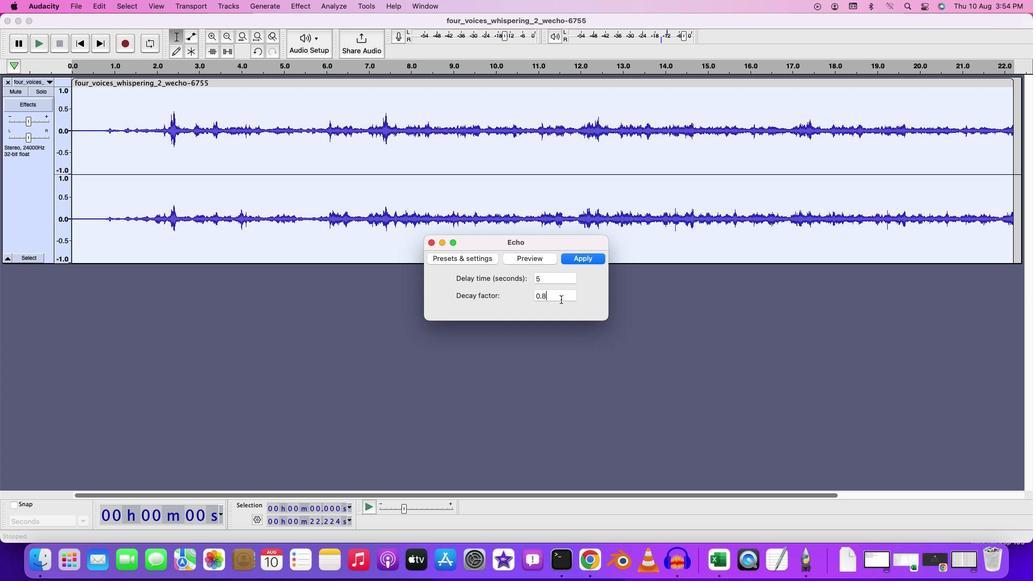 
Action: Key pressed Key.backspaceKey.backspaceKey.backspace'1'
Screenshot: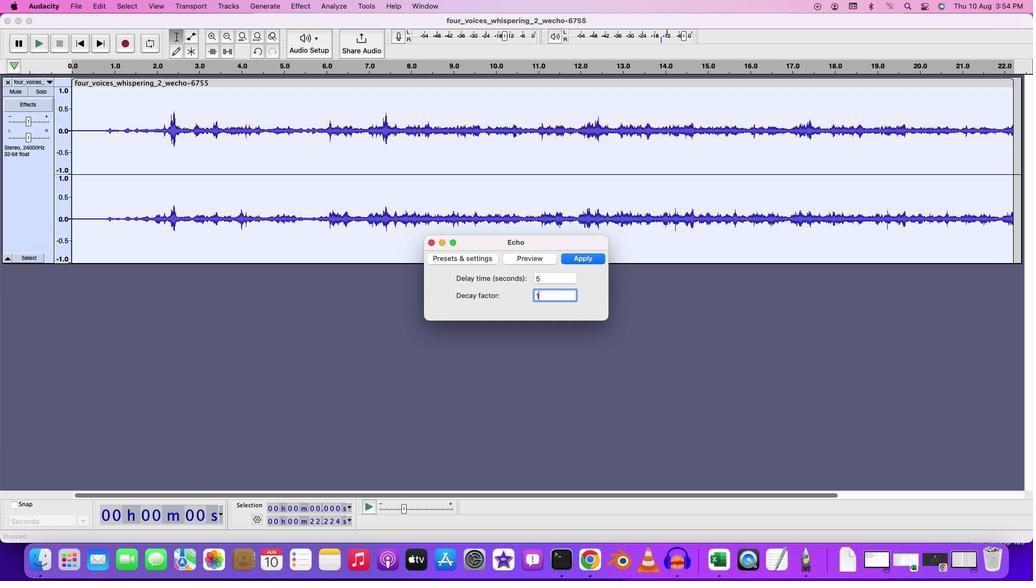 
Action: Mouse moved to (553, 281)
Screenshot: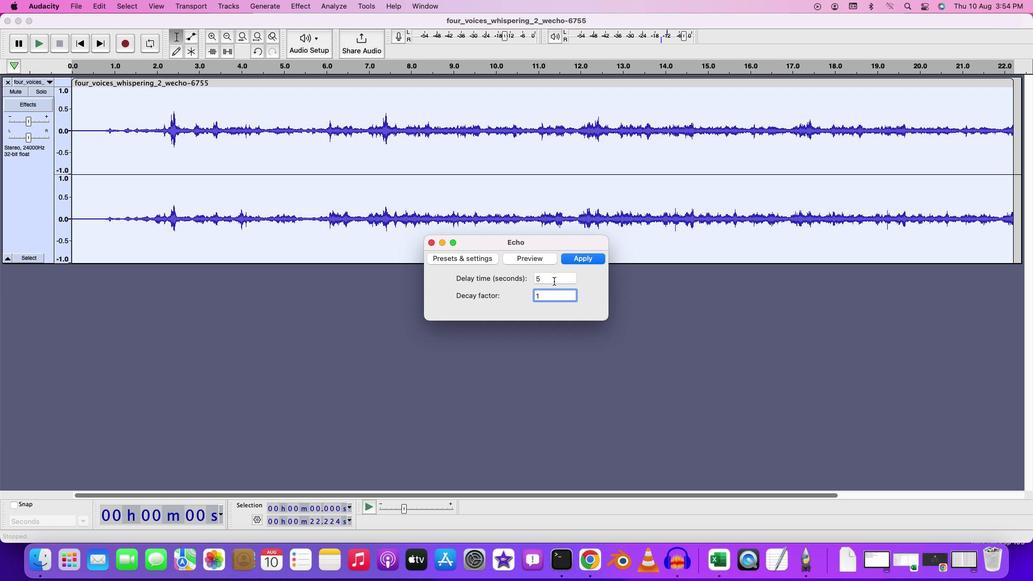 
Action: Mouse pressed left at (553, 281)
Screenshot: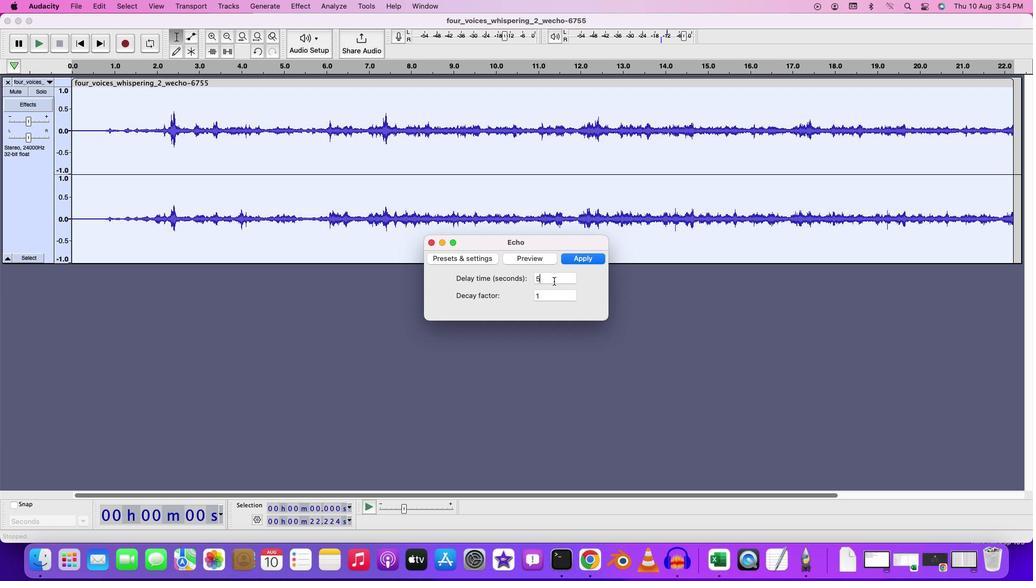 
Action: Key pressed Key.backspace'8'
Screenshot: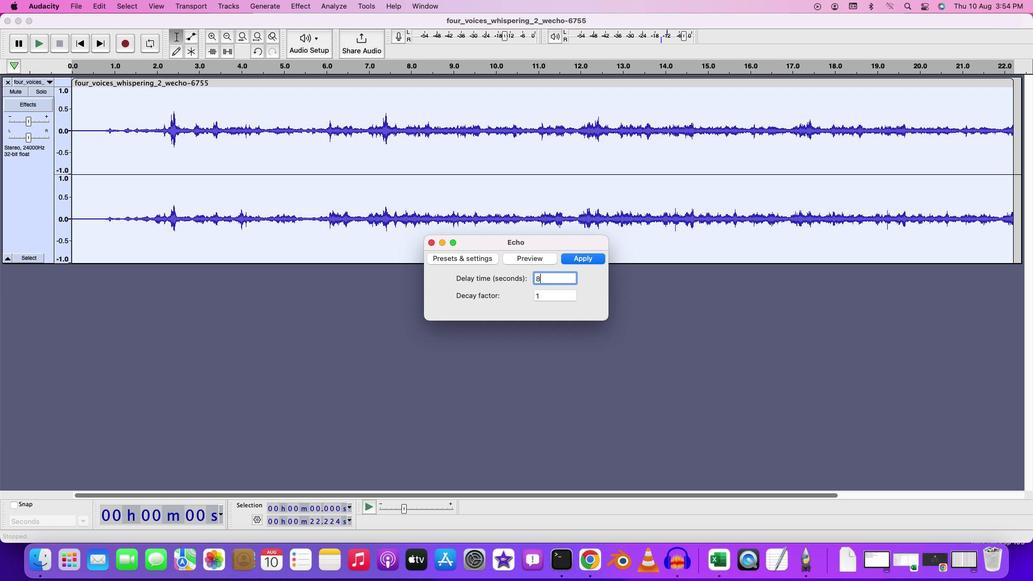 
Action: Mouse moved to (577, 265)
Screenshot: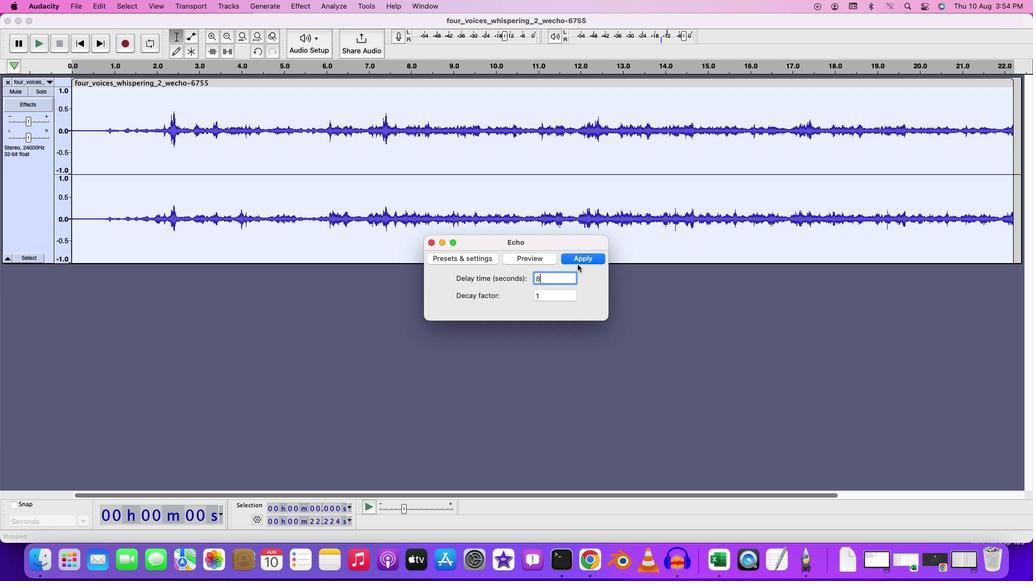 
Action: Mouse pressed left at (577, 265)
Screenshot: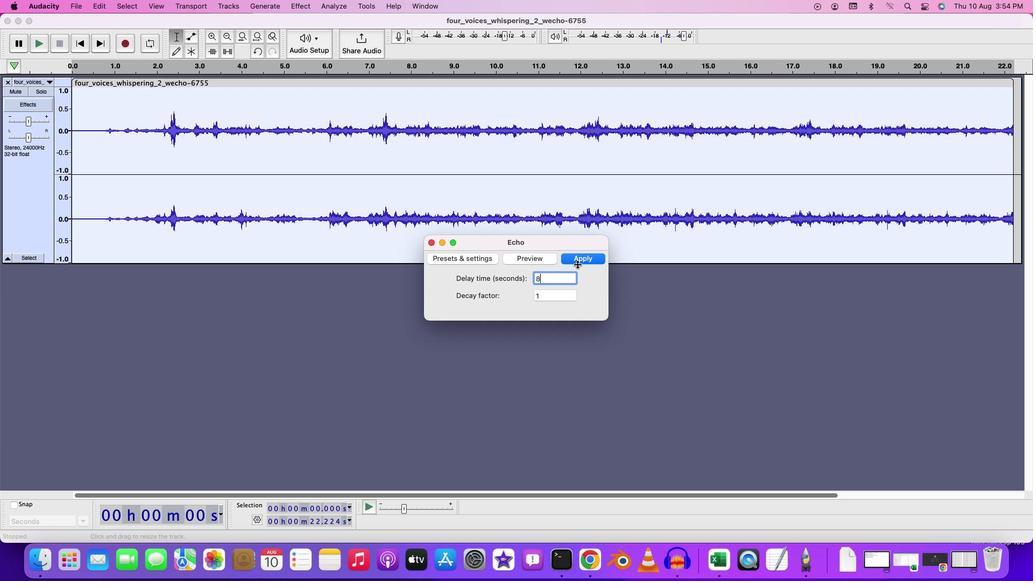 
Action: Mouse moved to (581, 262)
Screenshot: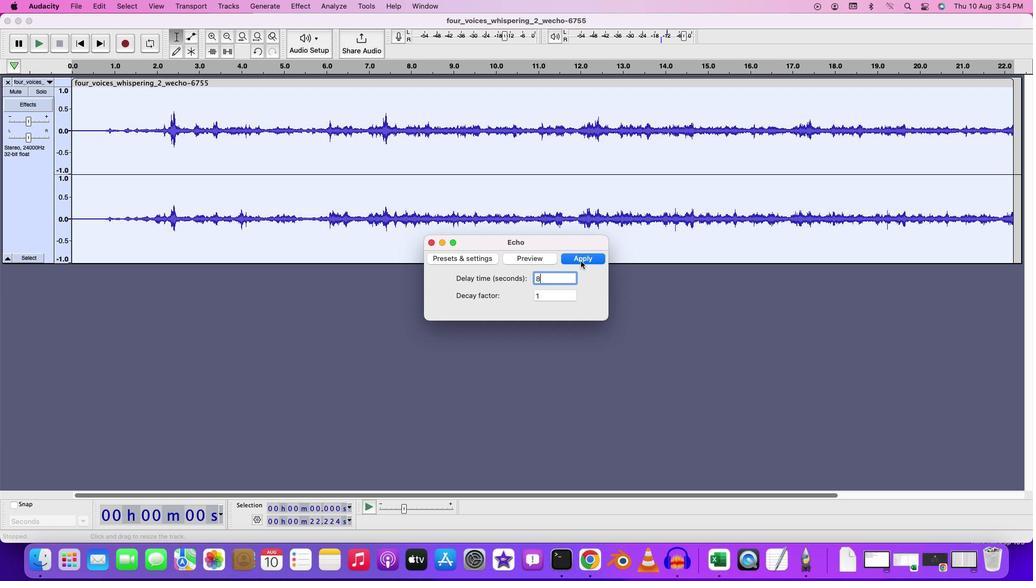 
Action: Mouse pressed left at (581, 262)
Screenshot: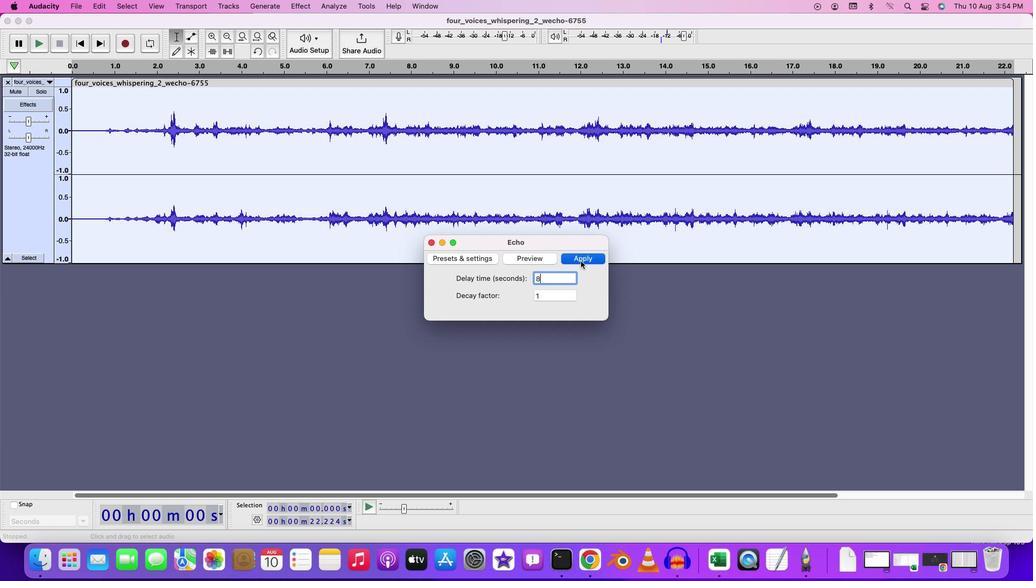
Action: Mouse moved to (139, 112)
Screenshot: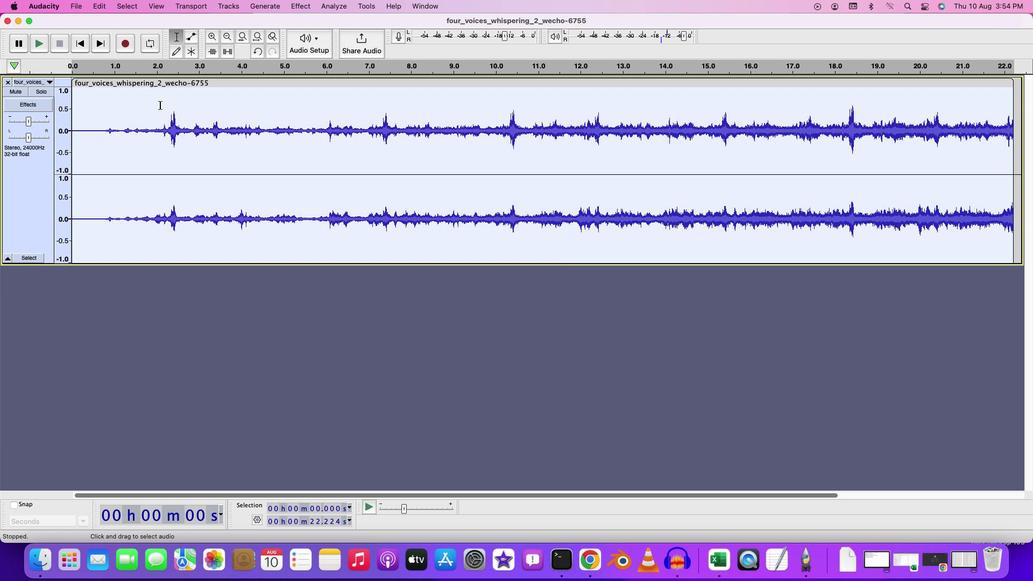 
Action: Mouse pressed left at (139, 112)
Screenshot: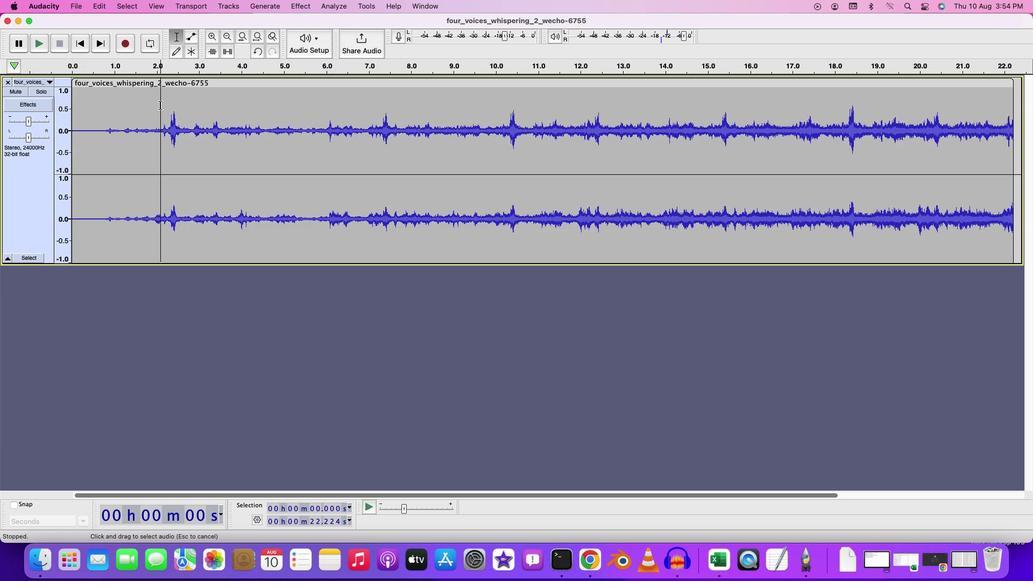 
Action: Key pressed Key.space
Screenshot: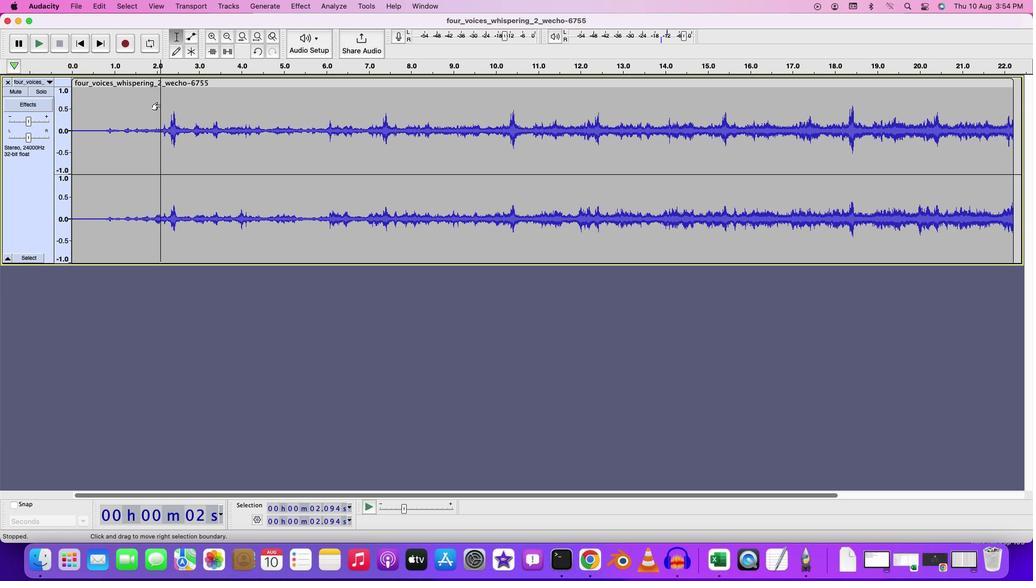 
Action: Mouse moved to (491, 226)
Screenshot: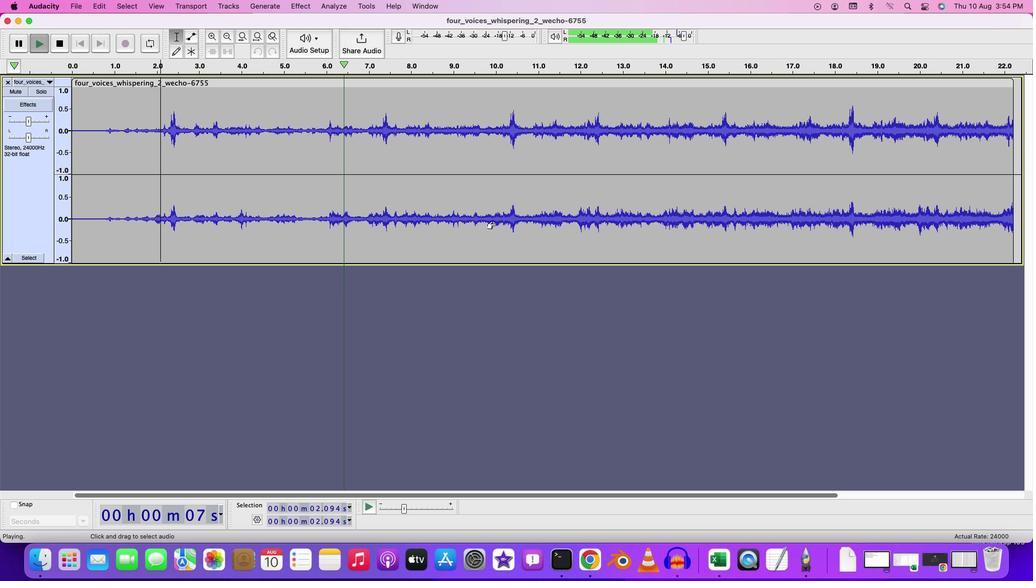 
Action: Key pressed Key.cmd
Screenshot: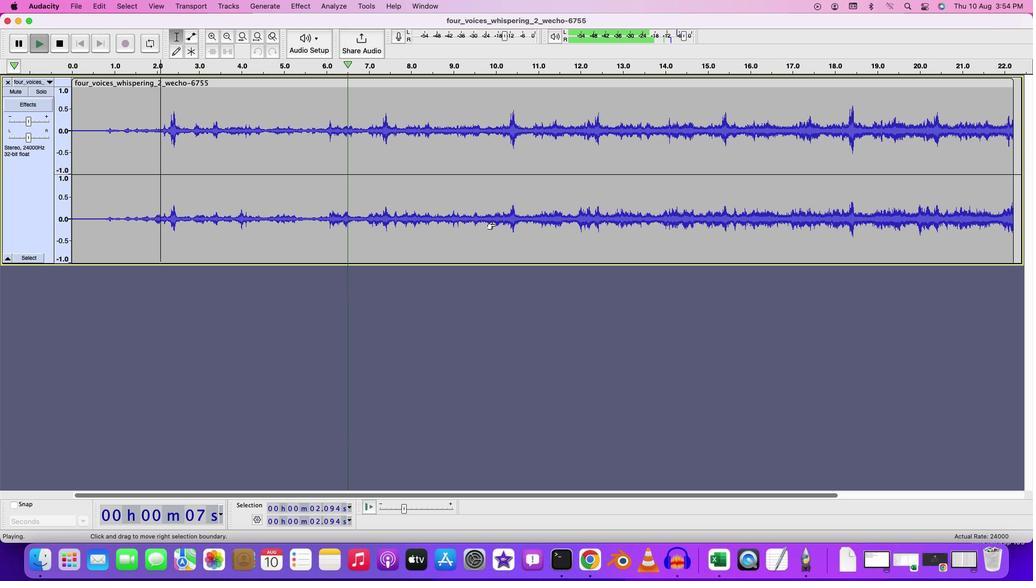 
Action: Mouse moved to (491, 227)
Screenshot: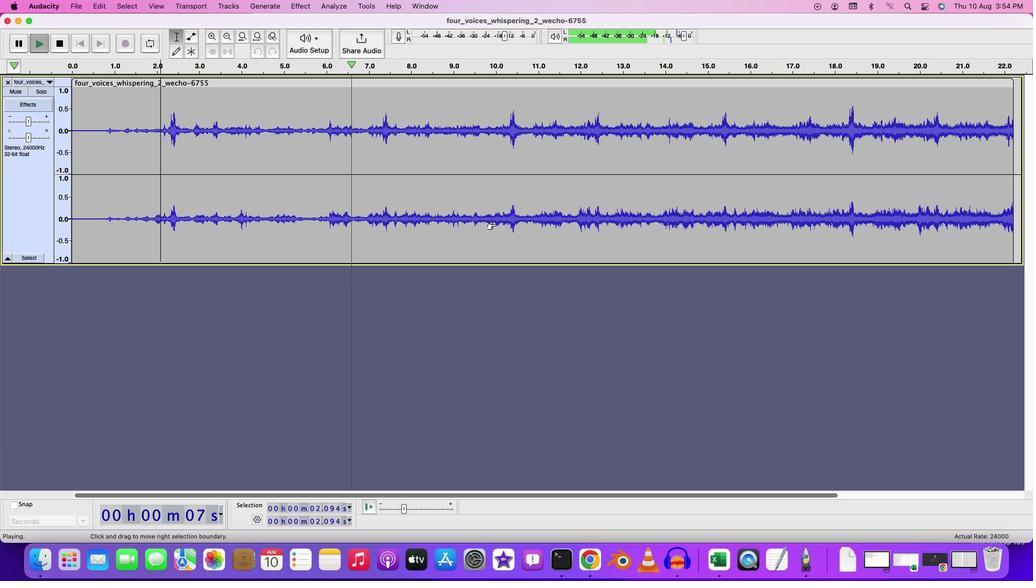 
Action: Mouse scrolled (491, 227) with delta (-29, 10)
Screenshot: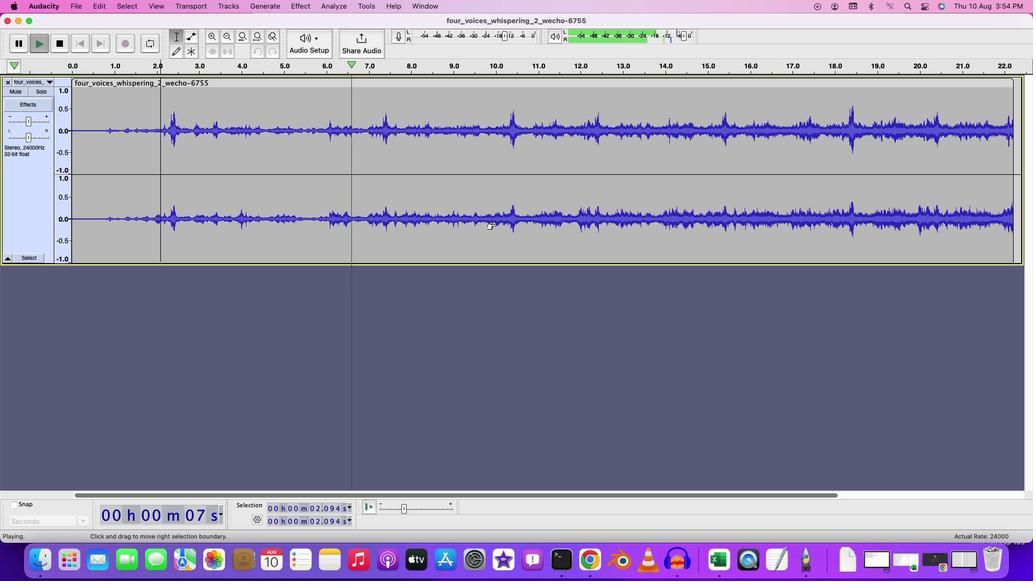 
Action: Mouse scrolled (491, 227) with delta (-29, 10)
Screenshot: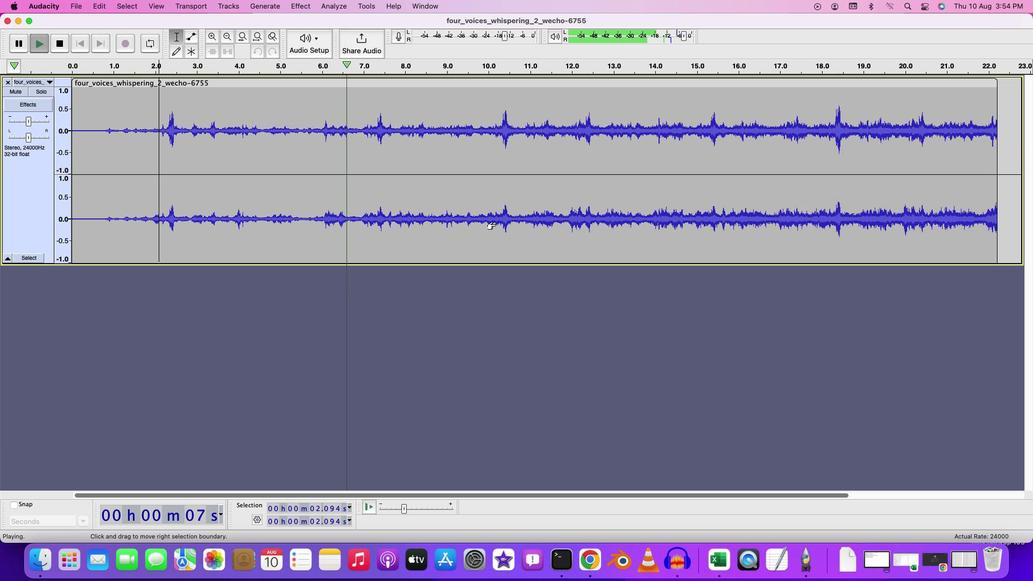 
Action: Mouse scrolled (491, 227) with delta (-29, 10)
Screenshot: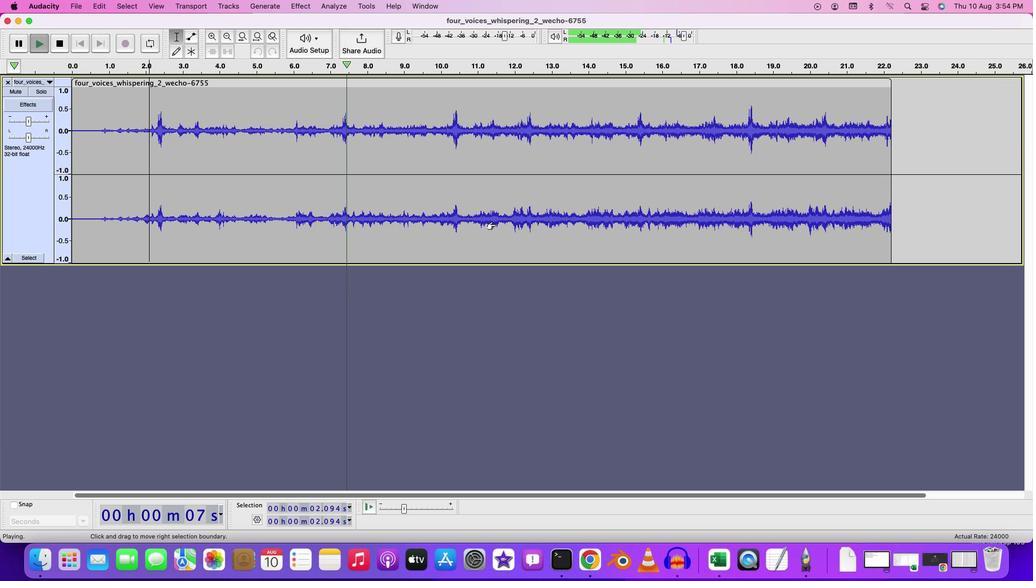 
Action: Mouse moved to (644, 109)
Screenshot: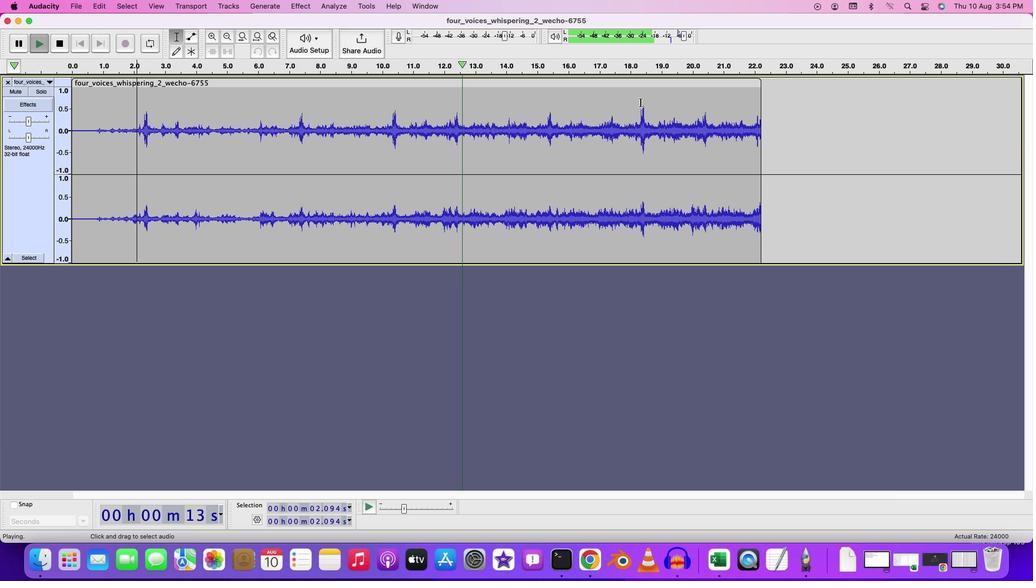 
Action: Mouse pressed left at (644, 109)
Screenshot: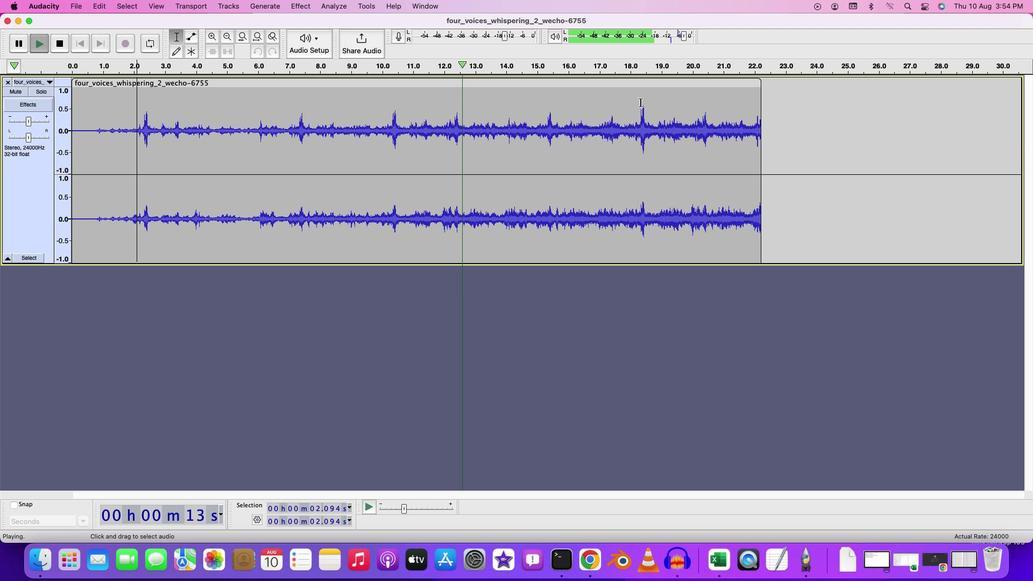 
Action: Key pressed Key.spaceKey.space
Screenshot: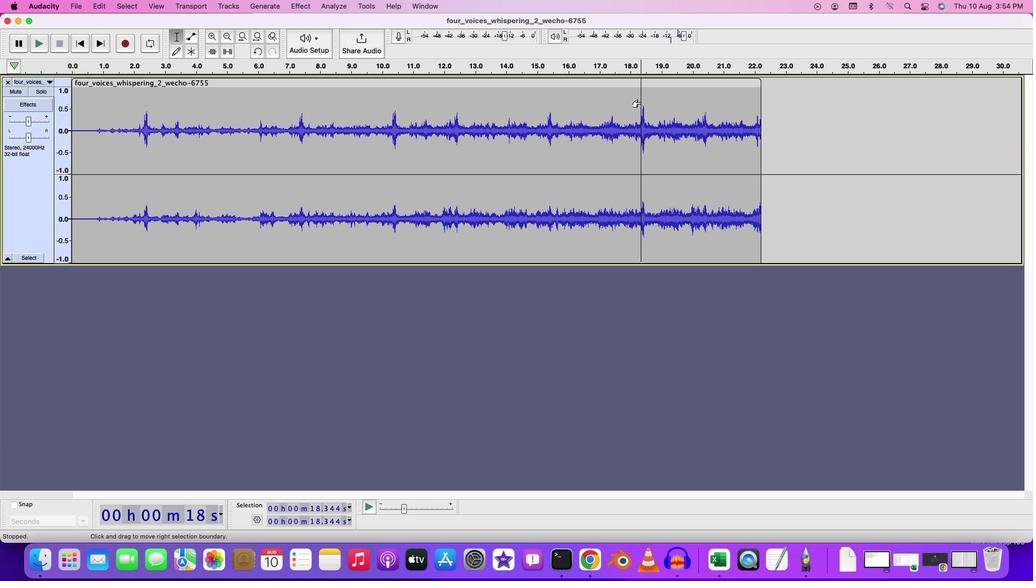 
Action: Mouse moved to (799, 212)
Screenshot: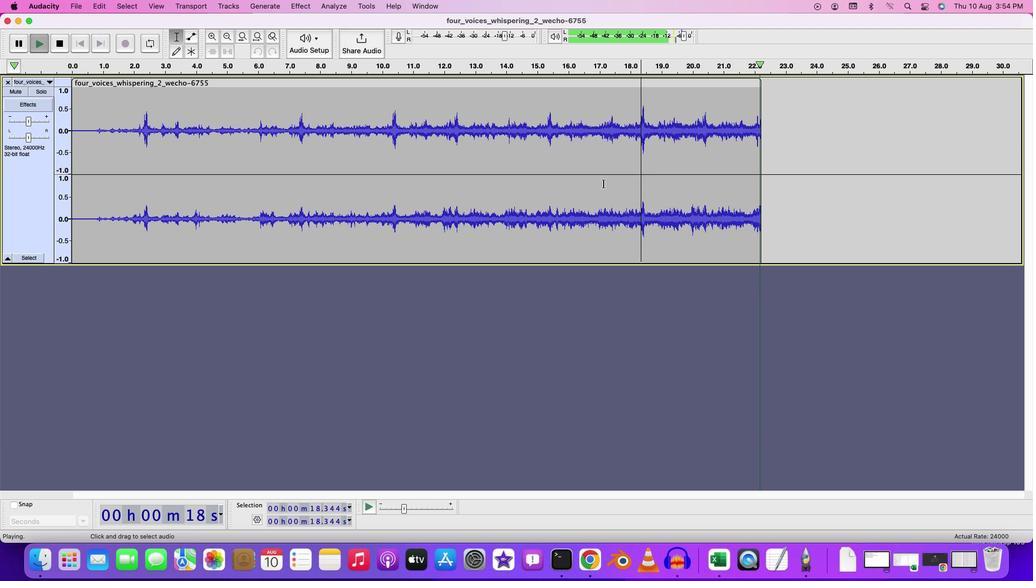 
Action: Key pressed Key.space
Screenshot: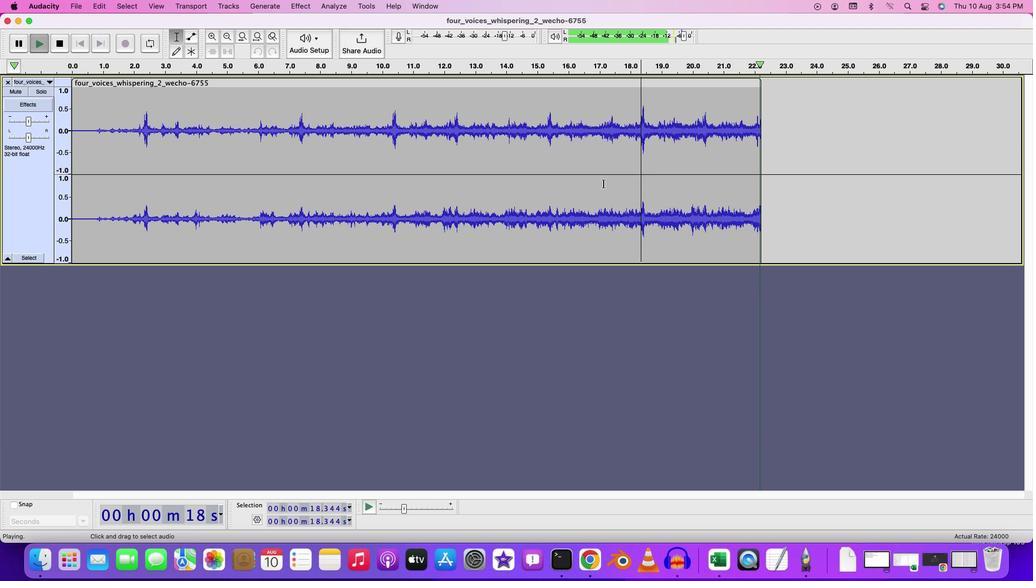 
Action: Mouse moved to (129, 114)
Screenshot: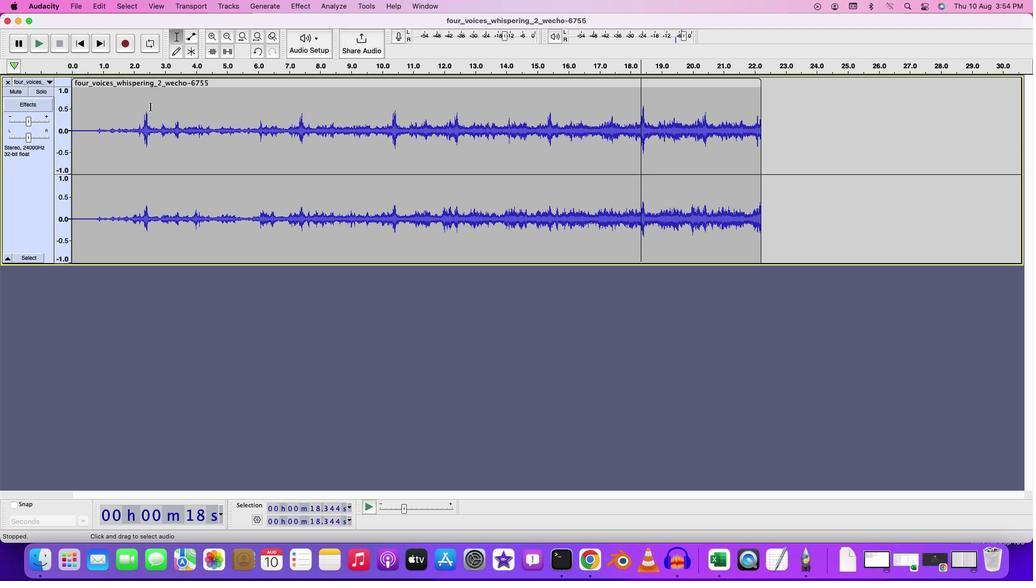 
Action: Mouse pressed left at (129, 114)
Screenshot: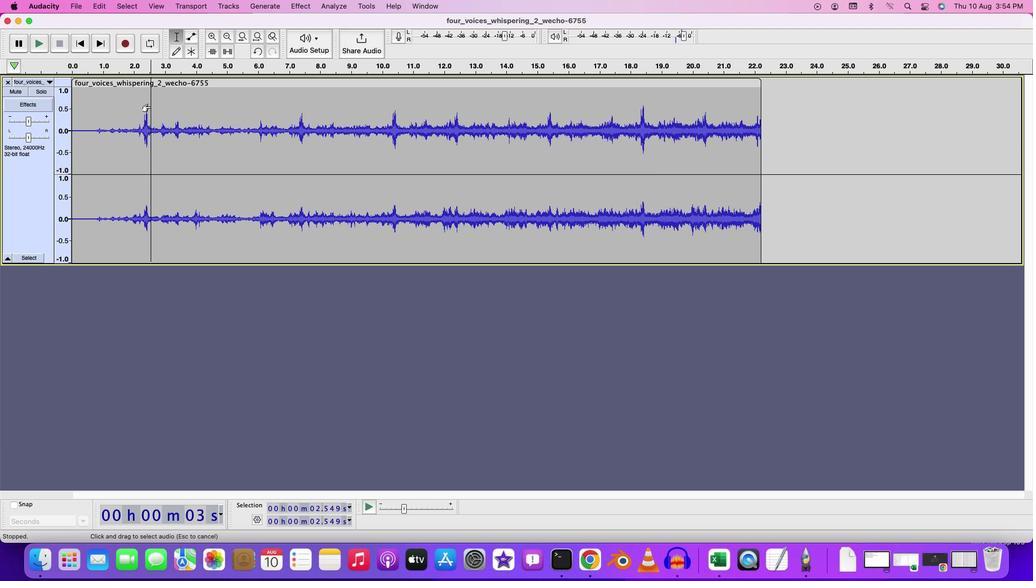 
Action: Mouse pressed left at (129, 114)
Screenshot: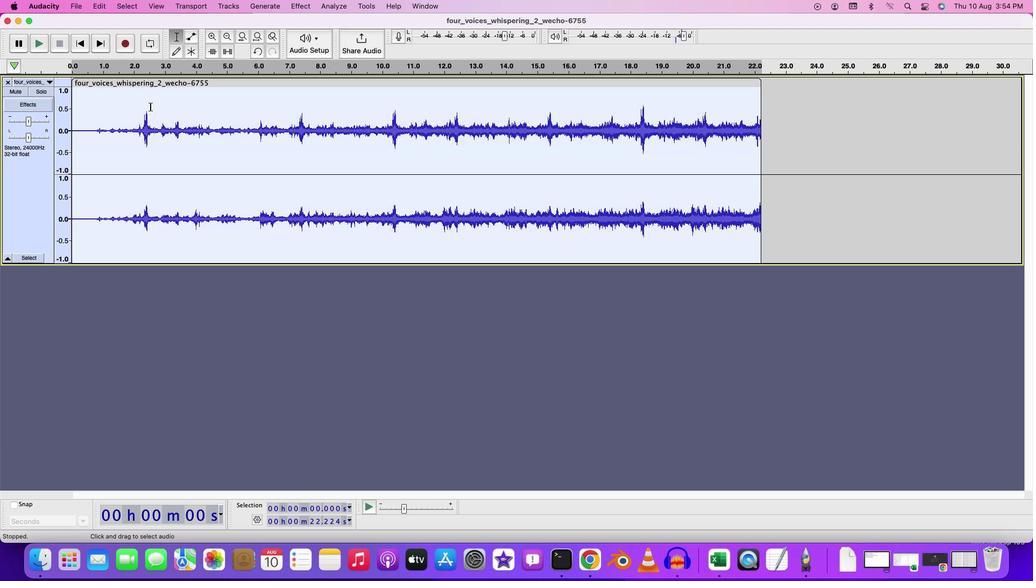 
Action: Mouse moved to (58, 19)
Screenshot: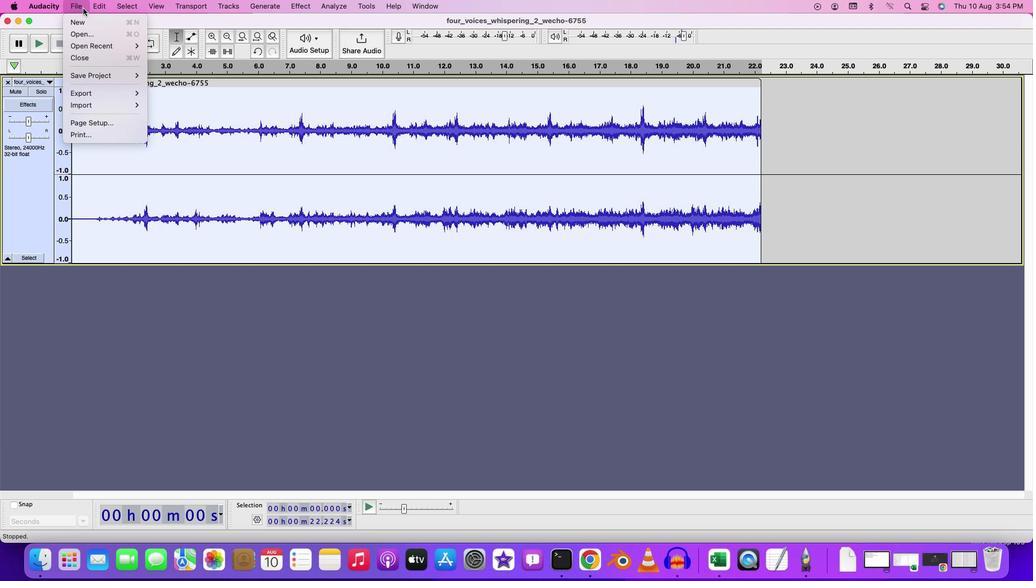 
Action: Mouse pressed left at (58, 19)
Screenshot: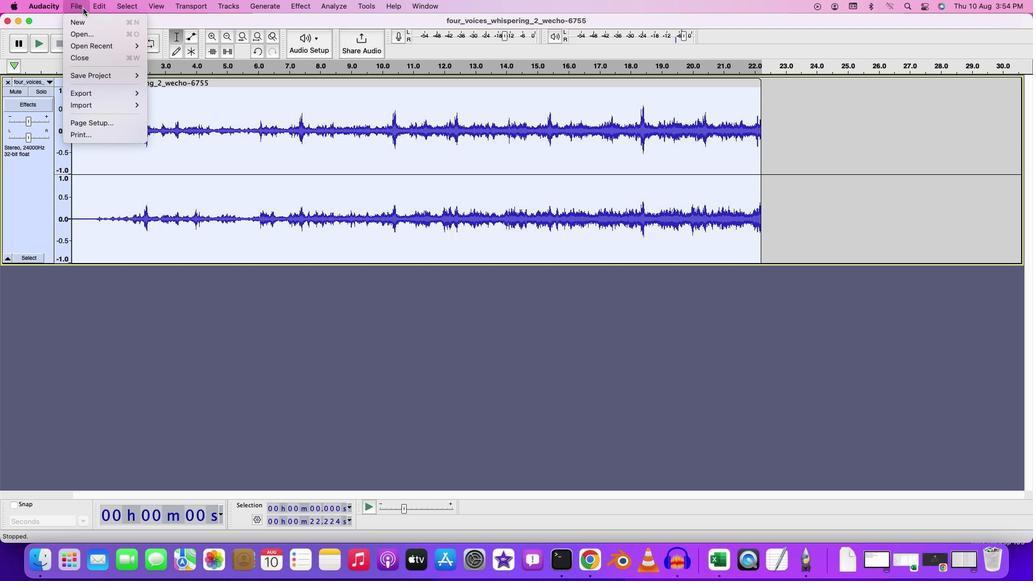 
Action: Mouse moved to (137, 96)
Screenshot: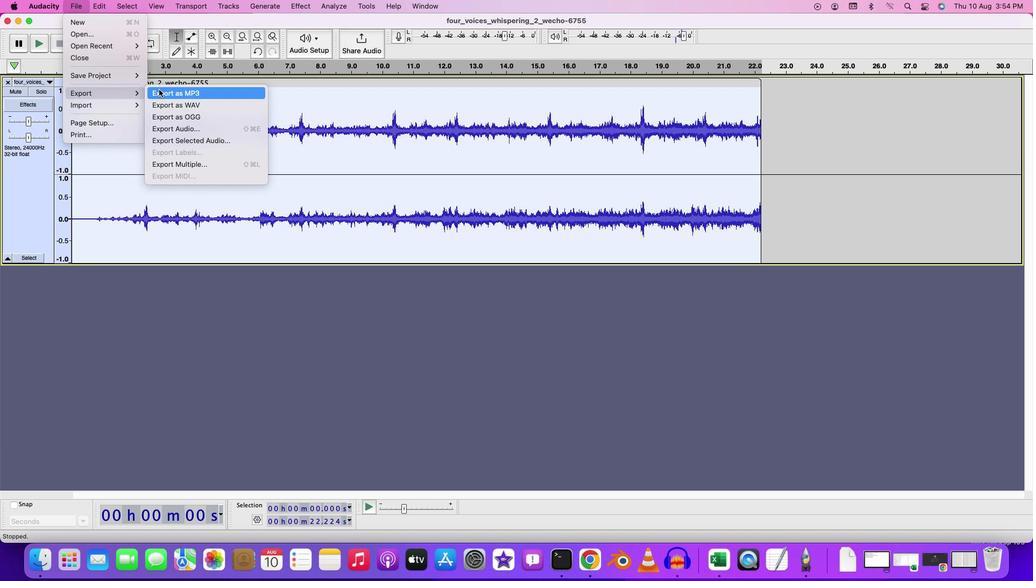 
Action: Mouse pressed left at (137, 96)
Screenshot: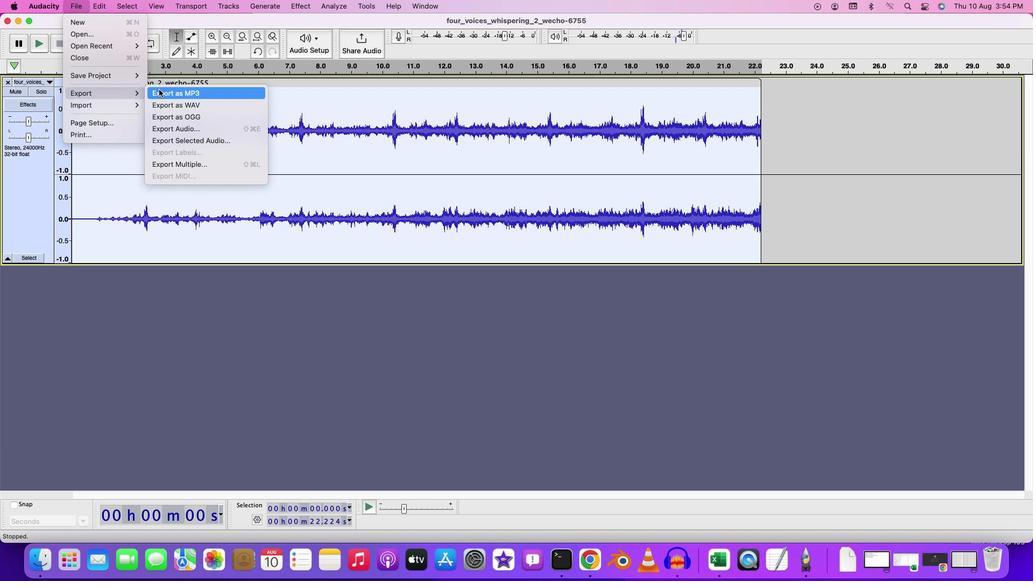 
Action: Key pressed Key.shift'R''e''m''o''v''i''n''g'Key.space'e'Key.backspaceKey.shift'E''c''h''o'
Screenshot: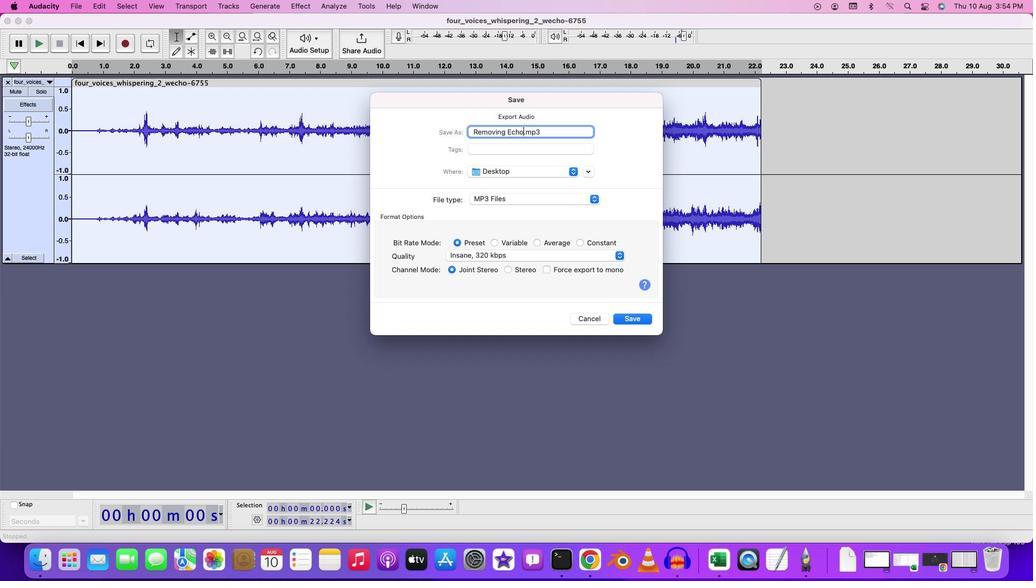 
Action: Mouse moved to (634, 318)
Screenshot: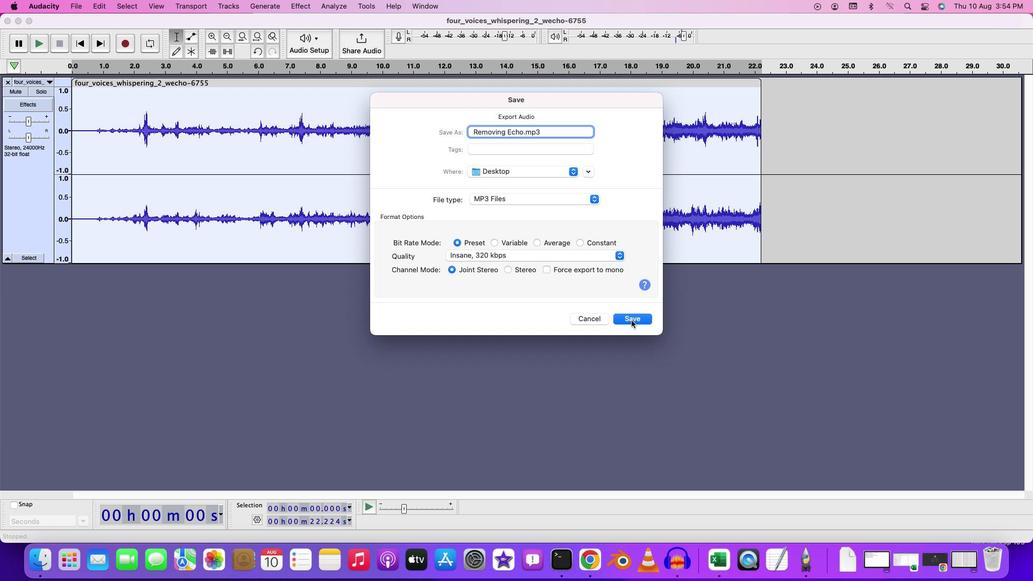 
Action: Mouse pressed left at (634, 318)
Screenshot: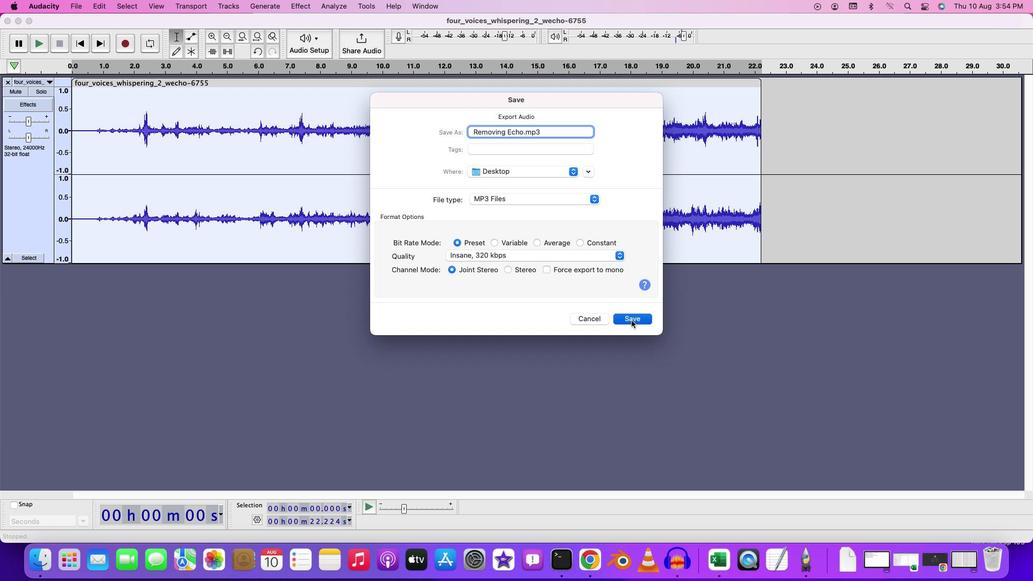 
Action: Mouse moved to (652, 384)
Screenshot: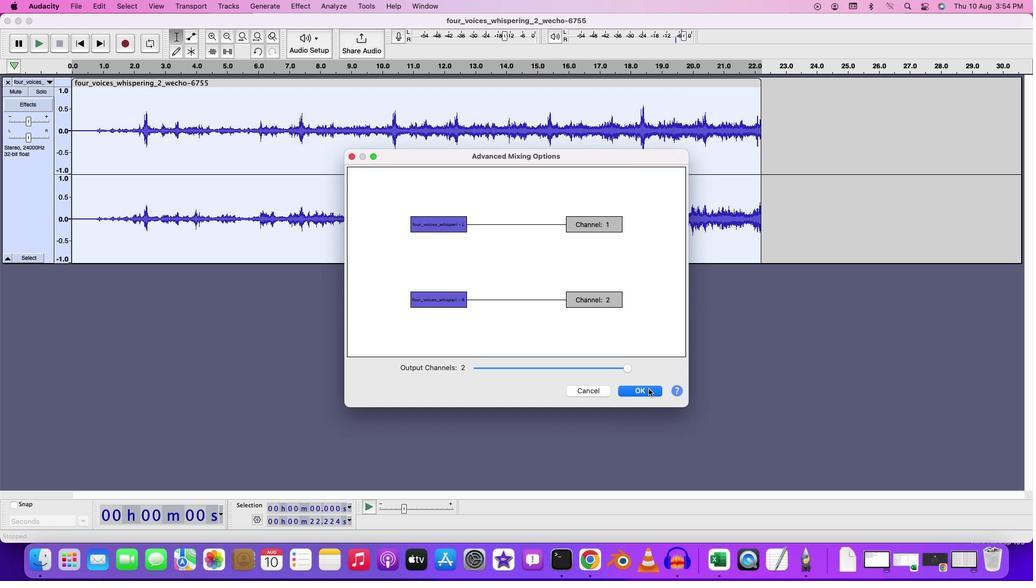 
Action: Mouse pressed left at (652, 384)
Screenshot: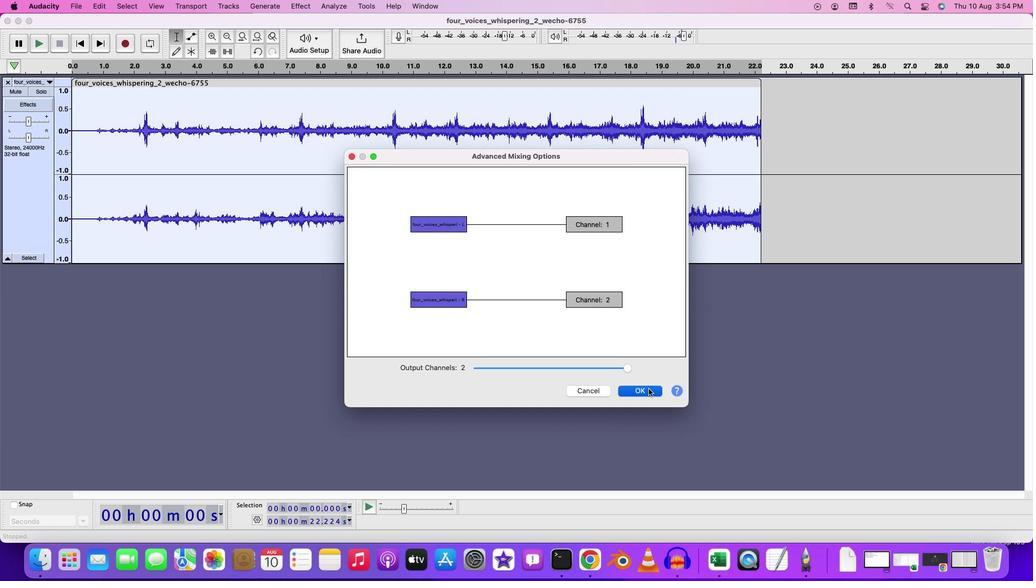 
Action: Mouse moved to (631, 381)
Screenshot: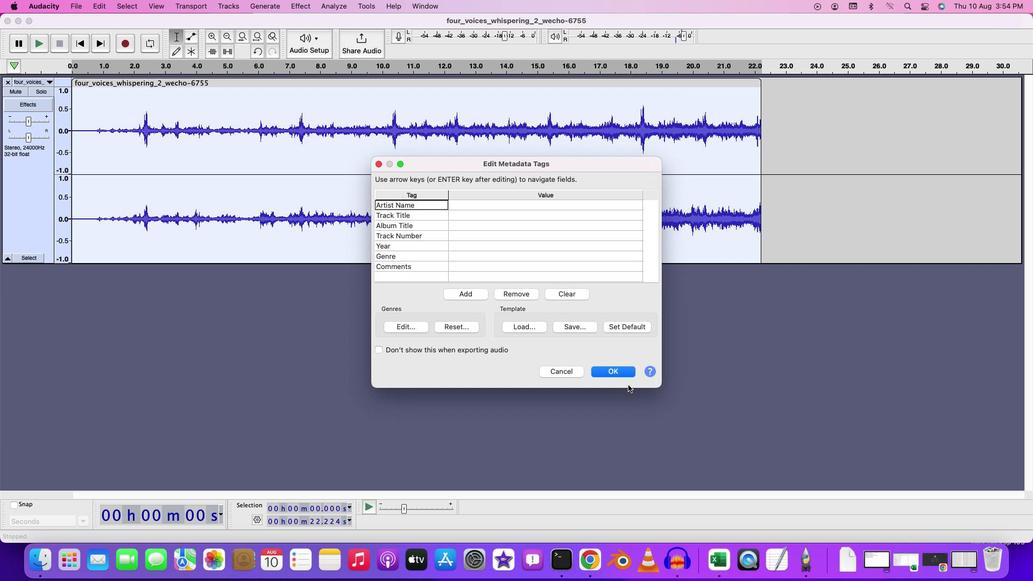 
Action: Mouse pressed left at (631, 381)
Screenshot: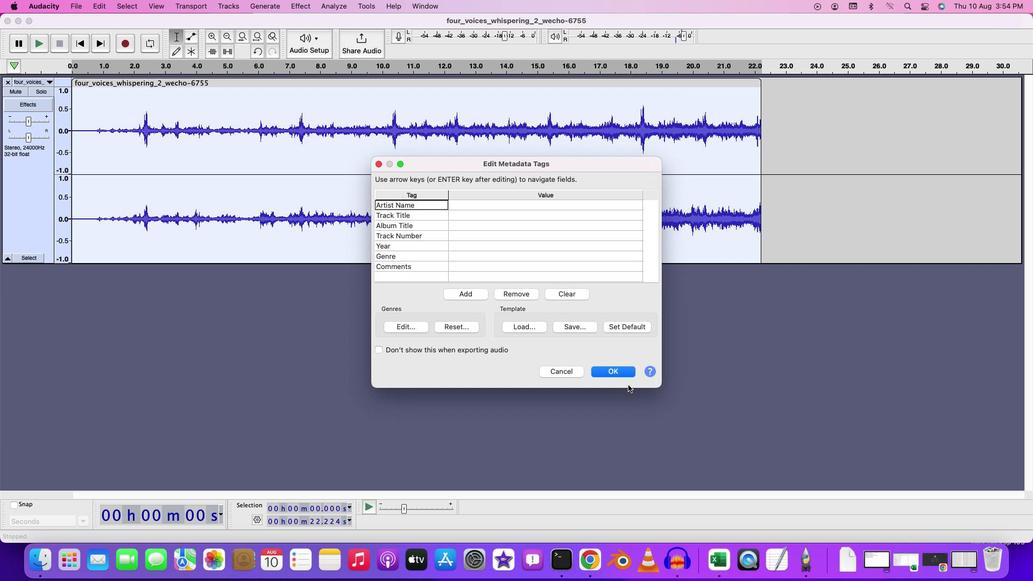 
Action: Mouse moved to (623, 363)
Screenshot: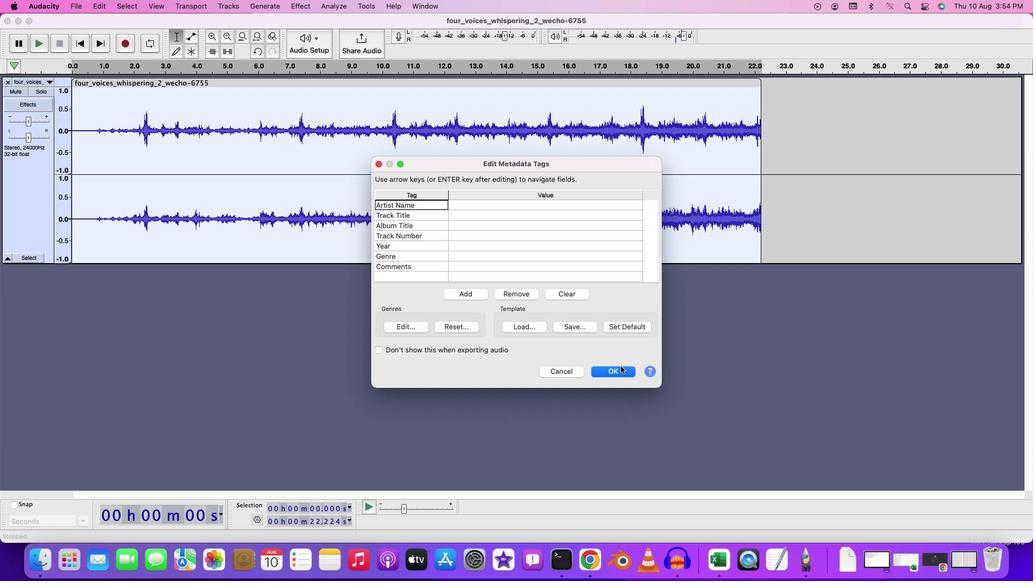 
Action: Mouse pressed left at (623, 363)
Screenshot: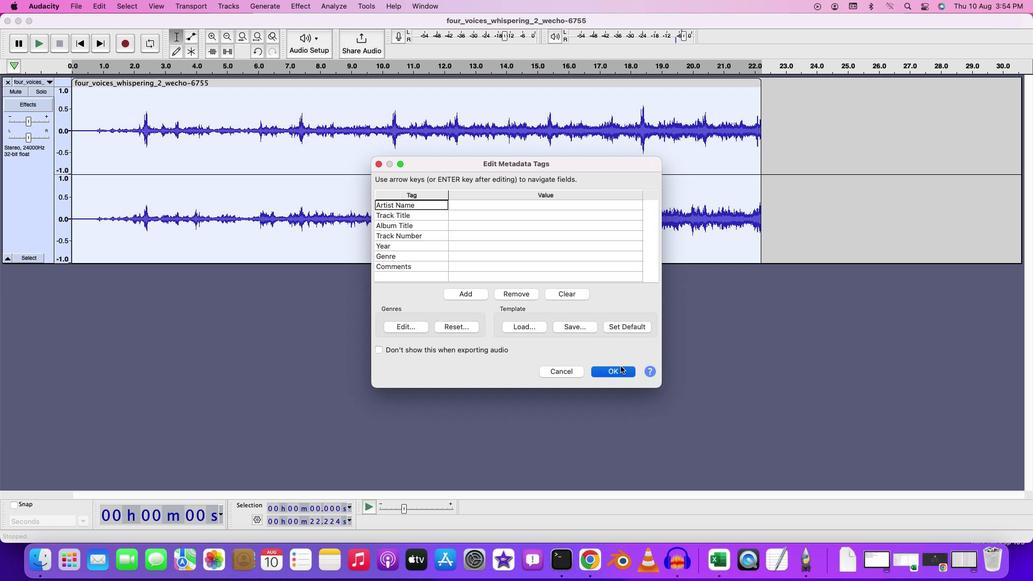 
Action: Mouse moved to (607, 357)
Screenshot: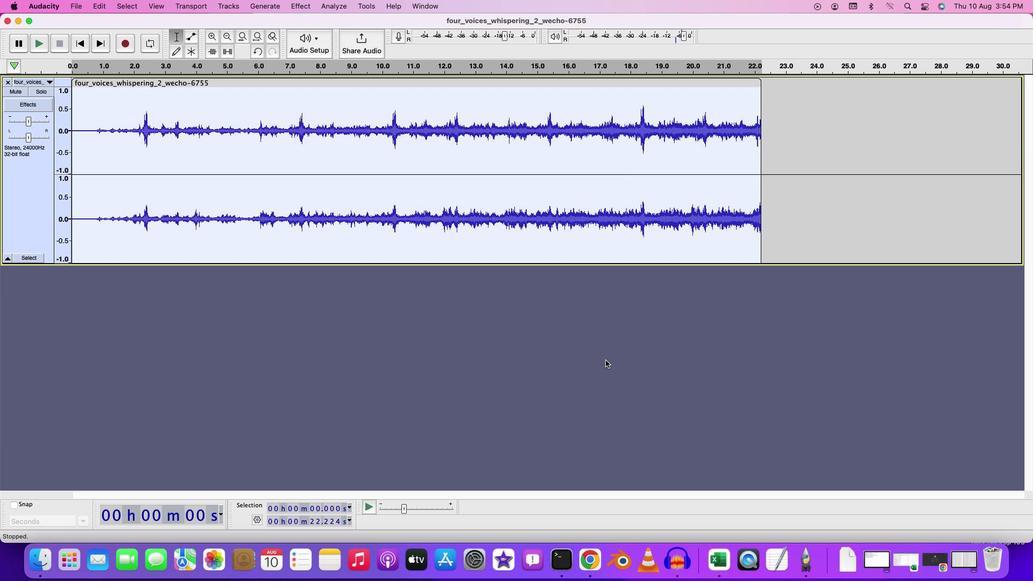 
Action: Mouse pressed left at (607, 357)
Screenshot: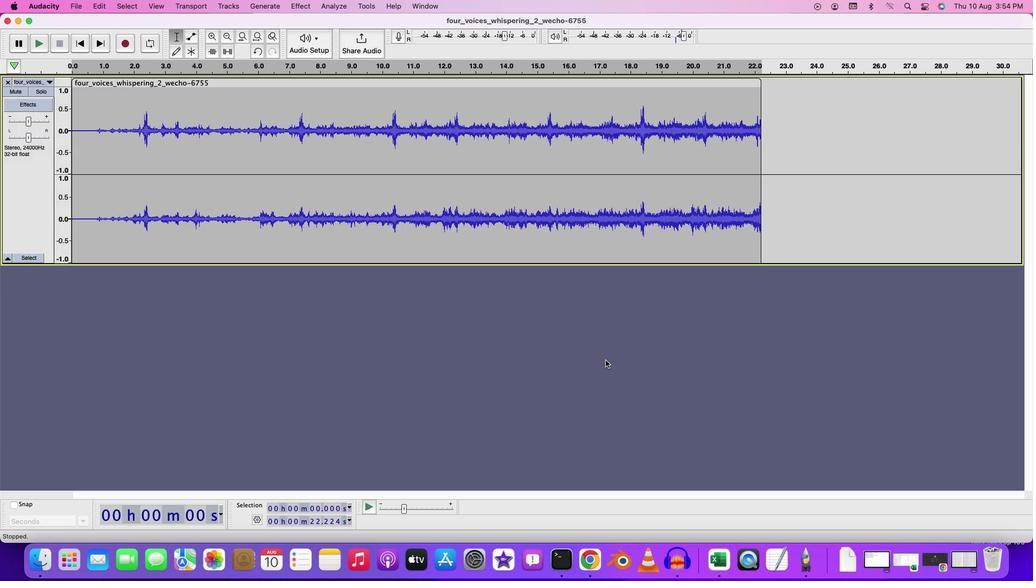 
Action: Mouse moved to (543, 373)
Screenshot: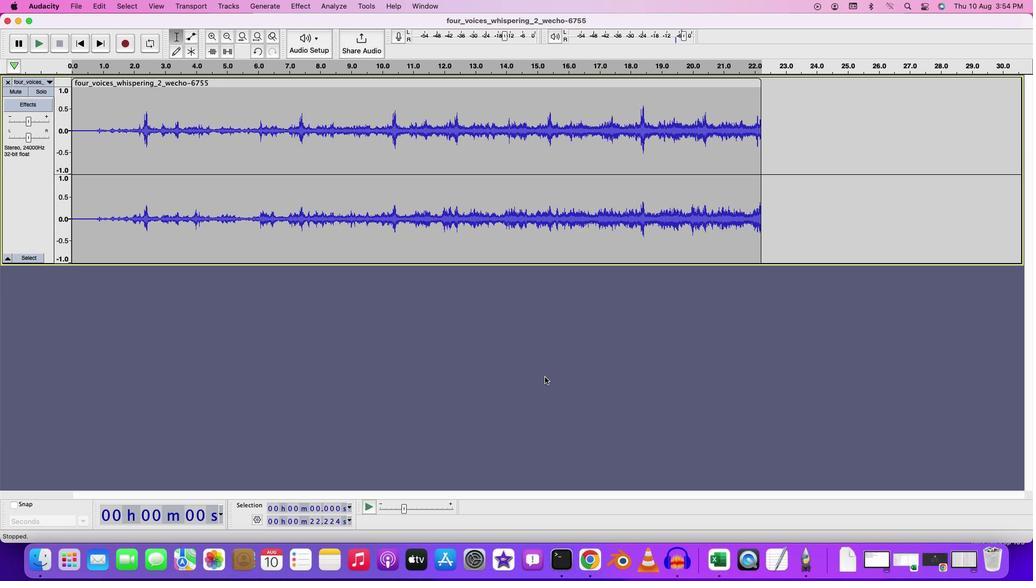 
